 Task: Find connections with filter location Bhindār with filter topic #jobsearchwith filter profile language French with filter current company Pepper Content with filter school Vishwakarma University - VU with filter industry Reupholstery and Furniture Repair with filter service category DUI Law with filter keywords title Locksmith
Action: Mouse moved to (556, 74)
Screenshot: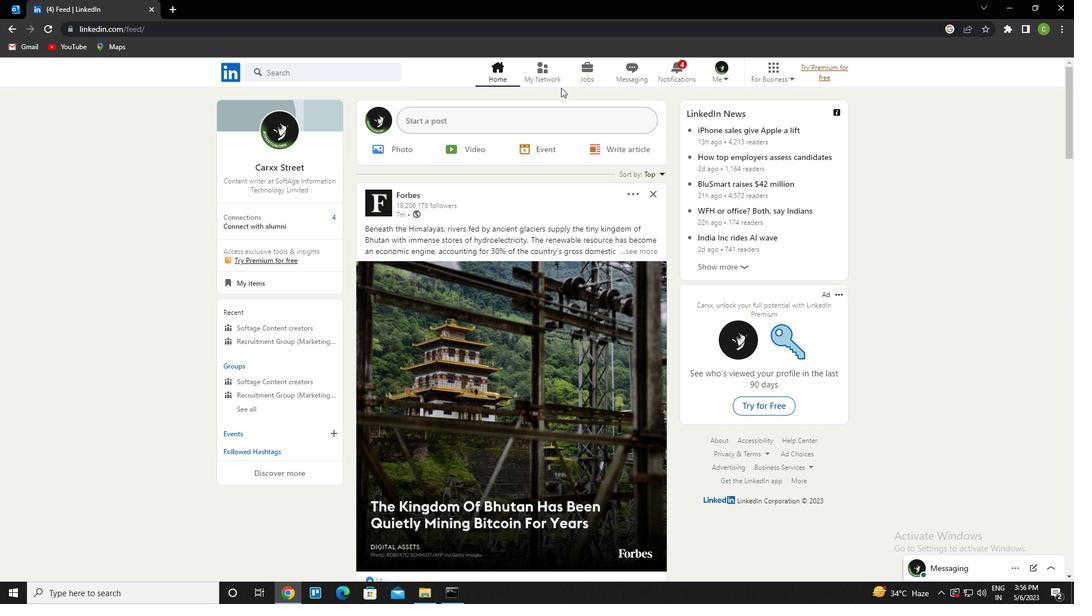 
Action: Mouse pressed left at (556, 74)
Screenshot: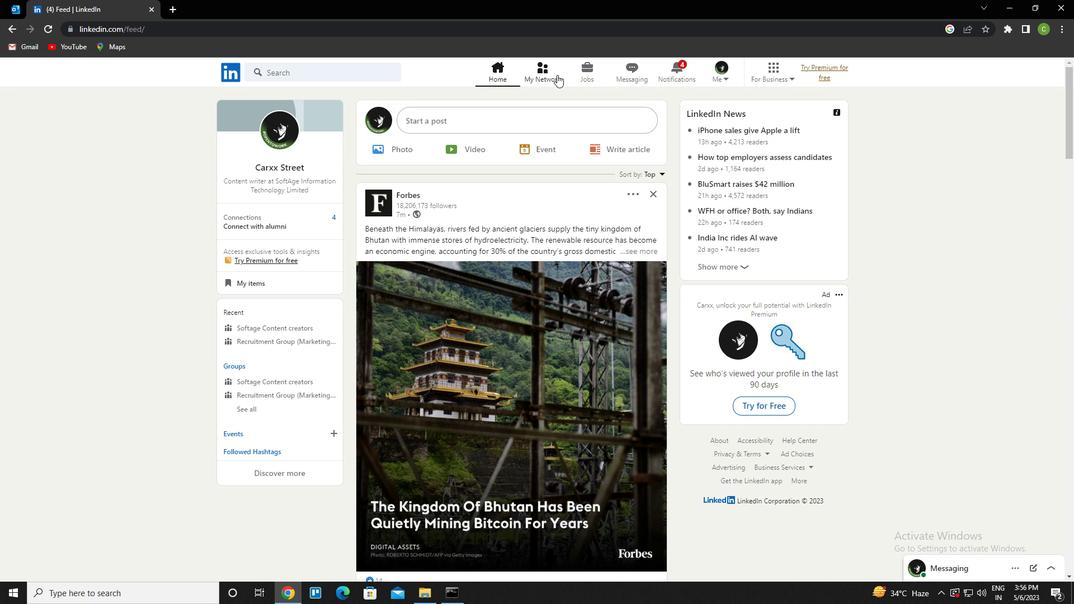 
Action: Mouse moved to (341, 128)
Screenshot: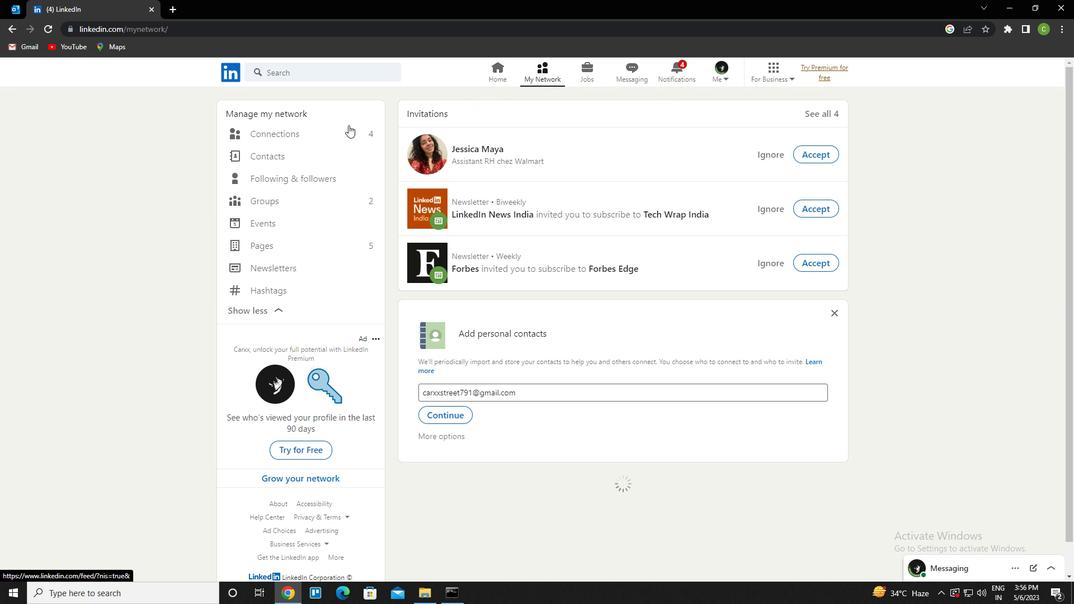 
Action: Mouse pressed left at (341, 128)
Screenshot: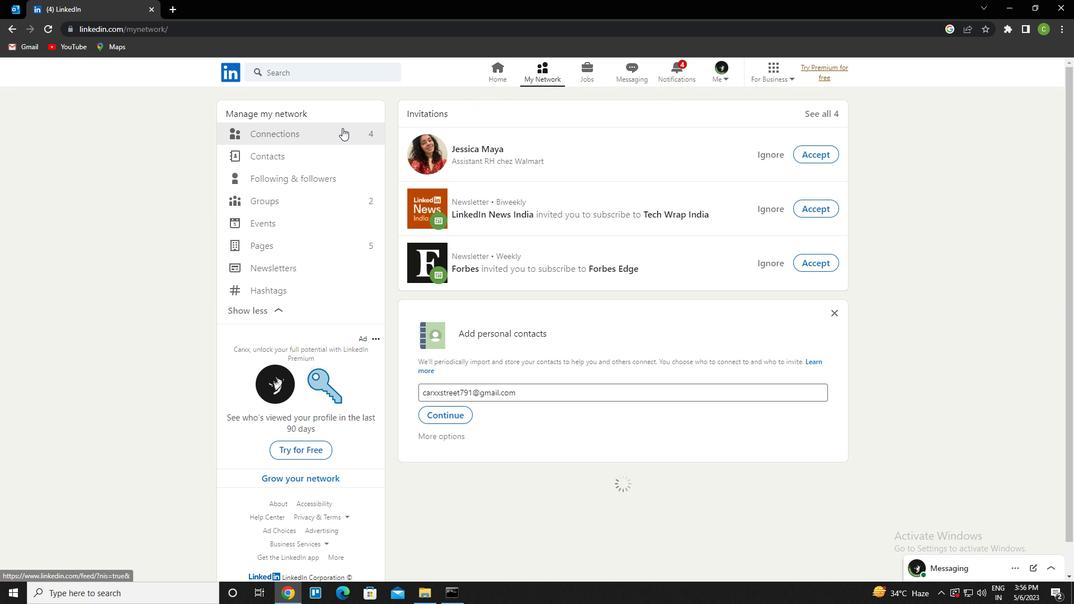 
Action: Mouse moved to (638, 134)
Screenshot: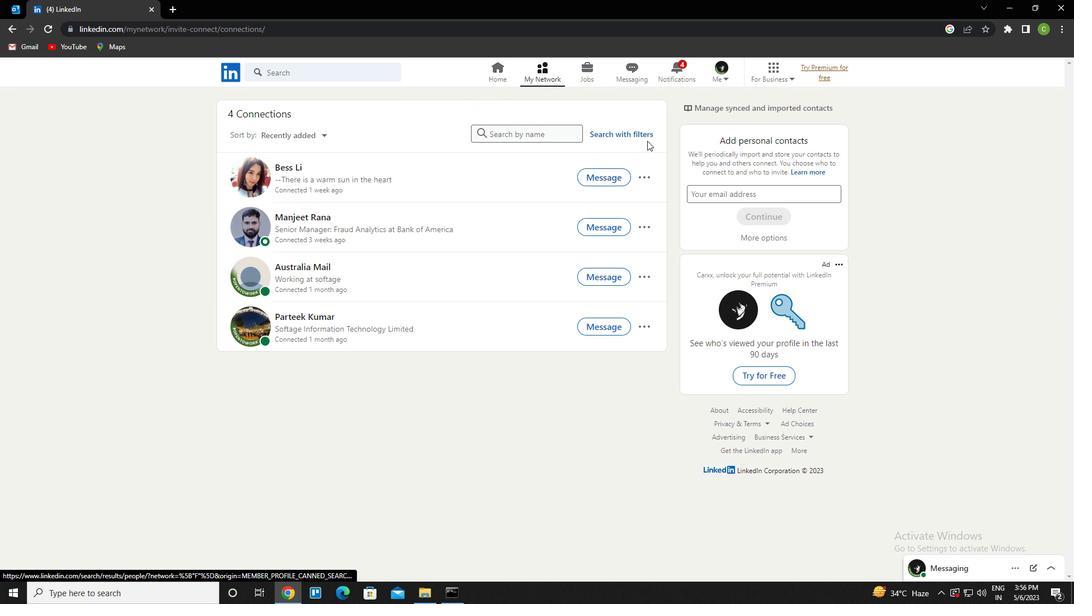 
Action: Mouse pressed left at (638, 134)
Screenshot: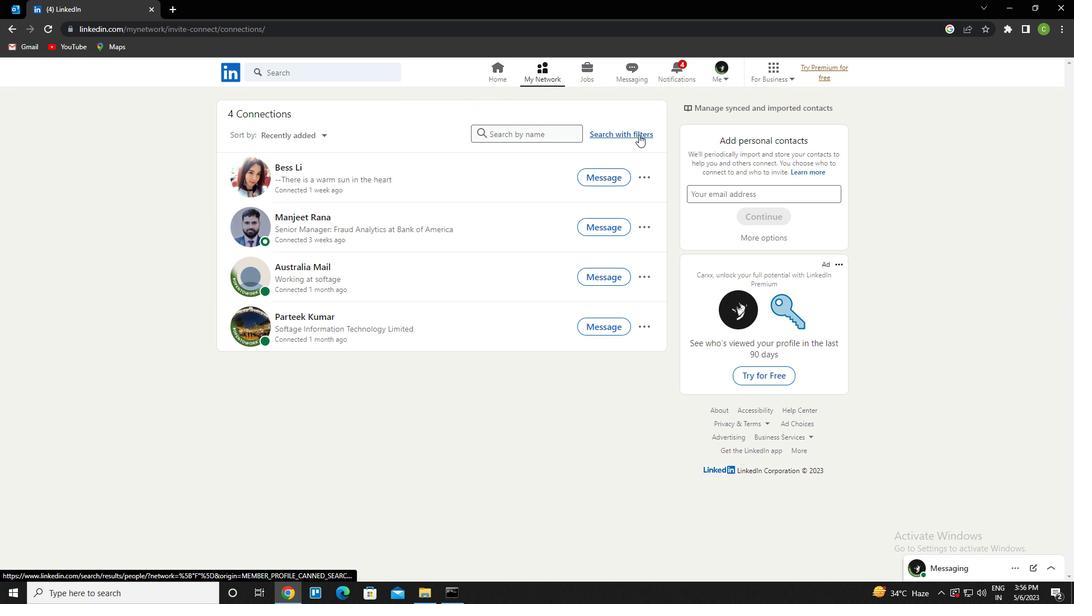 
Action: Mouse moved to (571, 102)
Screenshot: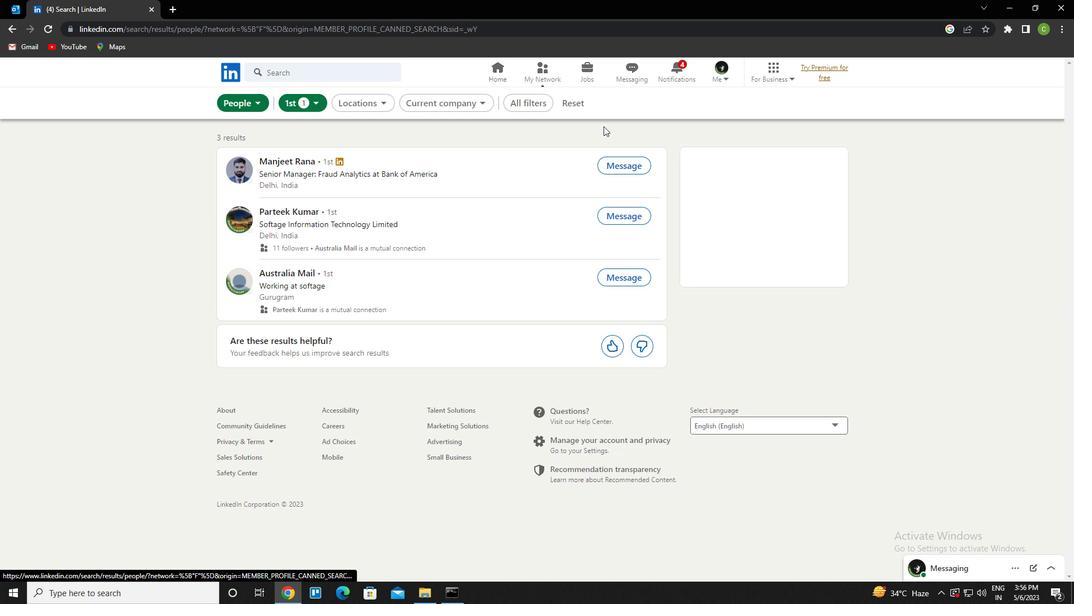 
Action: Mouse pressed left at (571, 102)
Screenshot: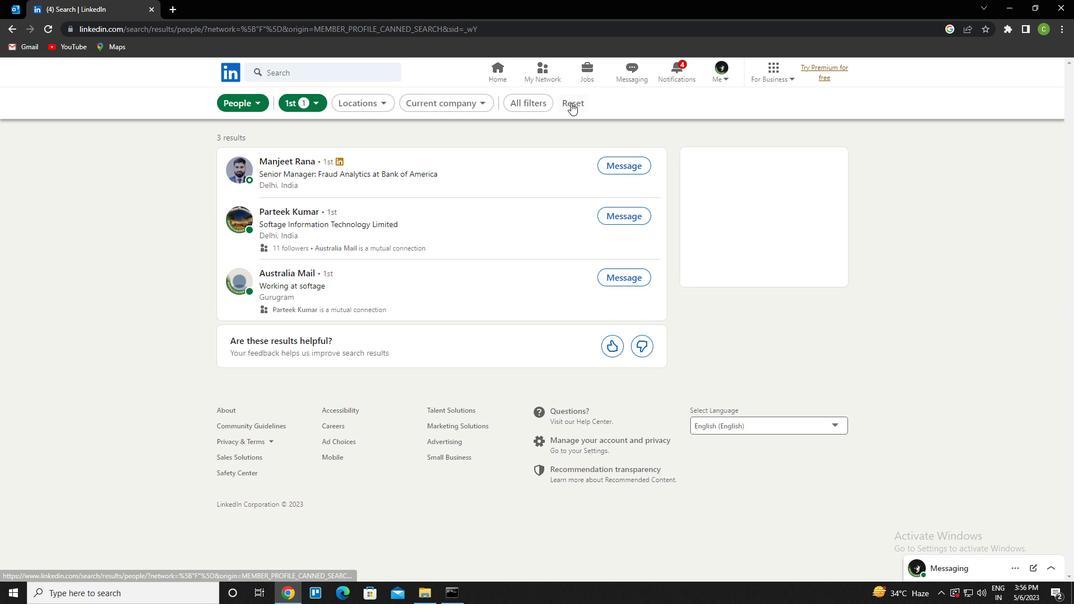 
Action: Mouse moved to (555, 105)
Screenshot: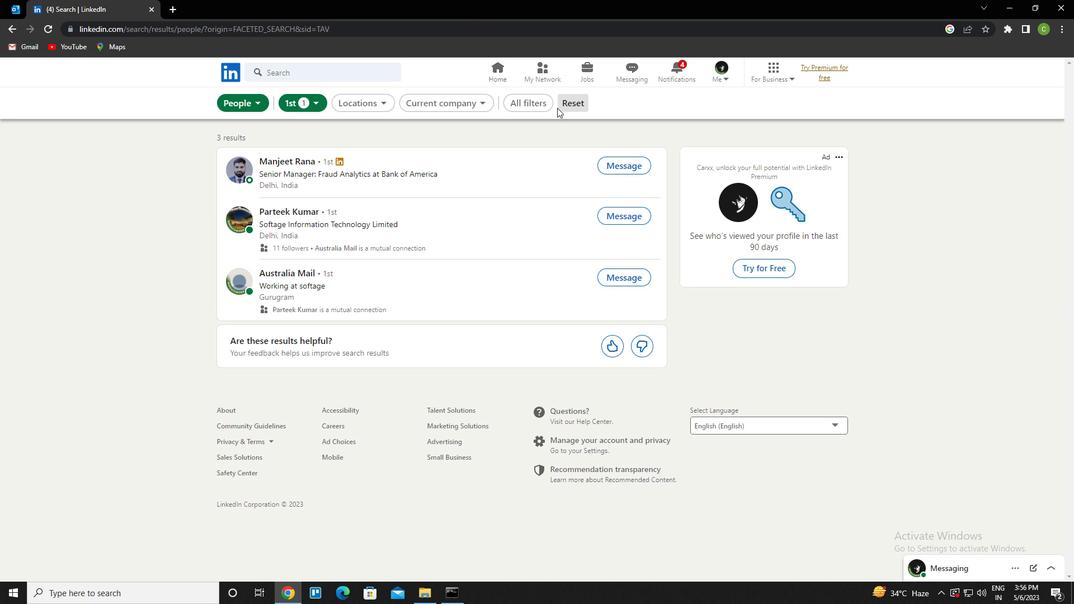 
Action: Mouse pressed left at (555, 105)
Screenshot: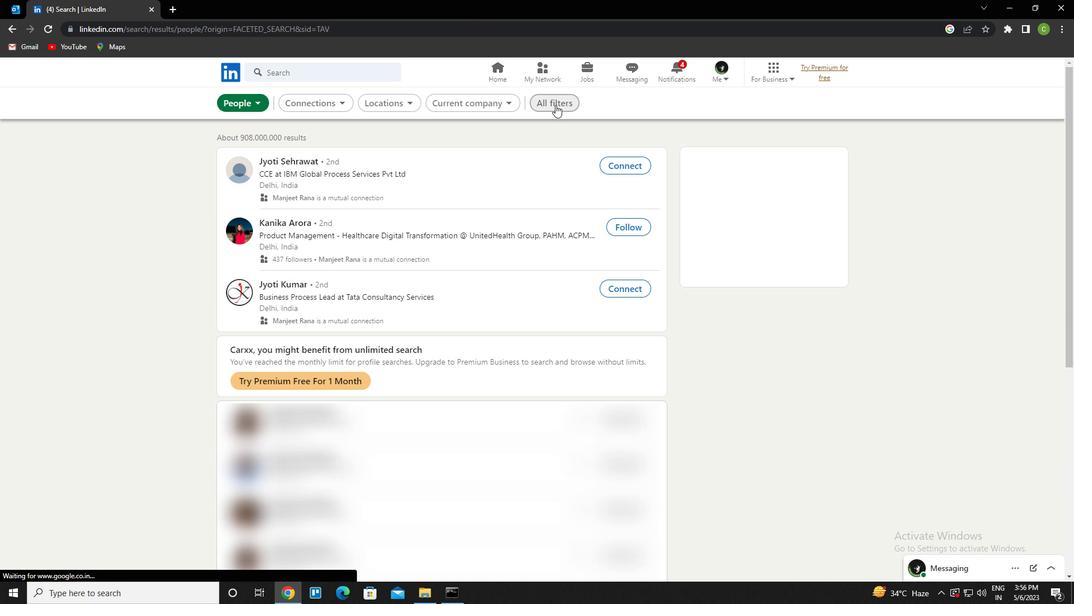 
Action: Mouse moved to (850, 290)
Screenshot: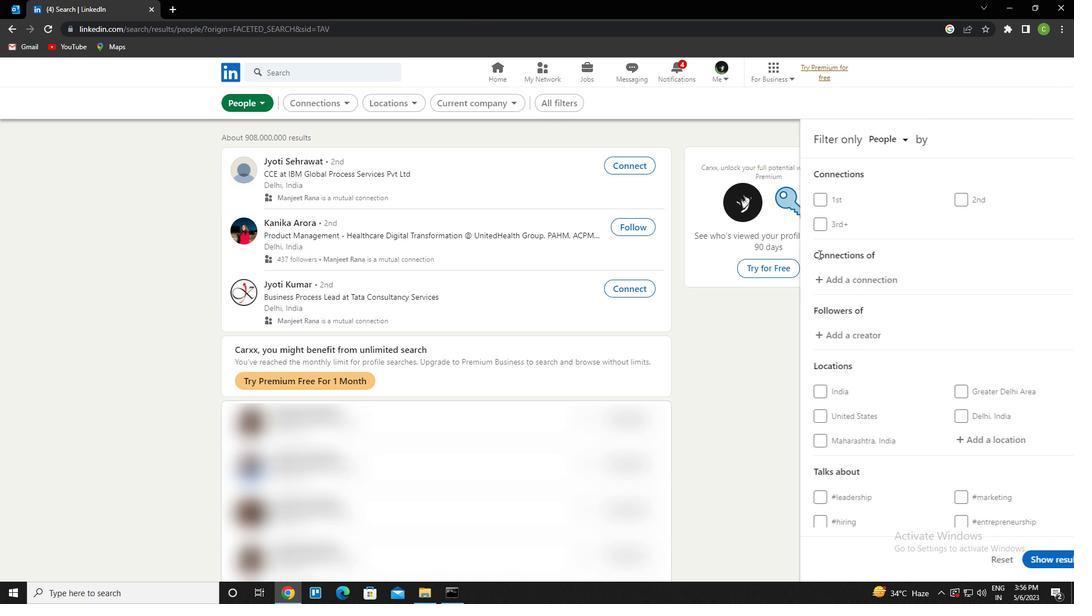 
Action: Mouse scrolled (850, 289) with delta (0, 0)
Screenshot: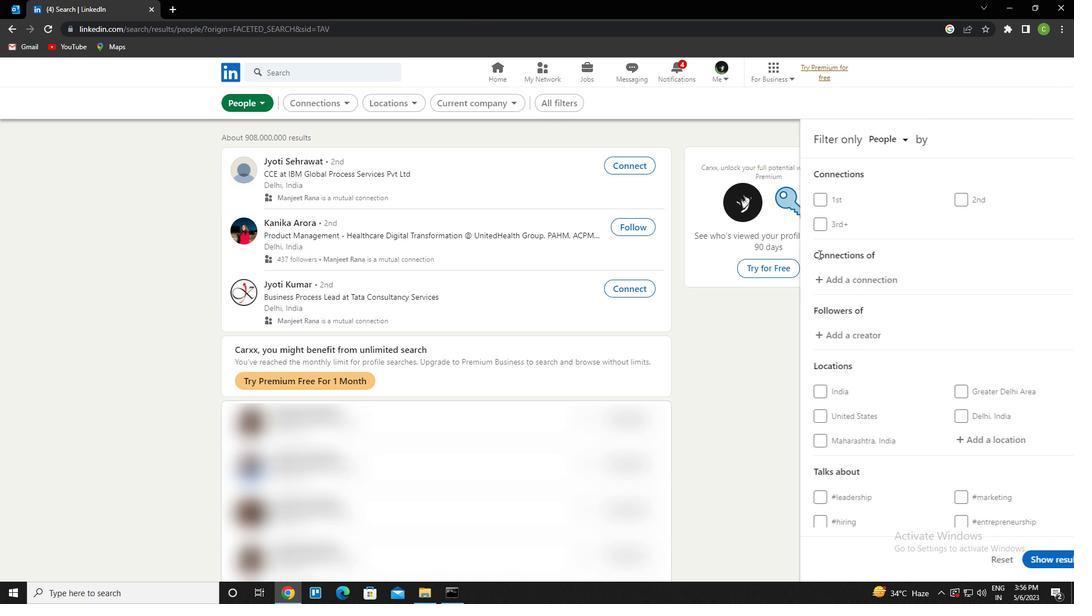 
Action: Mouse moved to (959, 387)
Screenshot: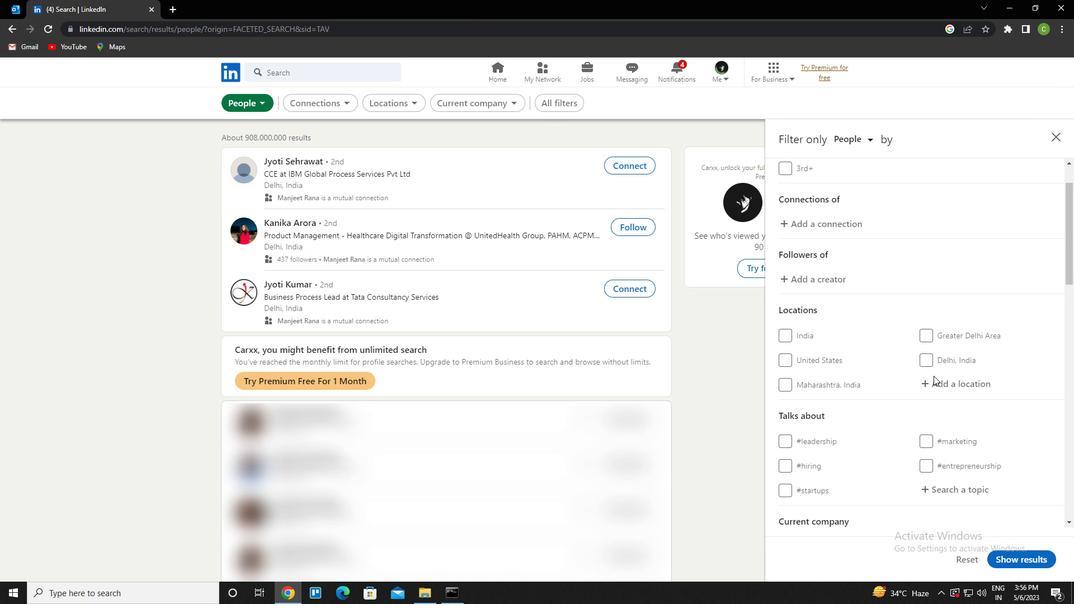 
Action: Mouse pressed left at (959, 387)
Screenshot: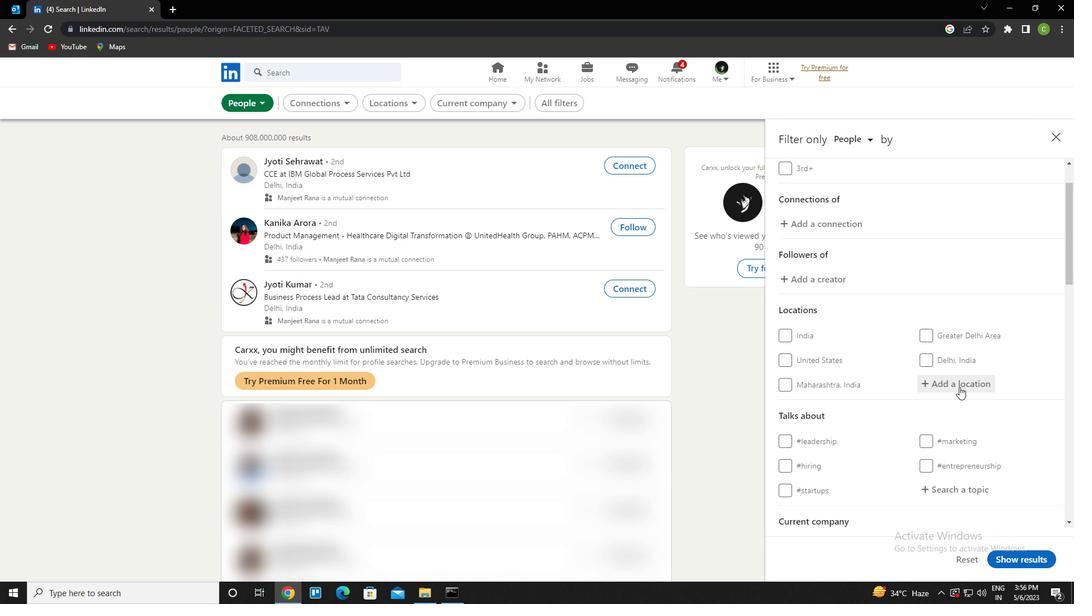 
Action: Key pressed <Key.caps_lock>b<Key.caps_lock>hindar<Key.enter>
Screenshot: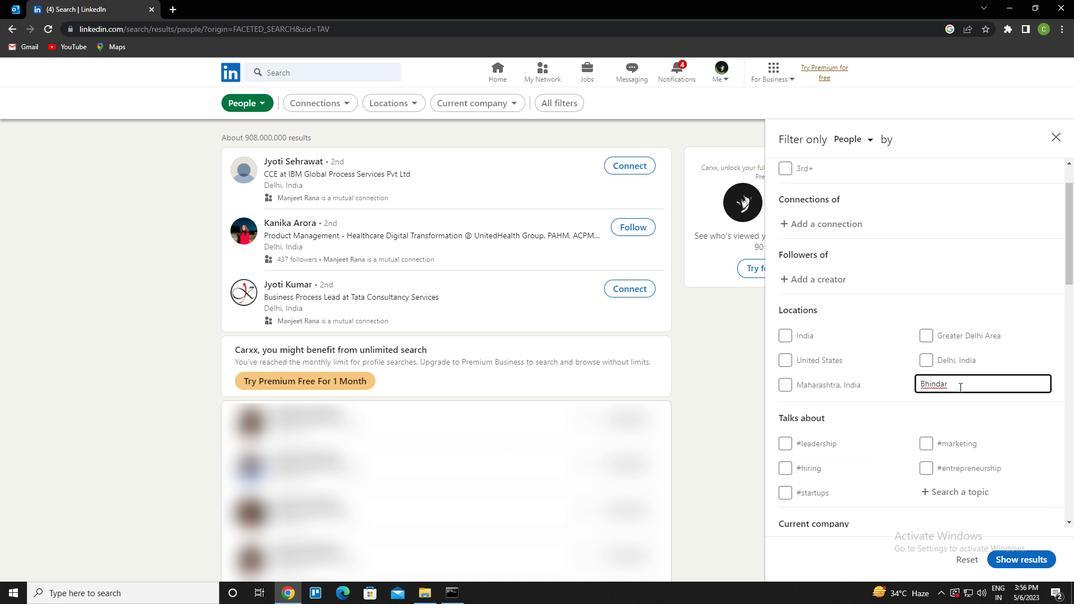 
Action: Mouse scrolled (959, 386) with delta (0, 0)
Screenshot: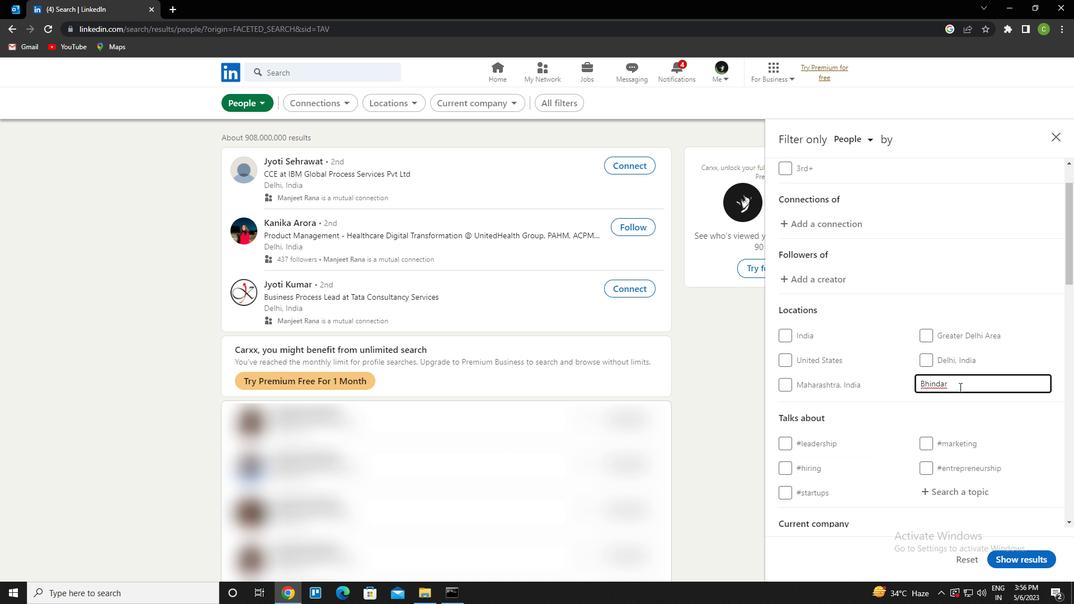 
Action: Mouse moved to (961, 392)
Screenshot: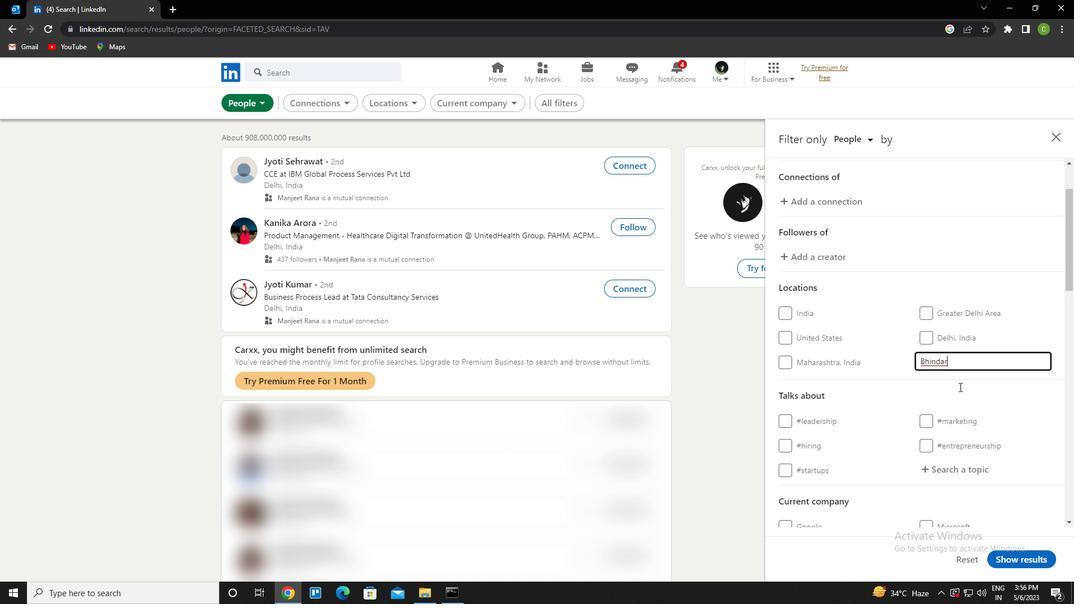 
Action: Mouse scrolled (961, 392) with delta (0, 0)
Screenshot: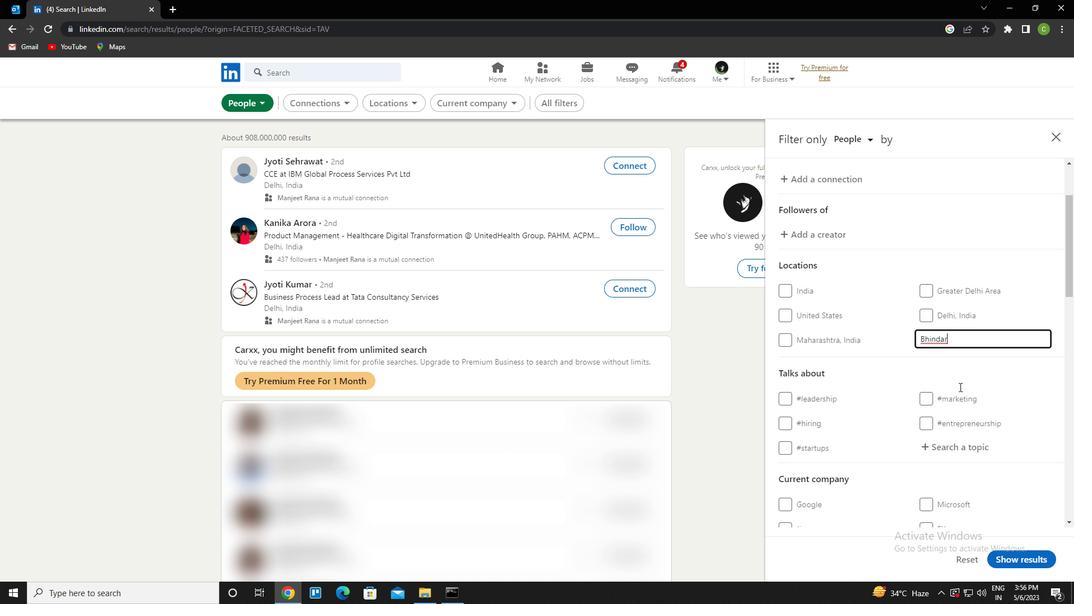 
Action: Mouse moved to (962, 385)
Screenshot: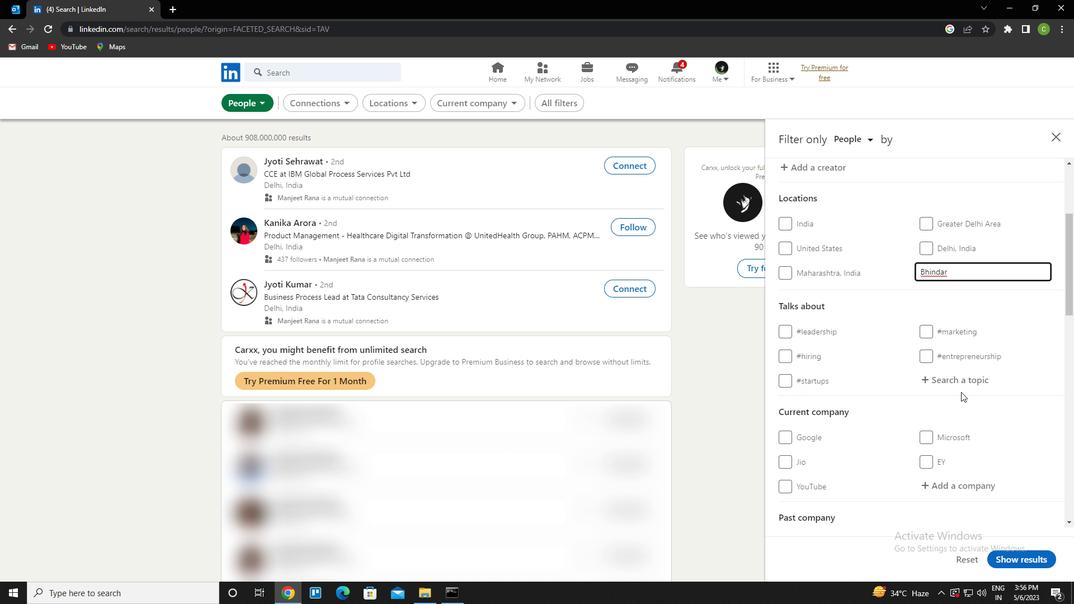 
Action: Mouse pressed left at (962, 385)
Screenshot: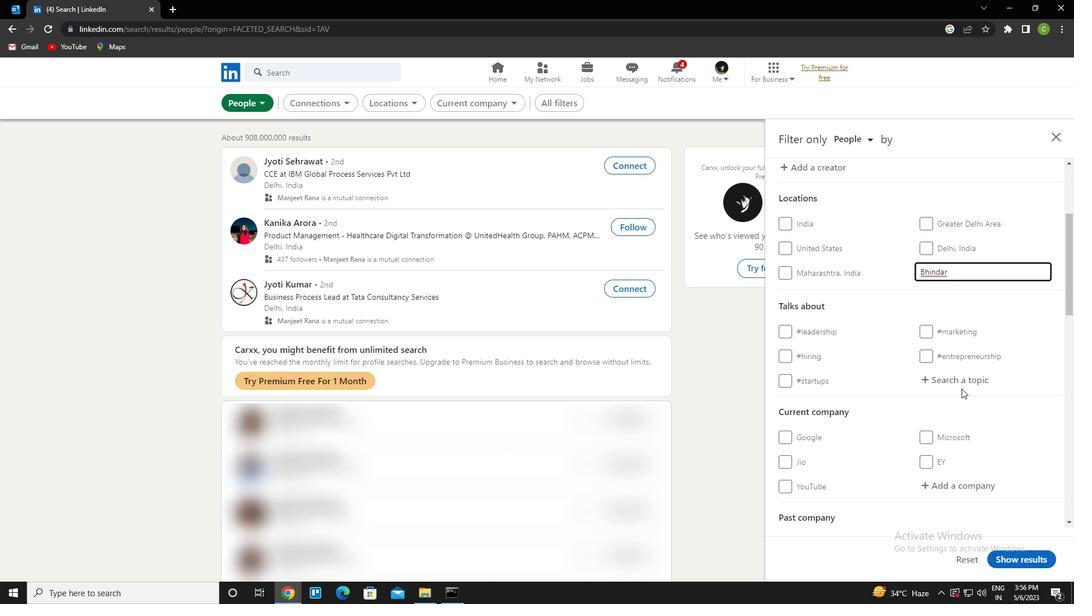
Action: Key pressed jobsearch<Key.down><Key.enter>
Screenshot: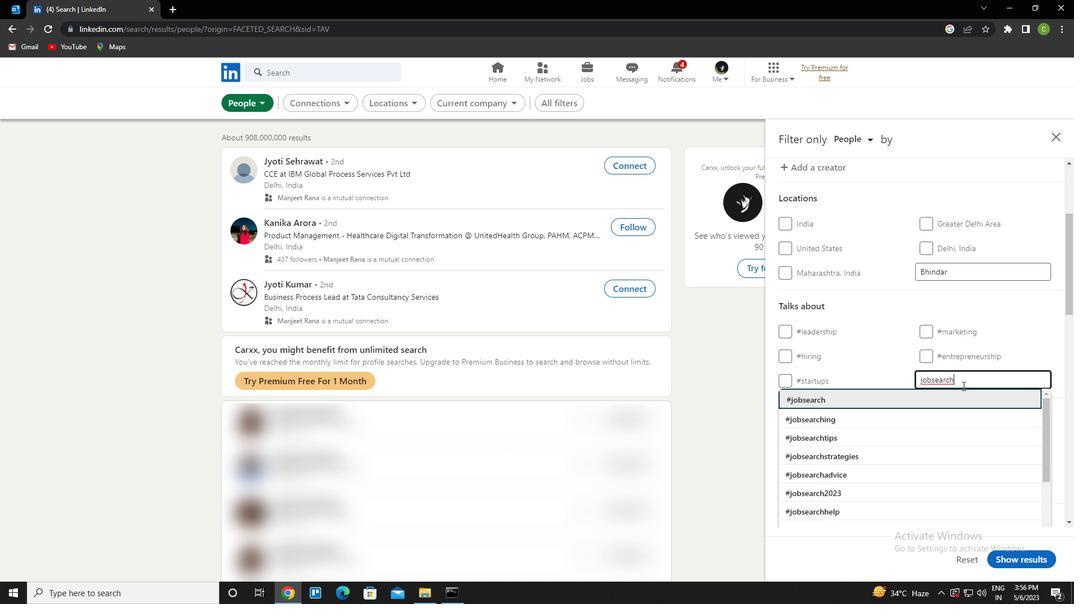 
Action: Mouse scrolled (962, 385) with delta (0, 0)
Screenshot: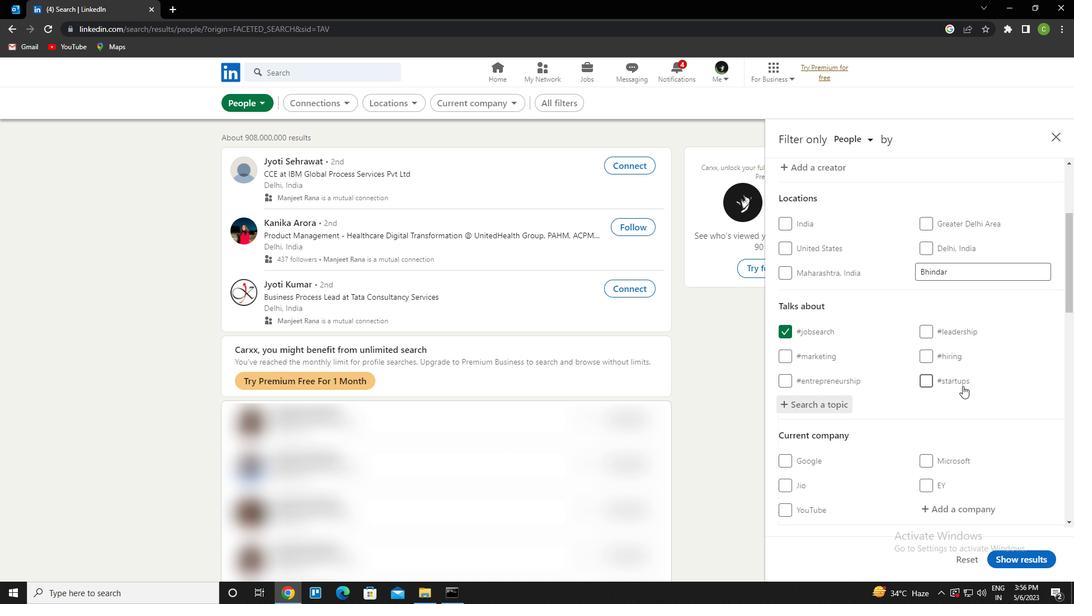 
Action: Mouse scrolled (962, 385) with delta (0, 0)
Screenshot: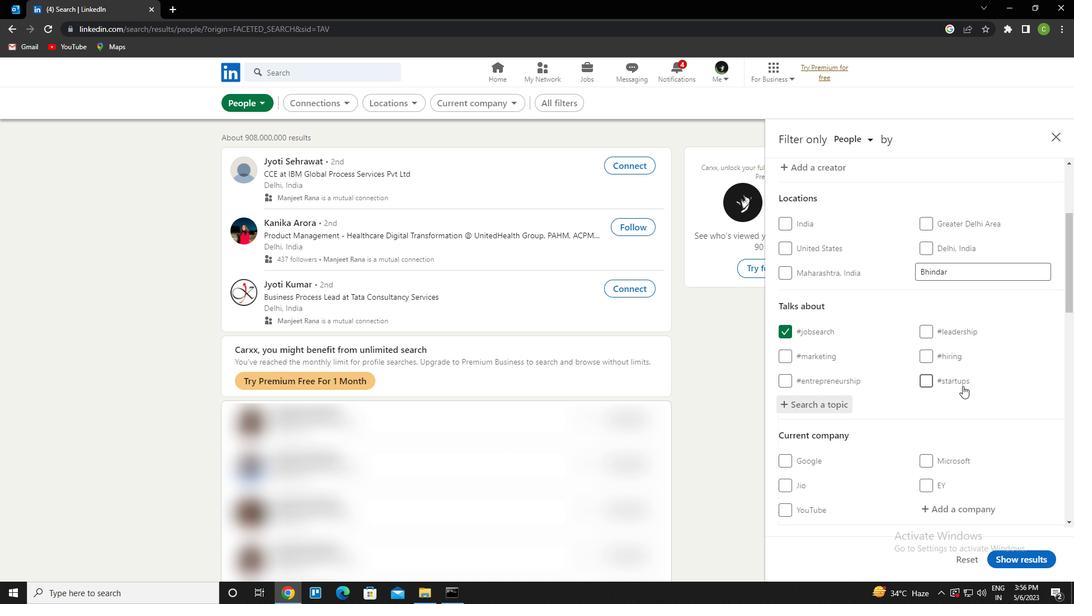 
Action: Mouse scrolled (962, 385) with delta (0, 0)
Screenshot: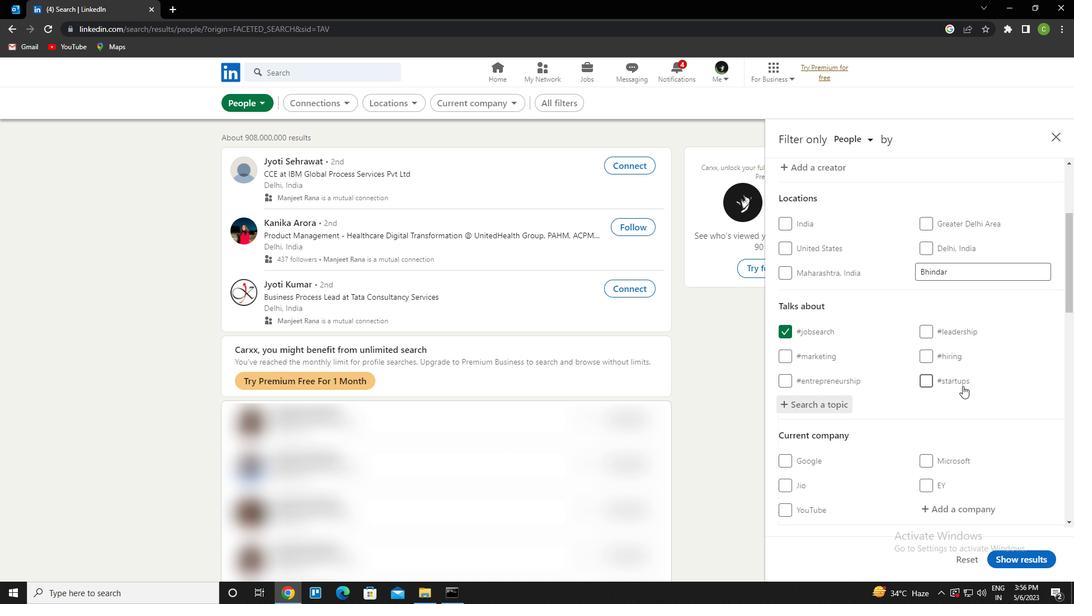 
Action: Mouse scrolled (962, 385) with delta (0, 0)
Screenshot: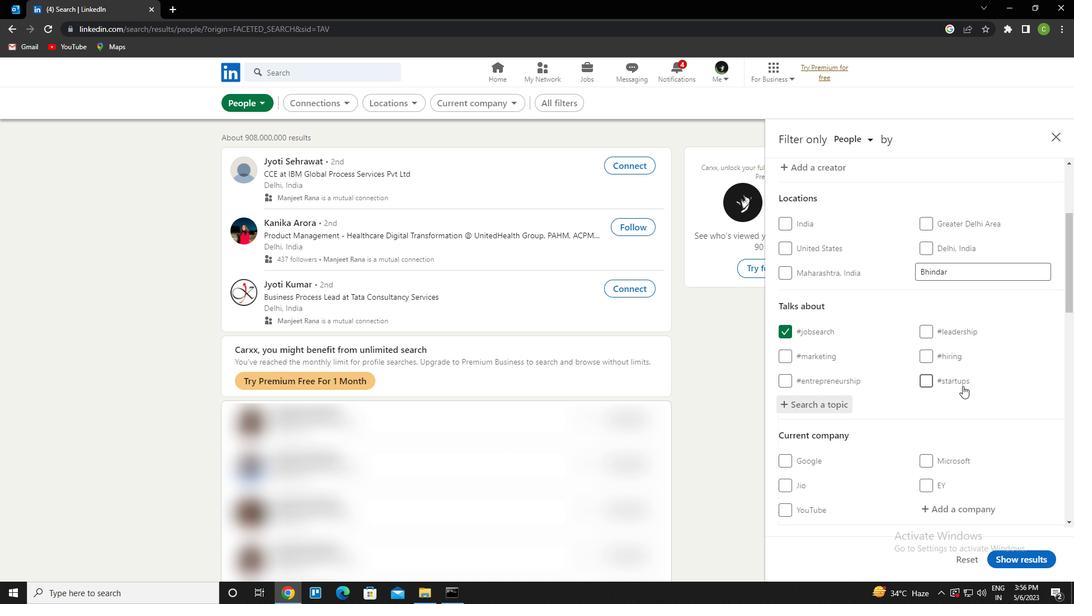 
Action: Mouse scrolled (962, 385) with delta (0, 0)
Screenshot: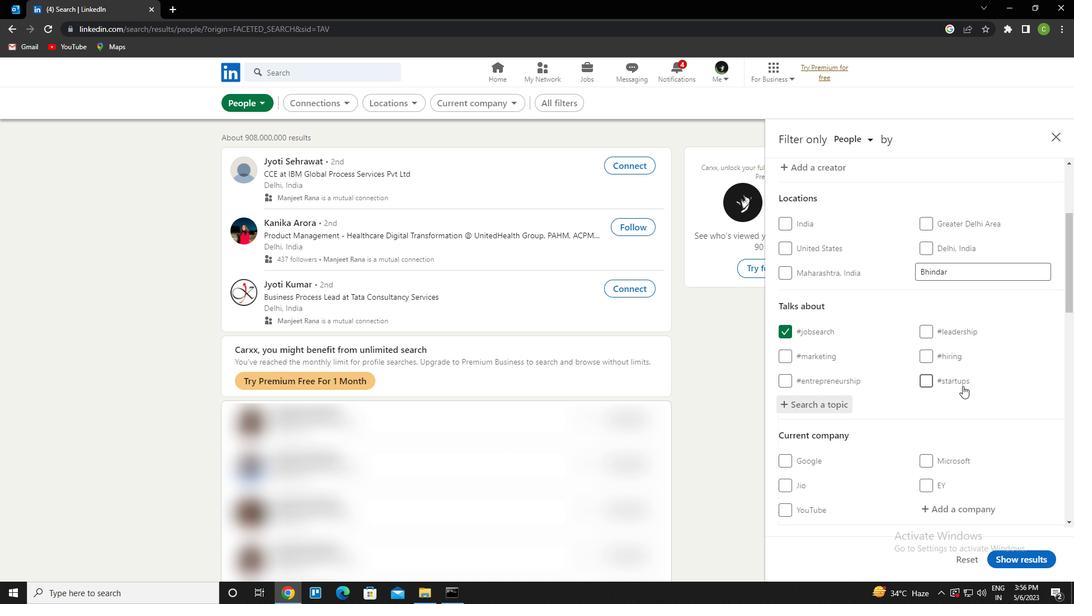 
Action: Mouse scrolled (962, 385) with delta (0, 0)
Screenshot: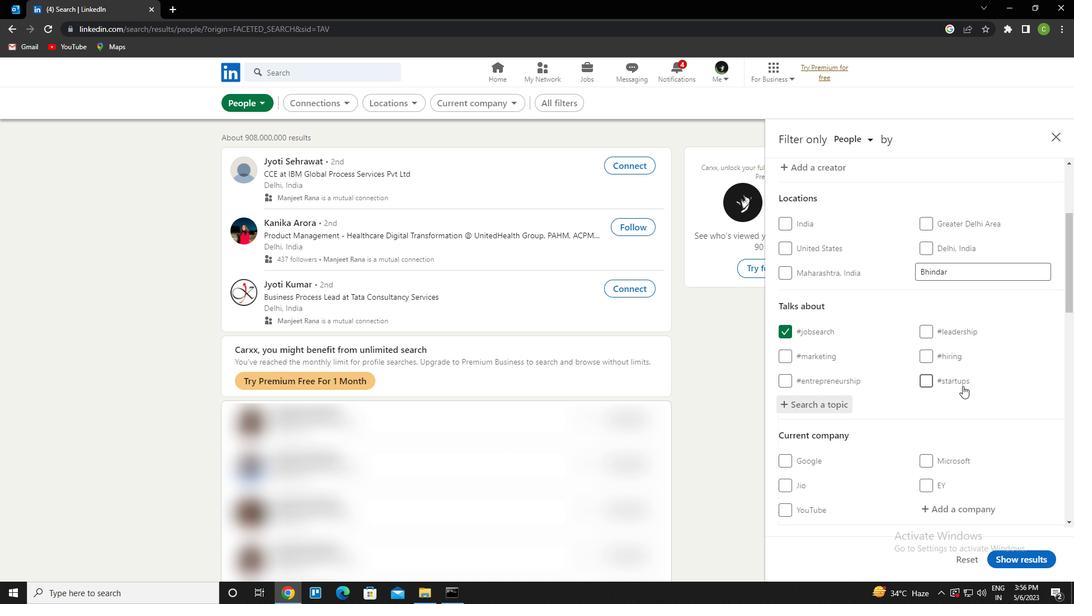 
Action: Mouse scrolled (962, 385) with delta (0, 0)
Screenshot: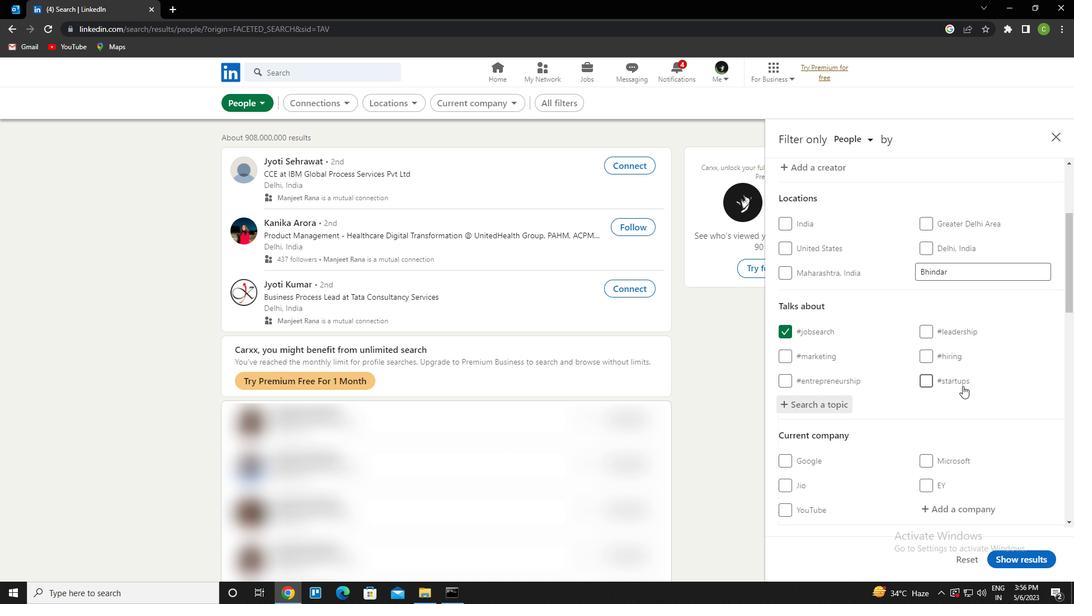 
Action: Mouse moved to (947, 376)
Screenshot: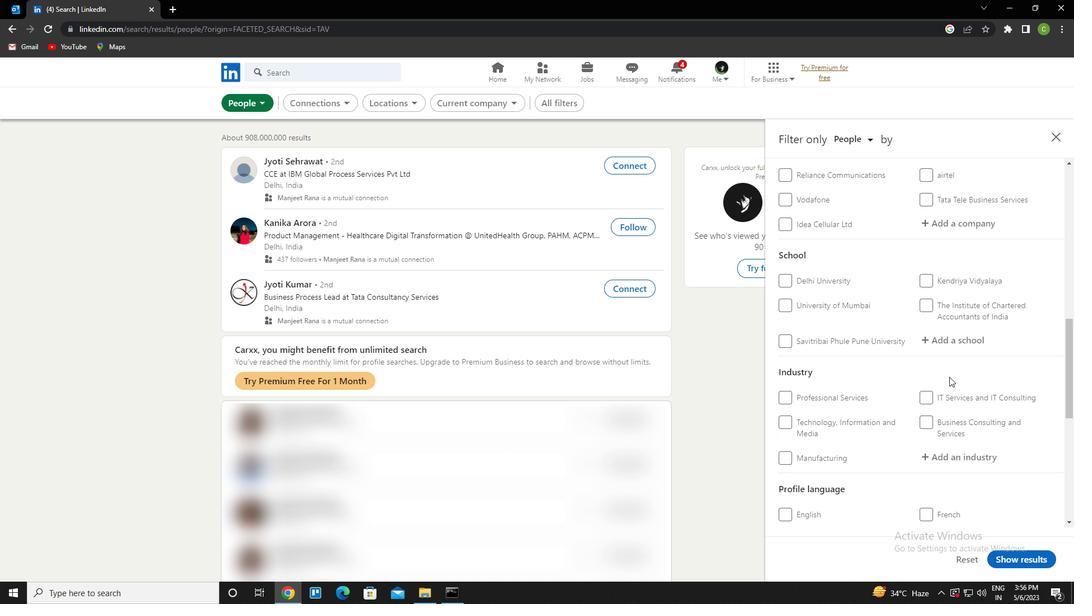 
Action: Mouse scrolled (947, 375) with delta (0, 0)
Screenshot: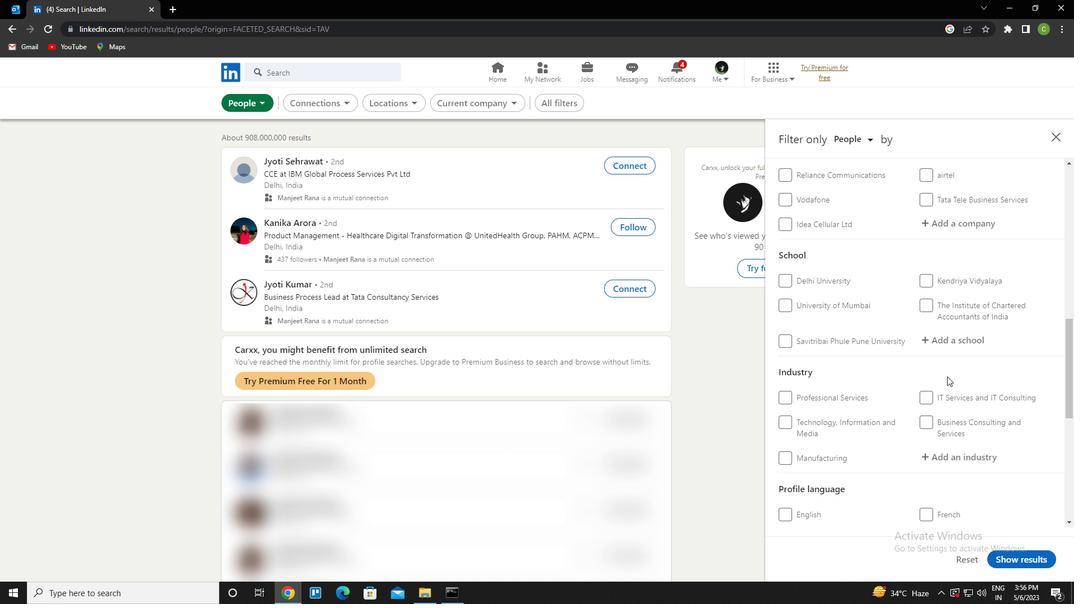 
Action: Mouse scrolled (947, 375) with delta (0, 0)
Screenshot: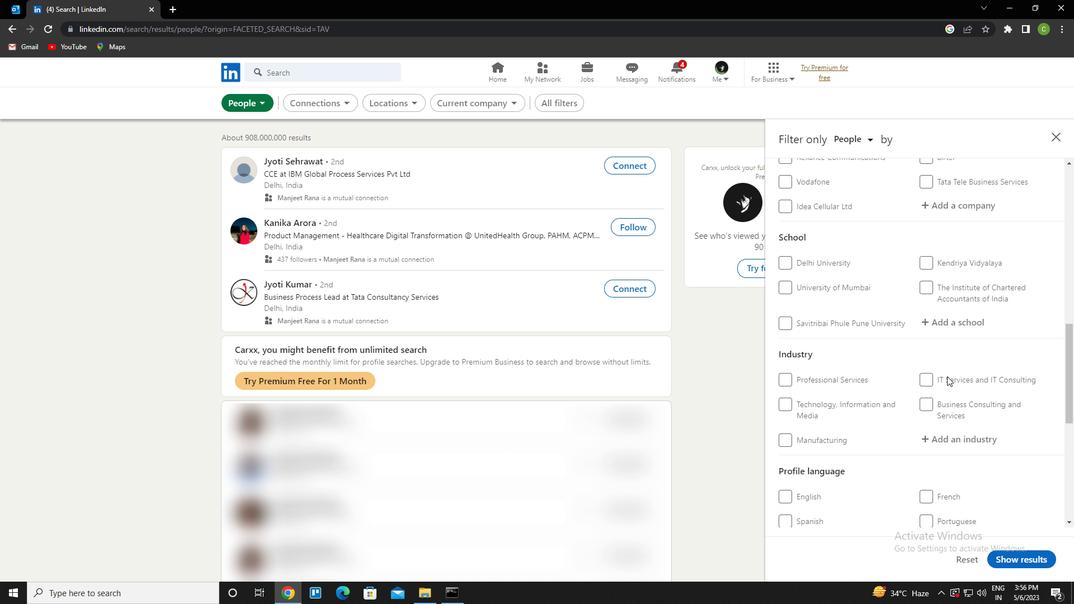 
Action: Mouse moved to (946, 376)
Screenshot: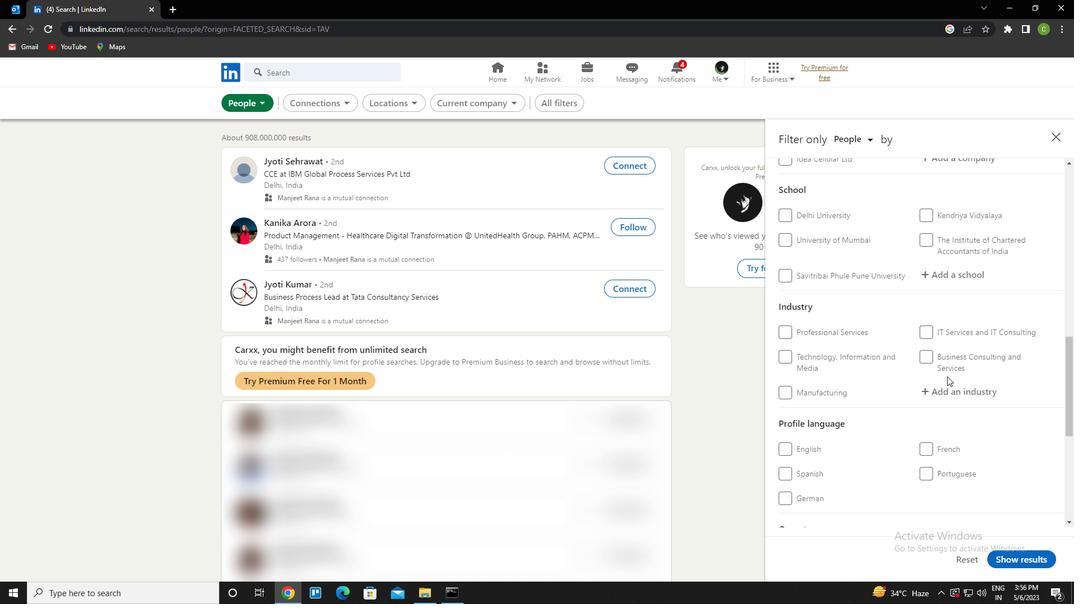 
Action: Mouse scrolled (946, 375) with delta (0, 0)
Screenshot: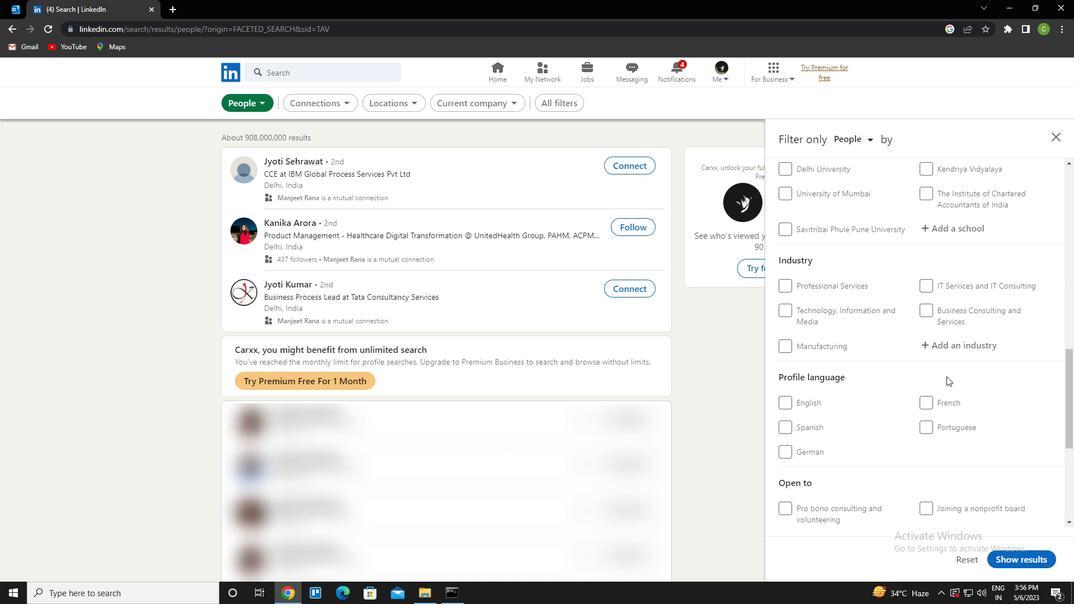 
Action: Mouse scrolled (946, 375) with delta (0, 0)
Screenshot: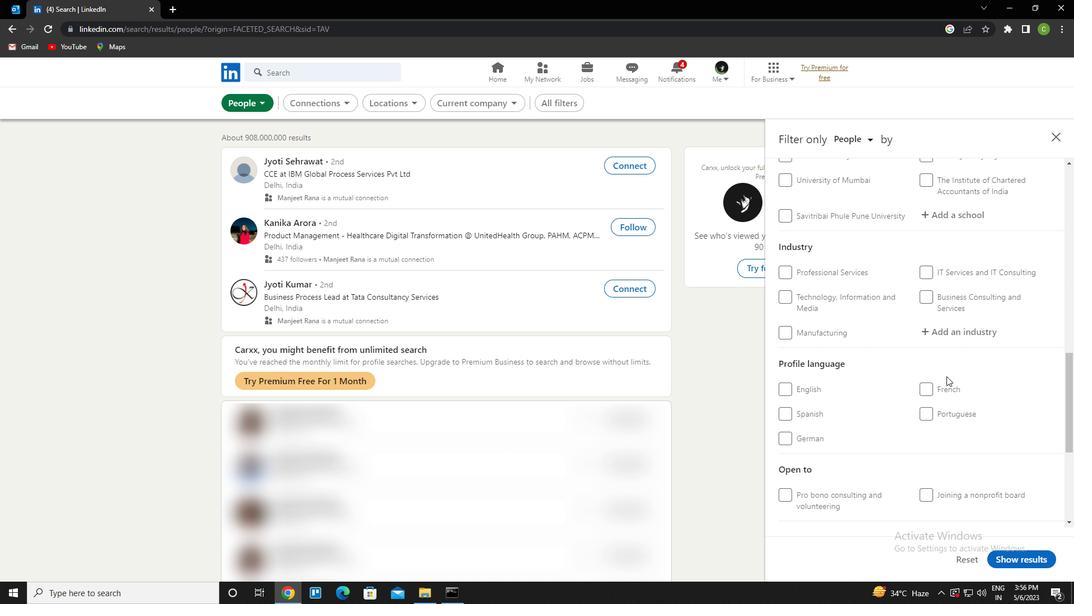 
Action: Mouse moved to (931, 293)
Screenshot: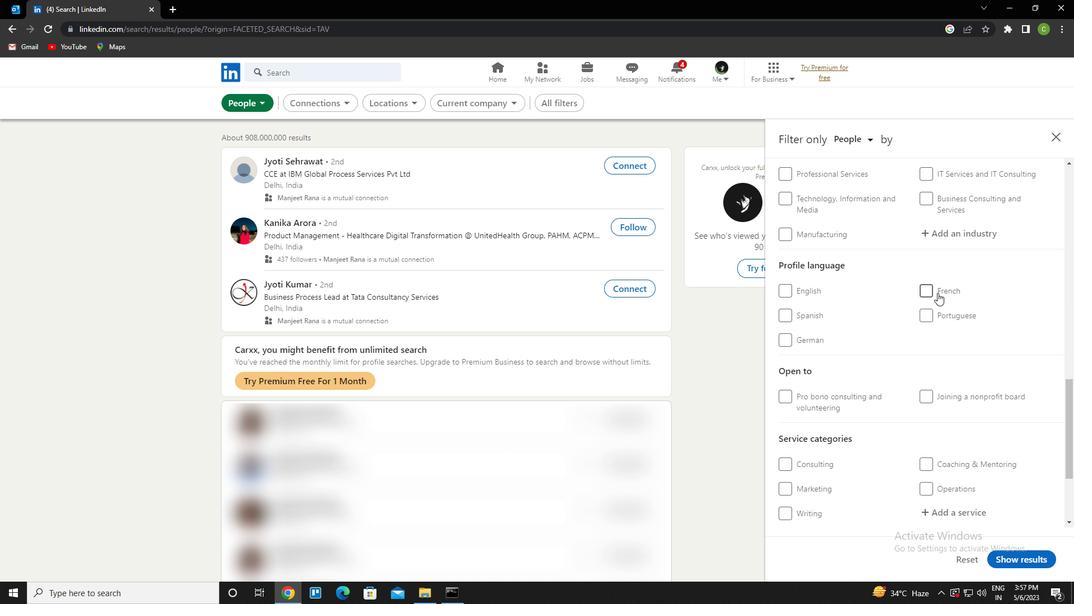 
Action: Mouse pressed left at (931, 293)
Screenshot: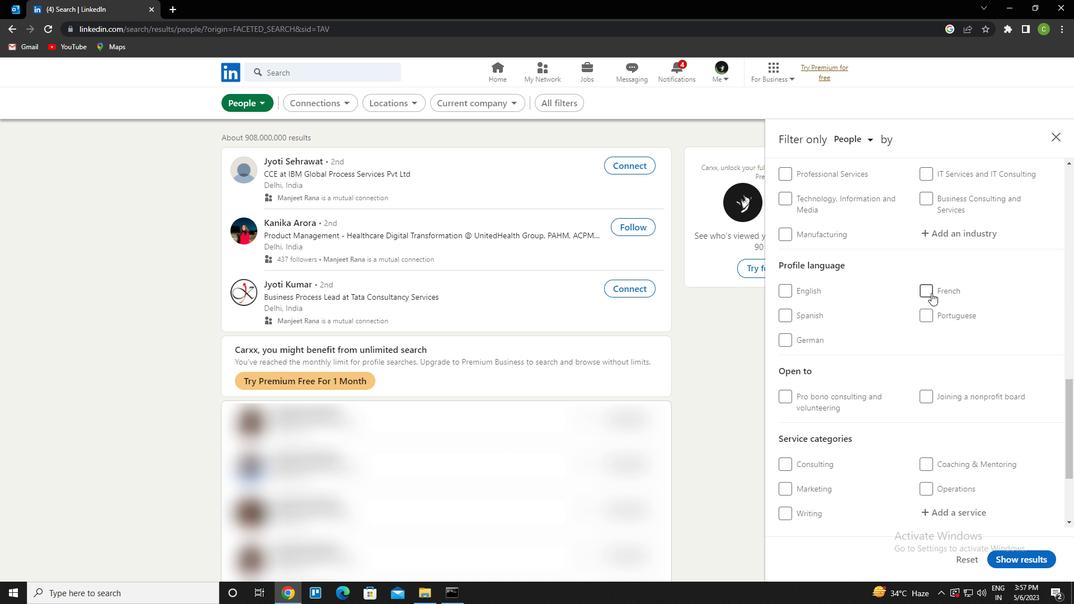 
Action: Mouse moved to (910, 327)
Screenshot: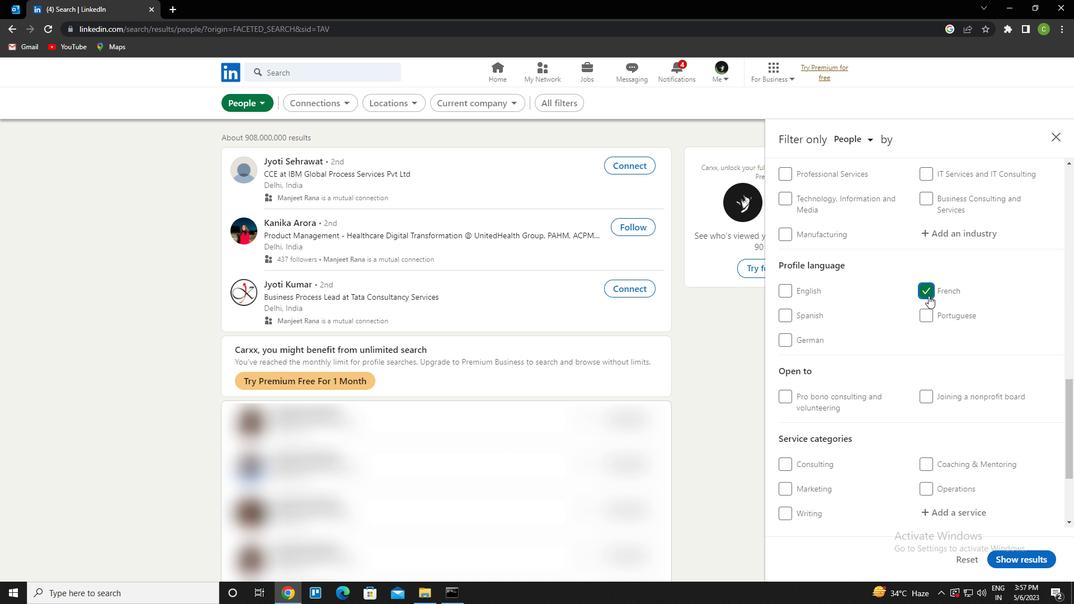 
Action: Mouse scrolled (910, 327) with delta (0, 0)
Screenshot: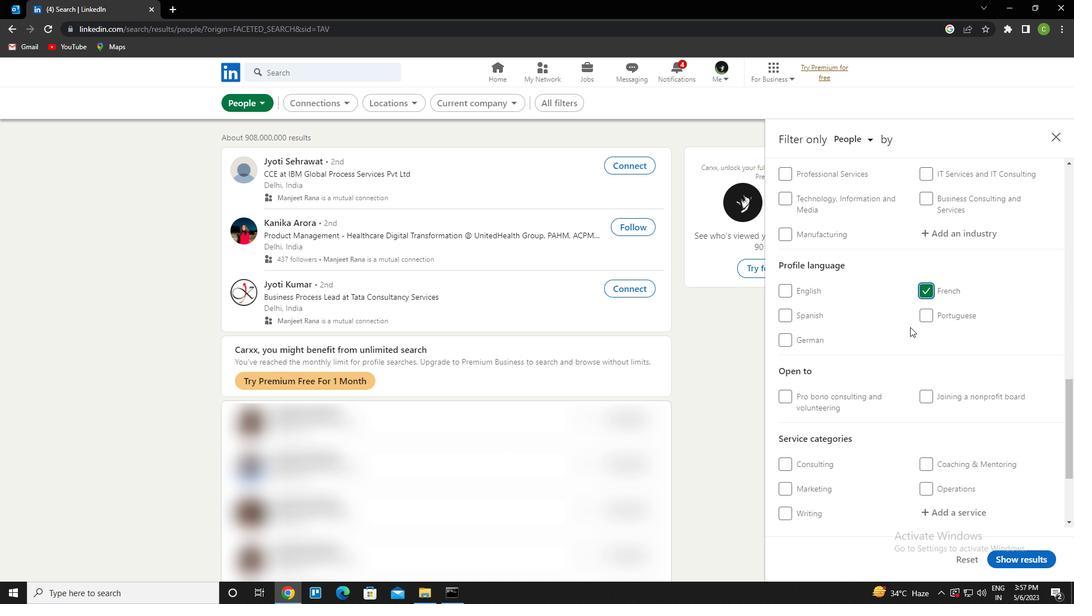 
Action: Mouse scrolled (910, 327) with delta (0, 0)
Screenshot: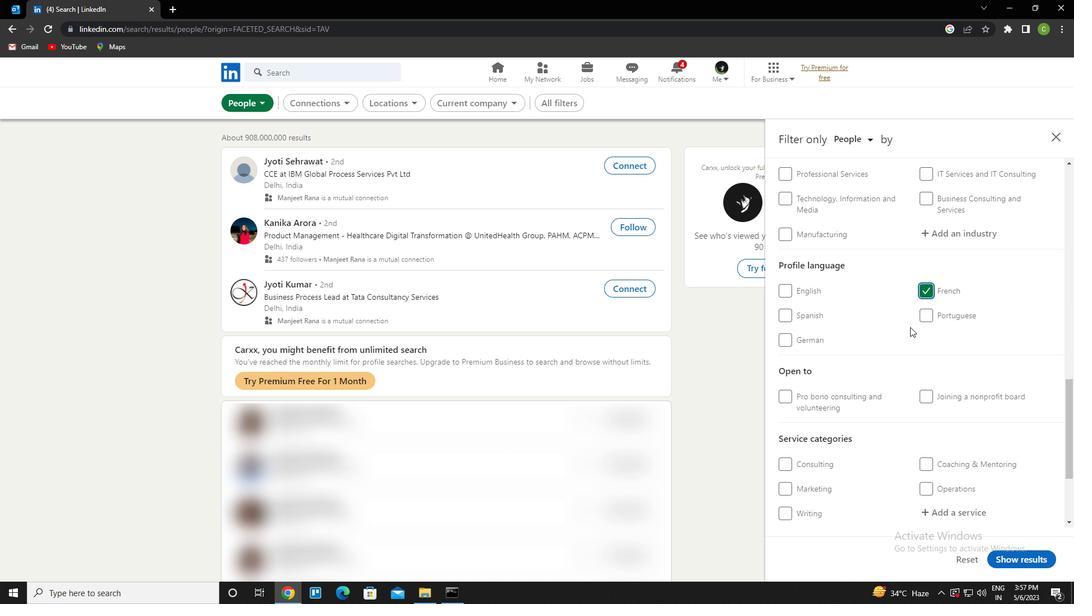 
Action: Mouse scrolled (910, 327) with delta (0, 0)
Screenshot: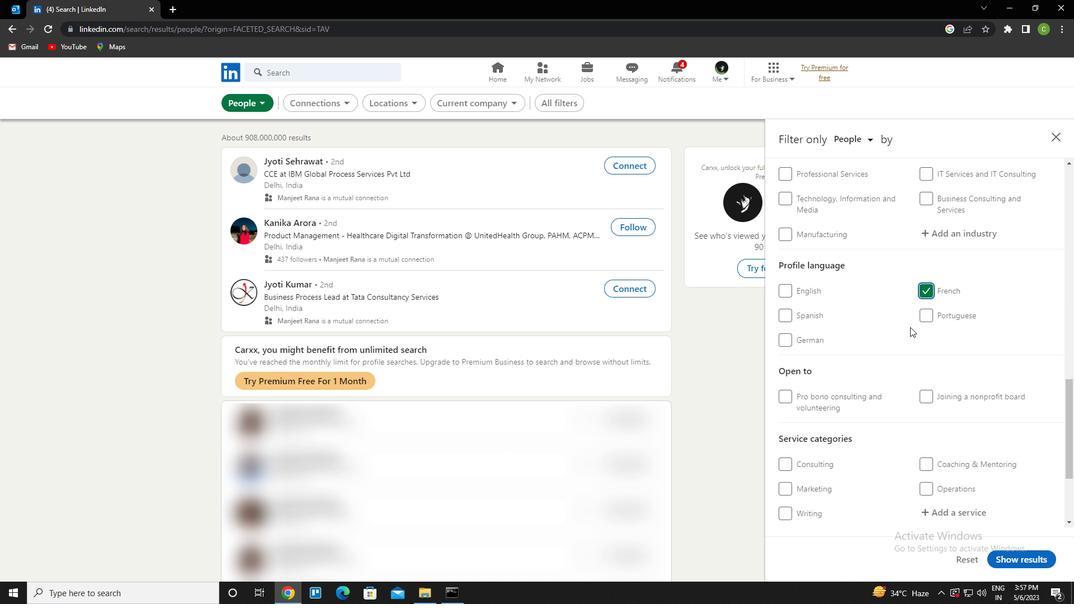 
Action: Mouse scrolled (910, 327) with delta (0, 0)
Screenshot: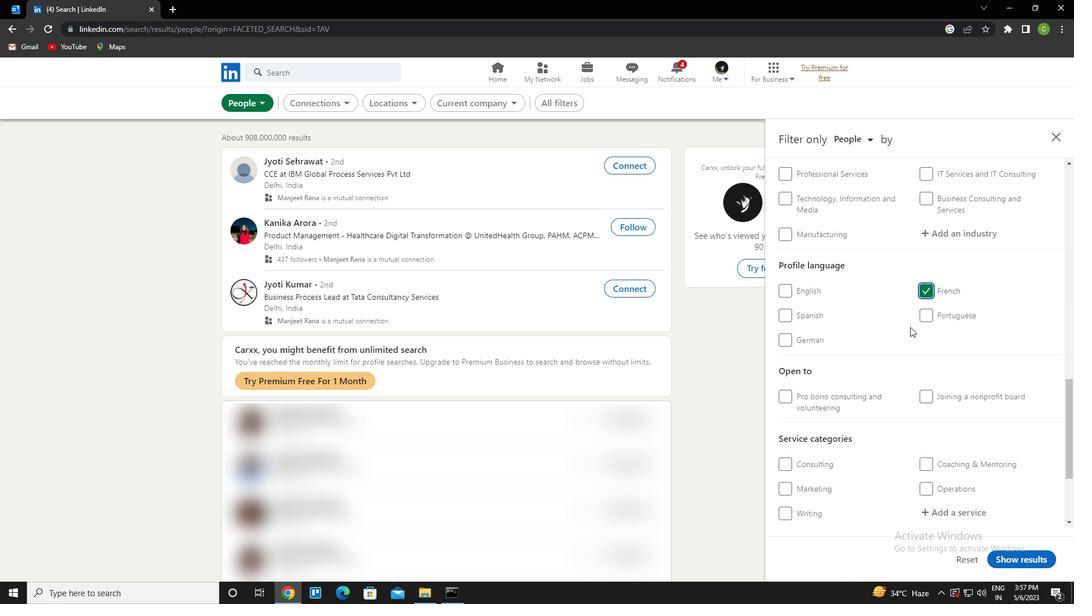 
Action: Mouse scrolled (910, 327) with delta (0, 0)
Screenshot: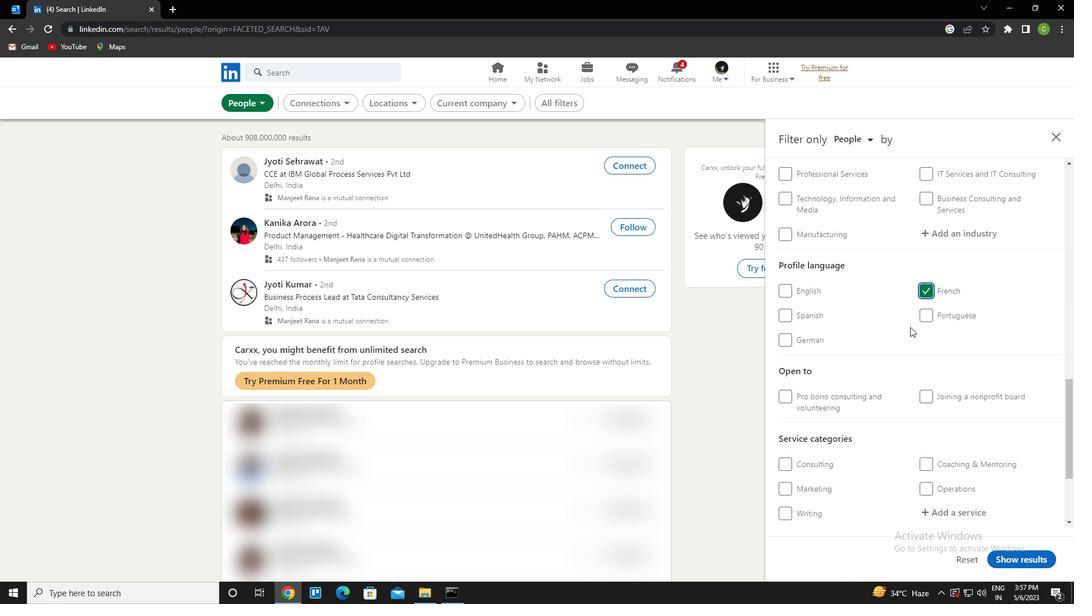 
Action: Mouse scrolled (910, 327) with delta (0, 0)
Screenshot: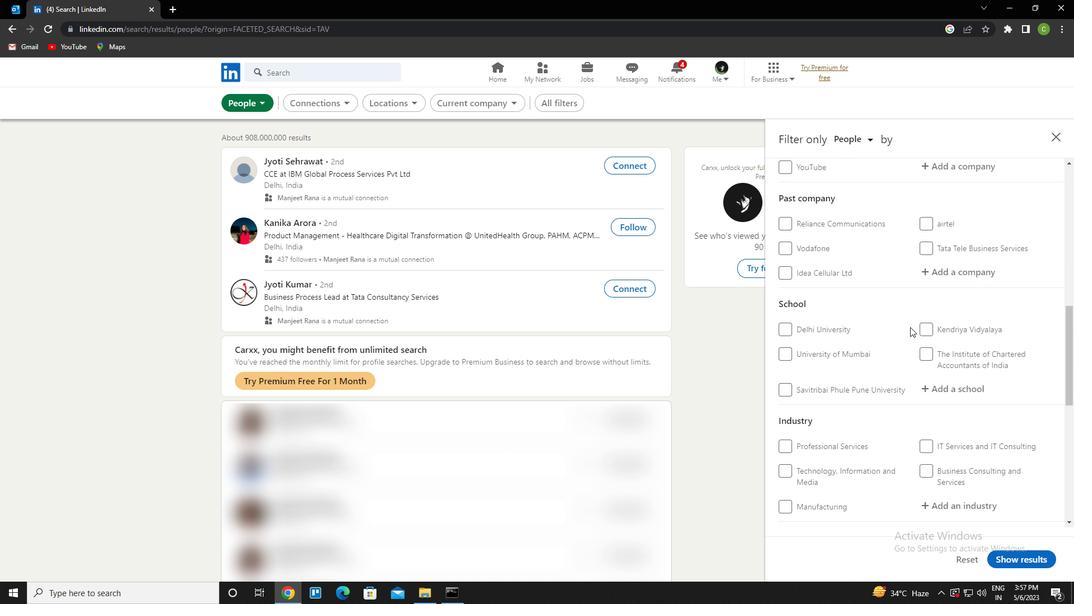 
Action: Mouse scrolled (910, 327) with delta (0, 0)
Screenshot: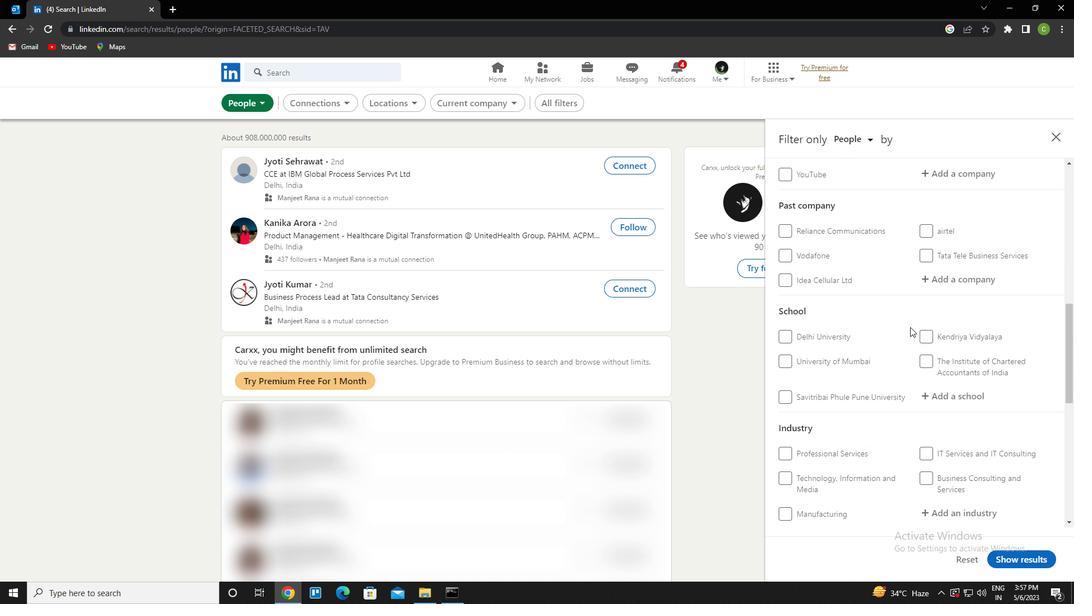 
Action: Mouse scrolled (910, 327) with delta (0, 0)
Screenshot: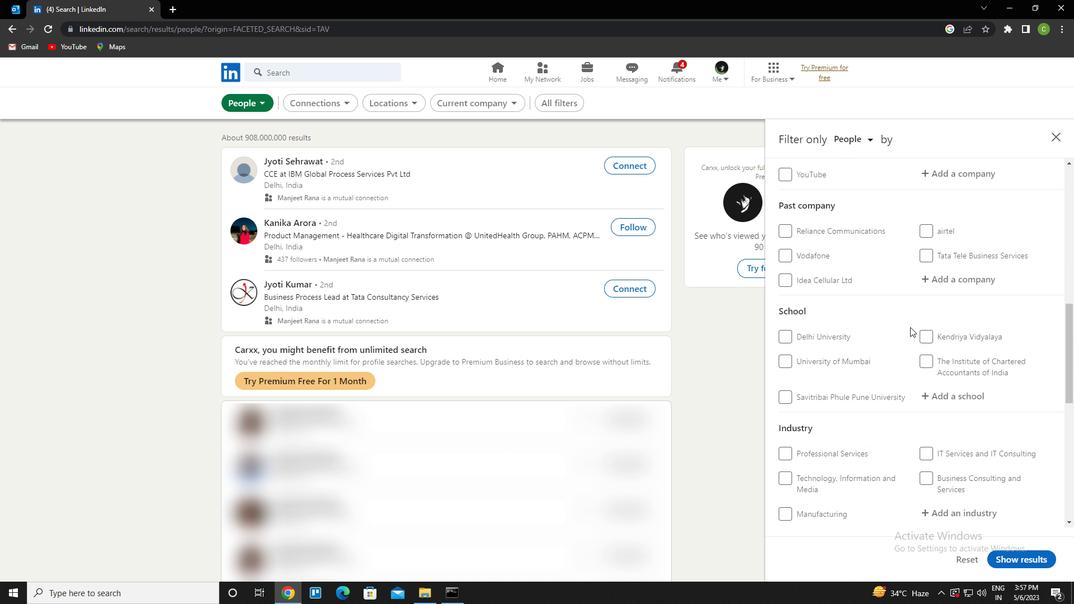 
Action: Mouse scrolled (910, 327) with delta (0, 0)
Screenshot: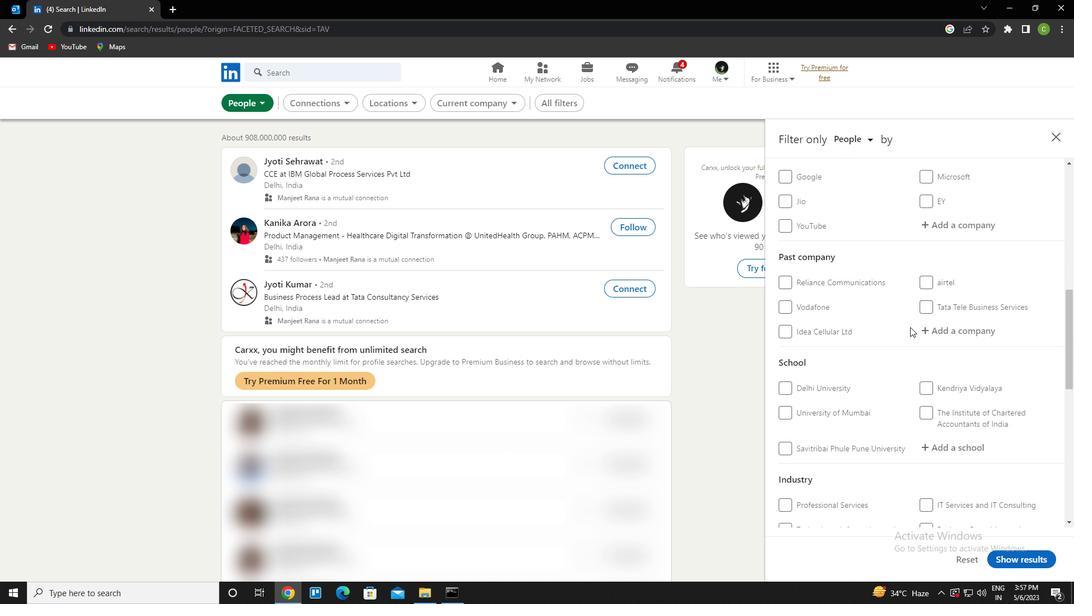 
Action: Mouse scrolled (910, 327) with delta (0, 0)
Screenshot: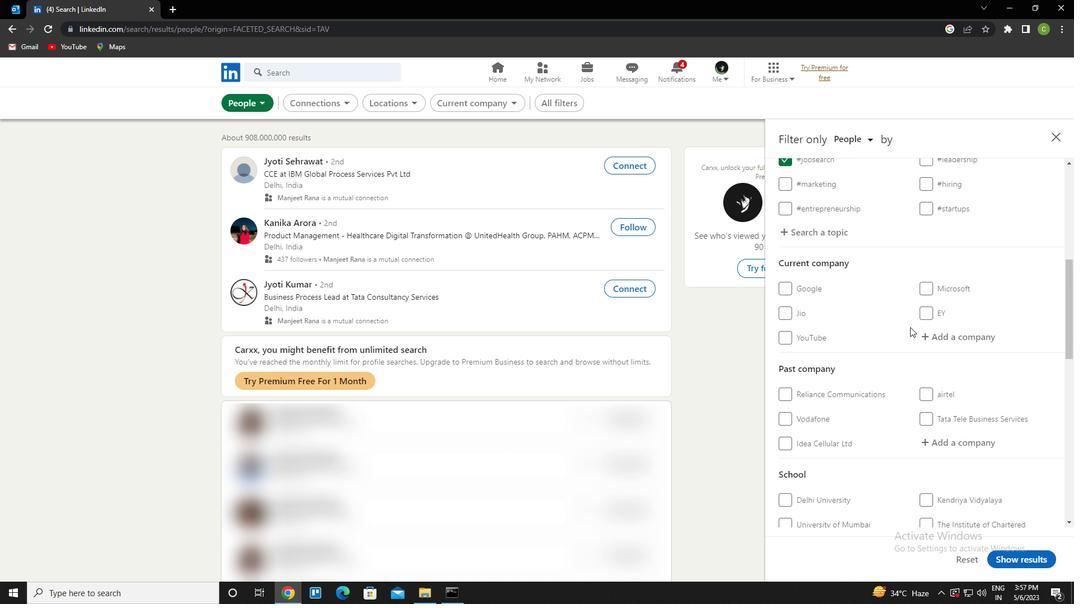 
Action: Mouse scrolled (910, 326) with delta (0, 0)
Screenshot: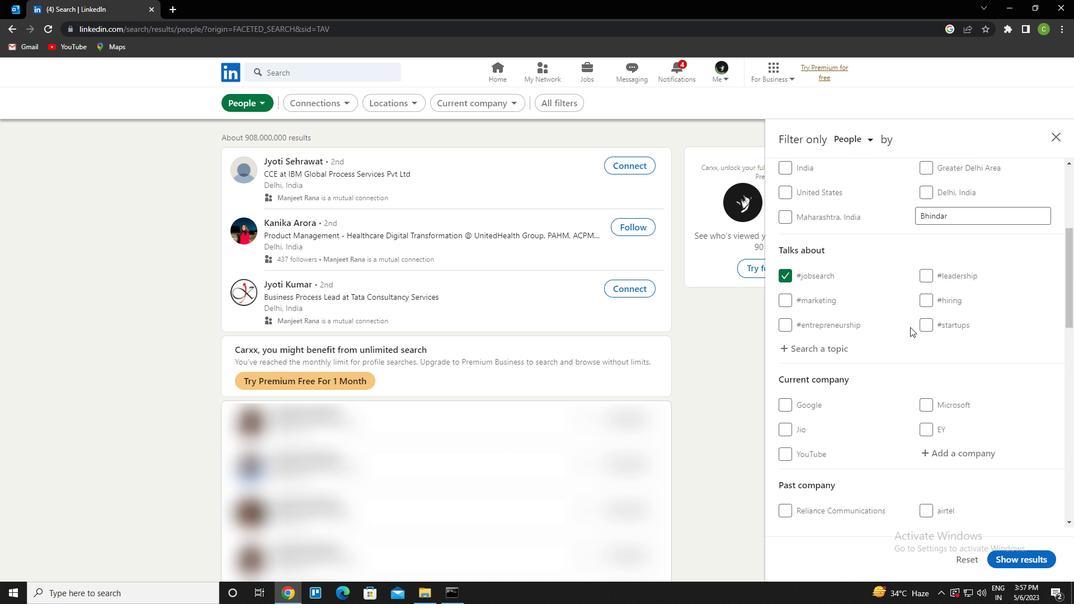 
Action: Mouse scrolled (910, 326) with delta (0, 0)
Screenshot: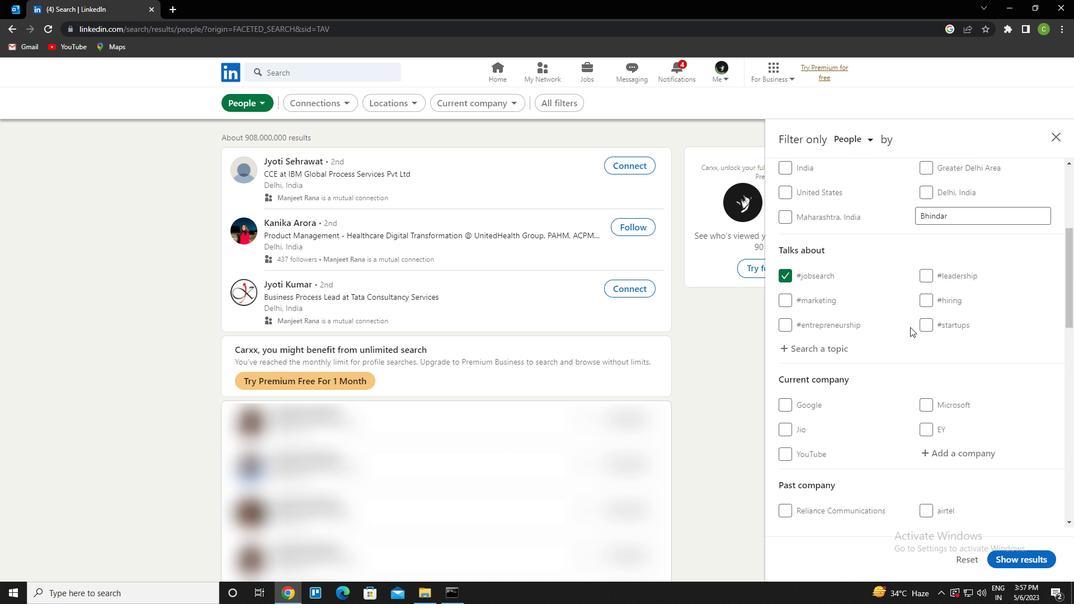 
Action: Mouse moved to (935, 341)
Screenshot: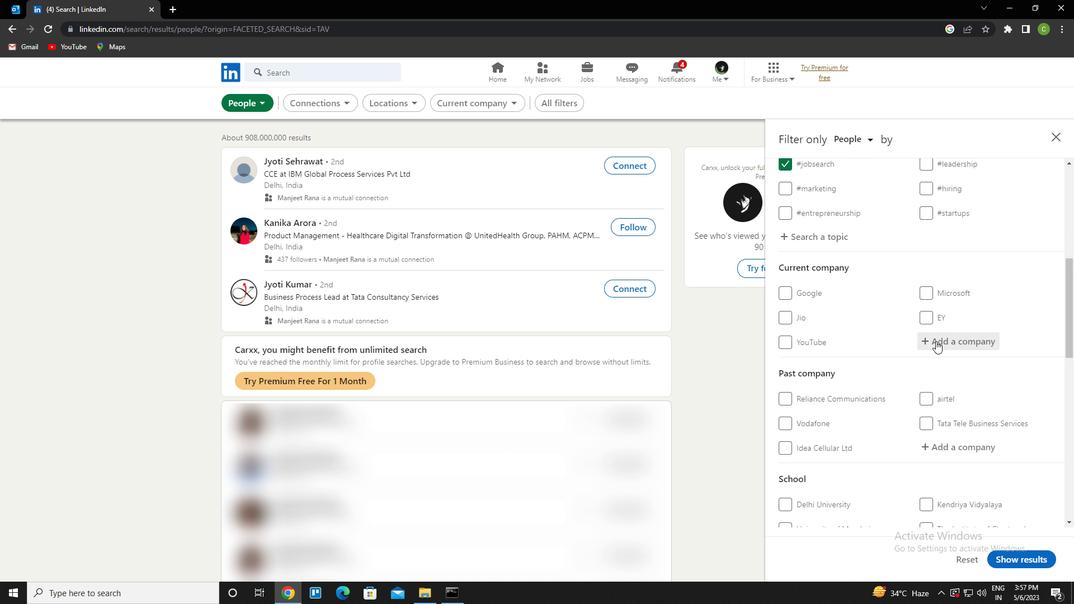 
Action: Mouse pressed left at (935, 341)
Screenshot: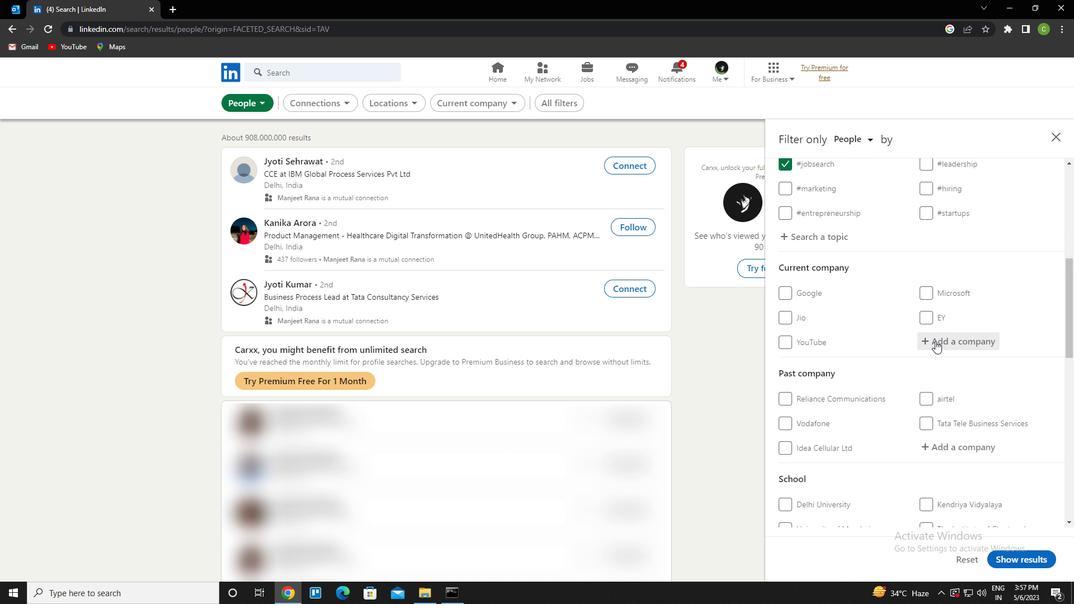 
Action: Key pressed <Key.caps_lock>p<Key.caps_lock>epper<Key.space>content<Key.down><Key.enter><Key.down>
Screenshot: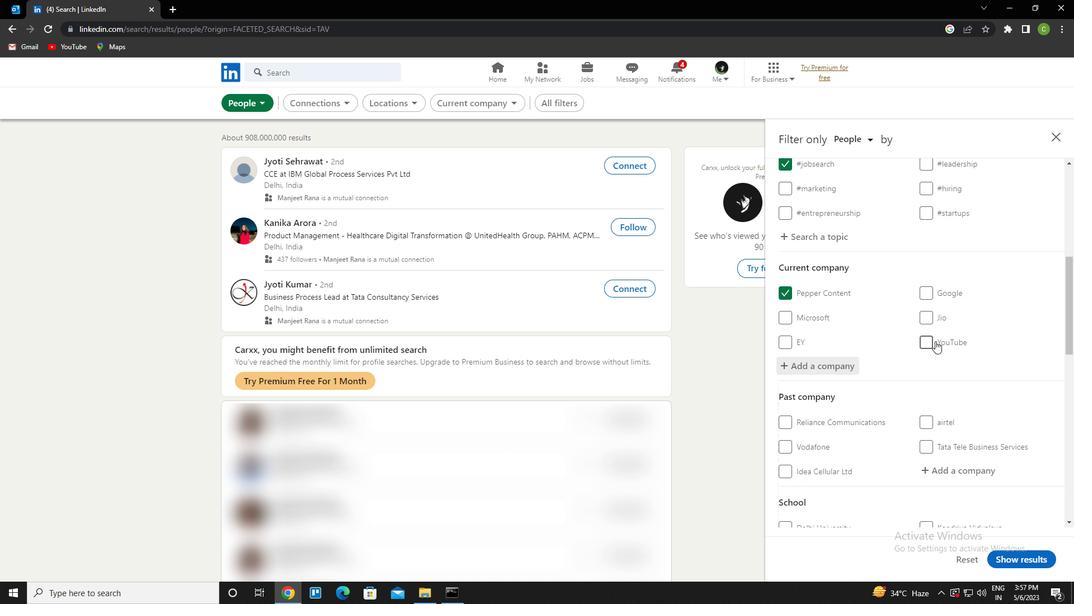 
Action: Mouse moved to (917, 339)
Screenshot: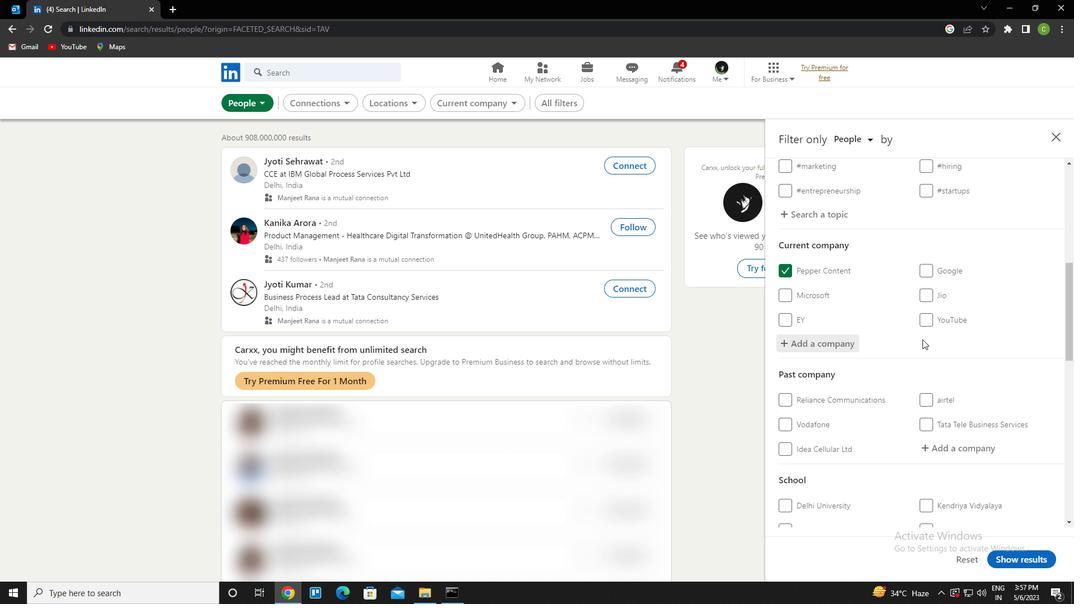 
Action: Mouse scrolled (917, 338) with delta (0, 0)
Screenshot: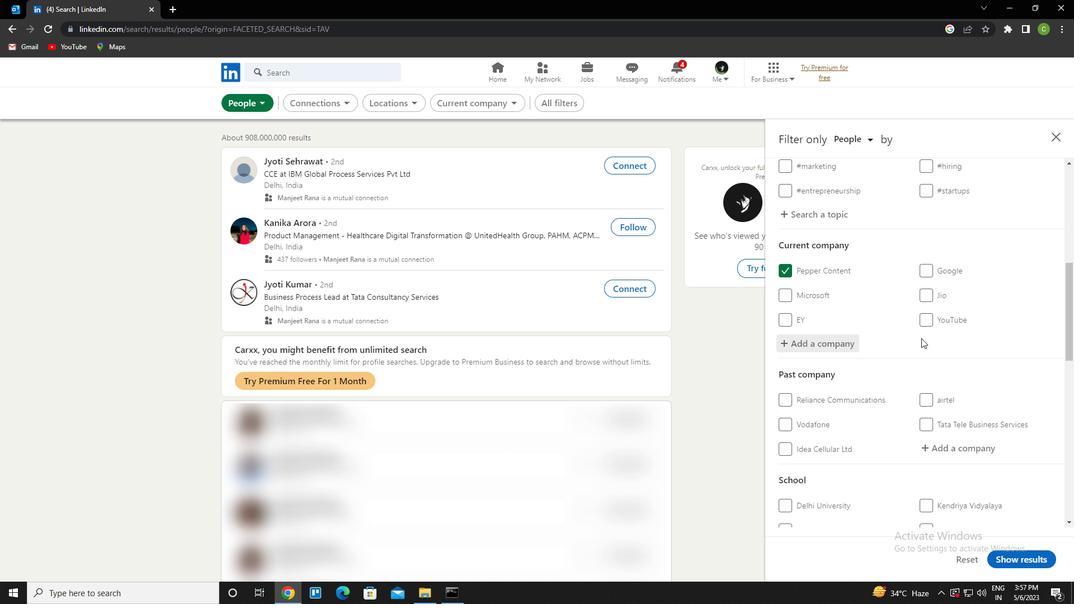 
Action: Mouse moved to (902, 340)
Screenshot: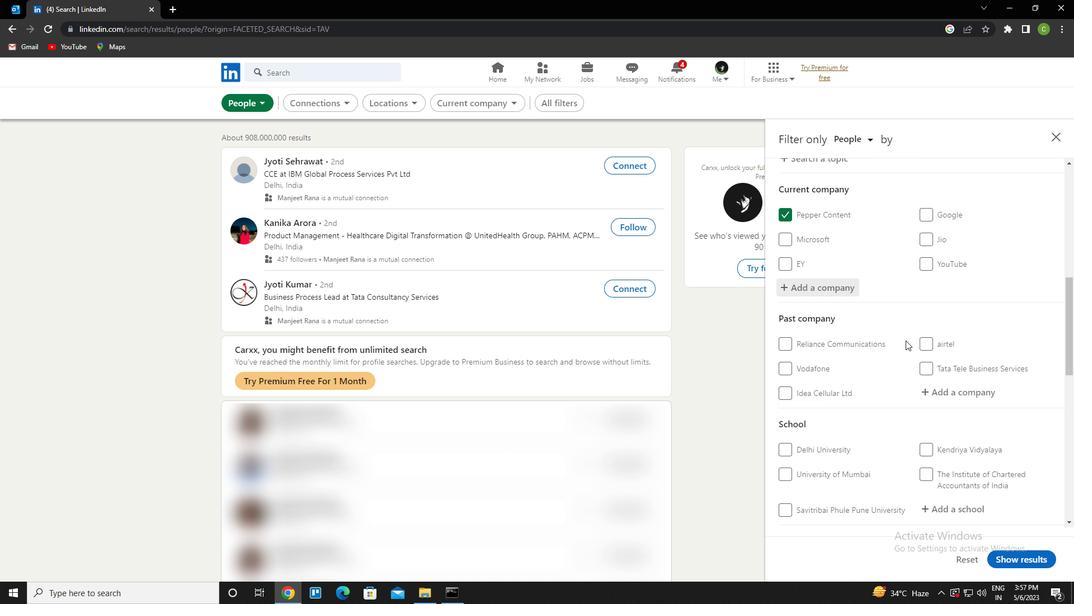 
Action: Mouse scrolled (902, 340) with delta (0, 0)
Screenshot: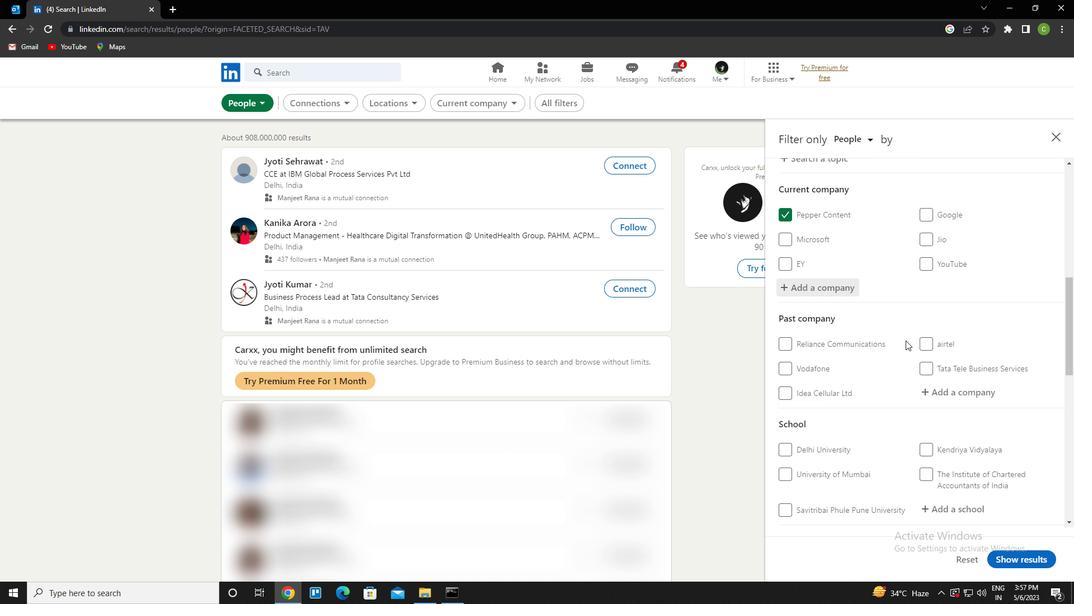 
Action: Mouse moved to (901, 340)
Screenshot: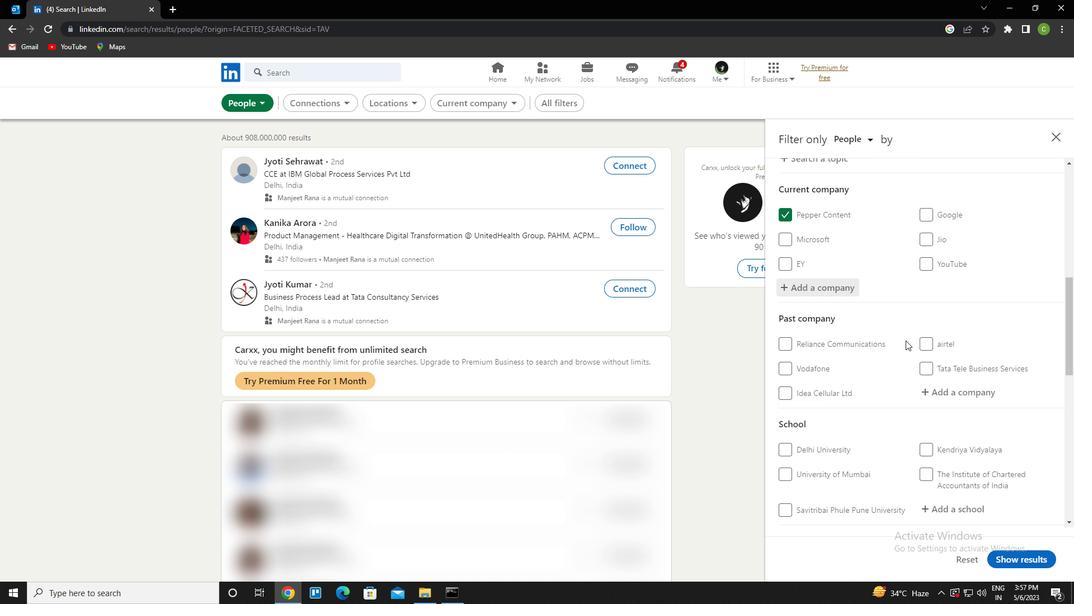 
Action: Mouse scrolled (901, 339) with delta (0, 0)
Screenshot: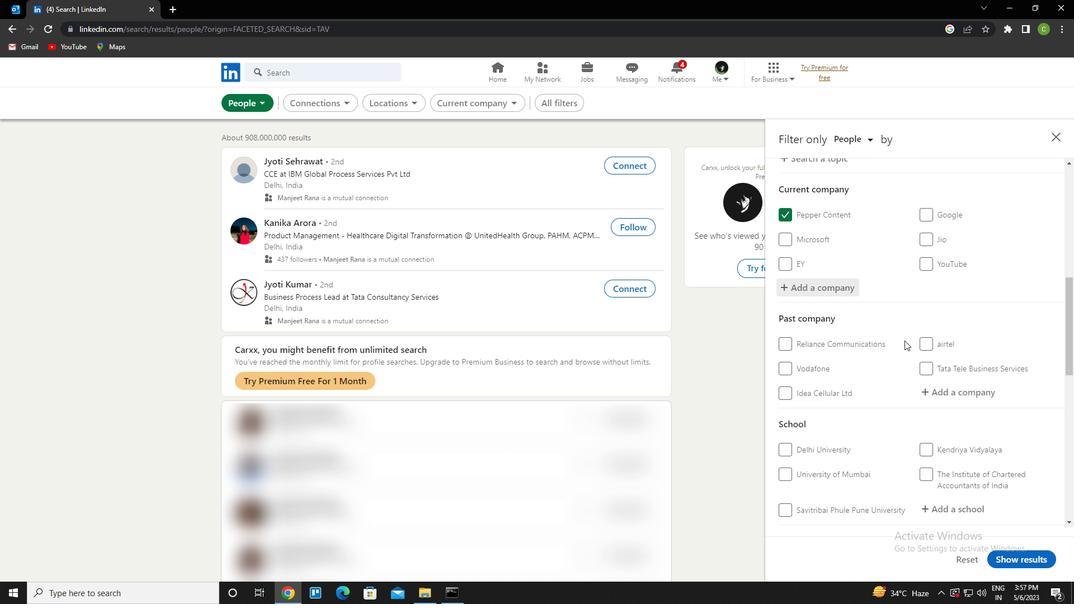 
Action: Mouse scrolled (901, 339) with delta (0, 0)
Screenshot: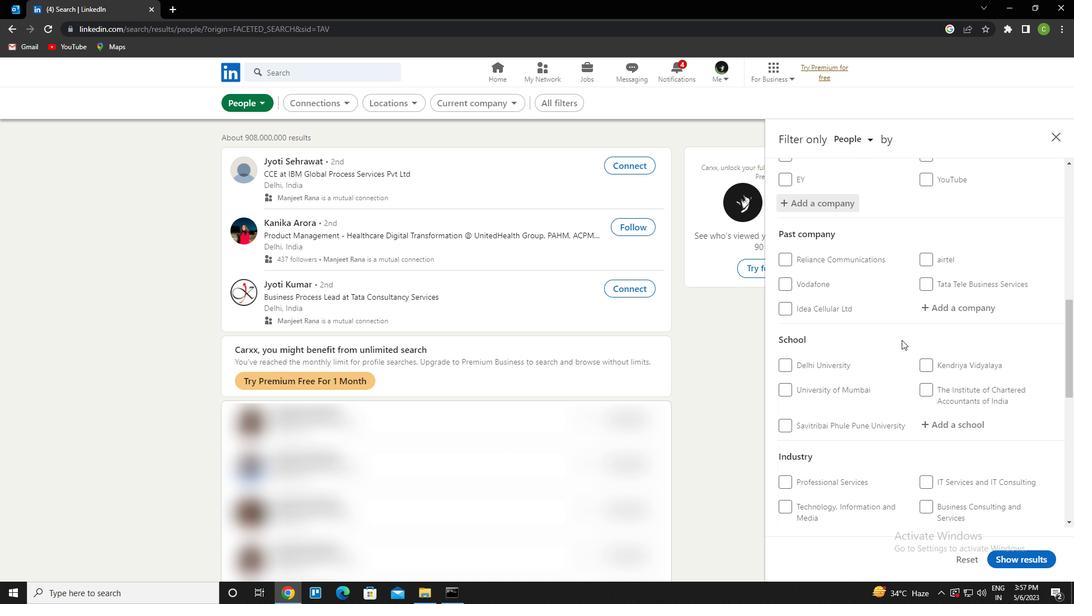 
Action: Mouse moved to (952, 335)
Screenshot: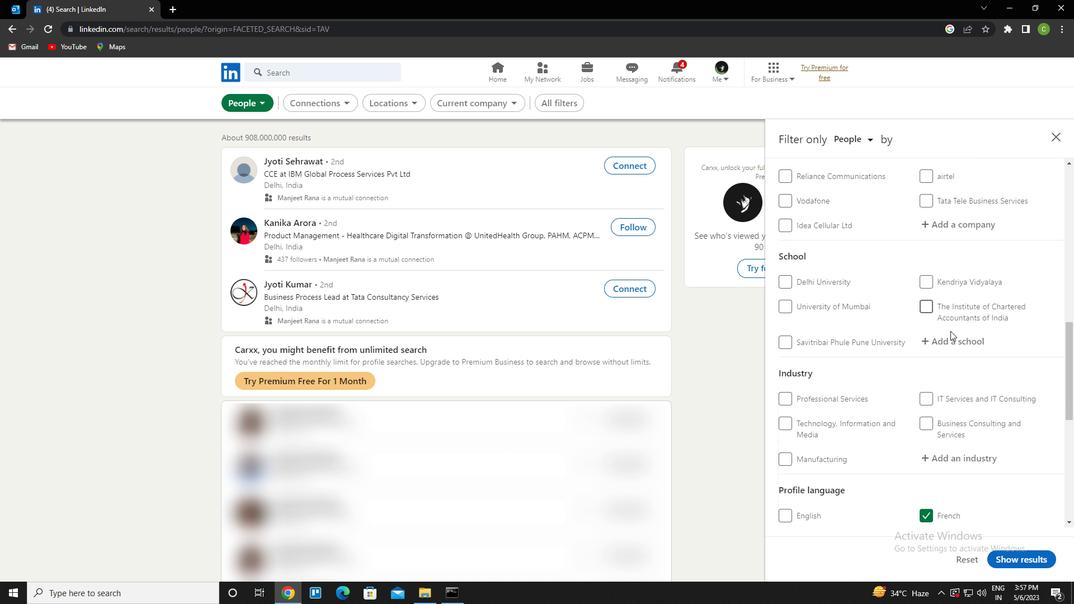 
Action: Mouse pressed left at (952, 335)
Screenshot: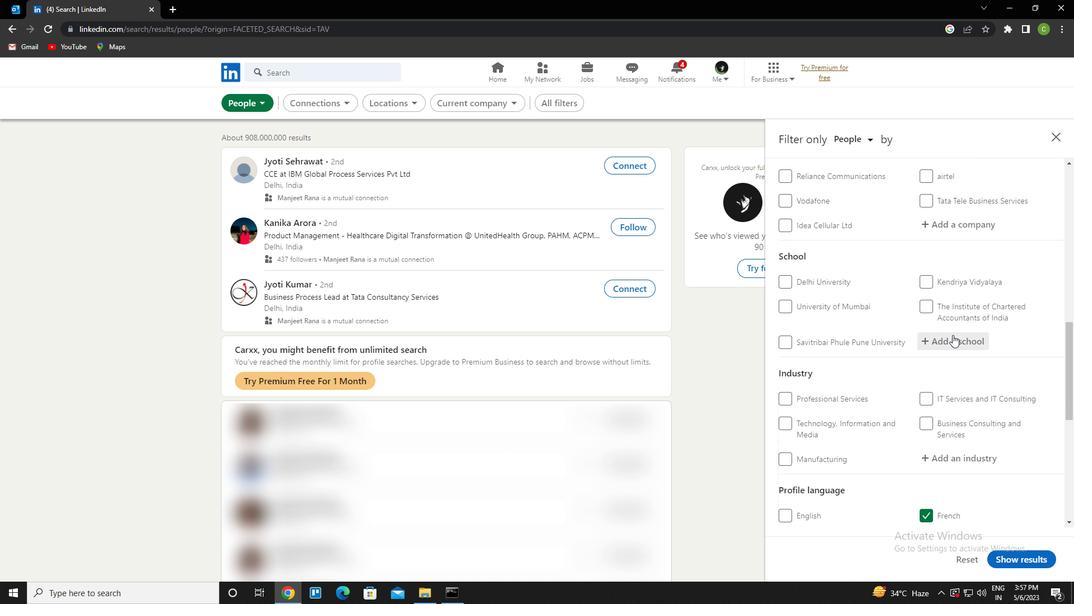 
Action: Key pressed <Key.caps_lock>v<Key.caps_lock>ishwa<Key.down><Key.enter>
Screenshot: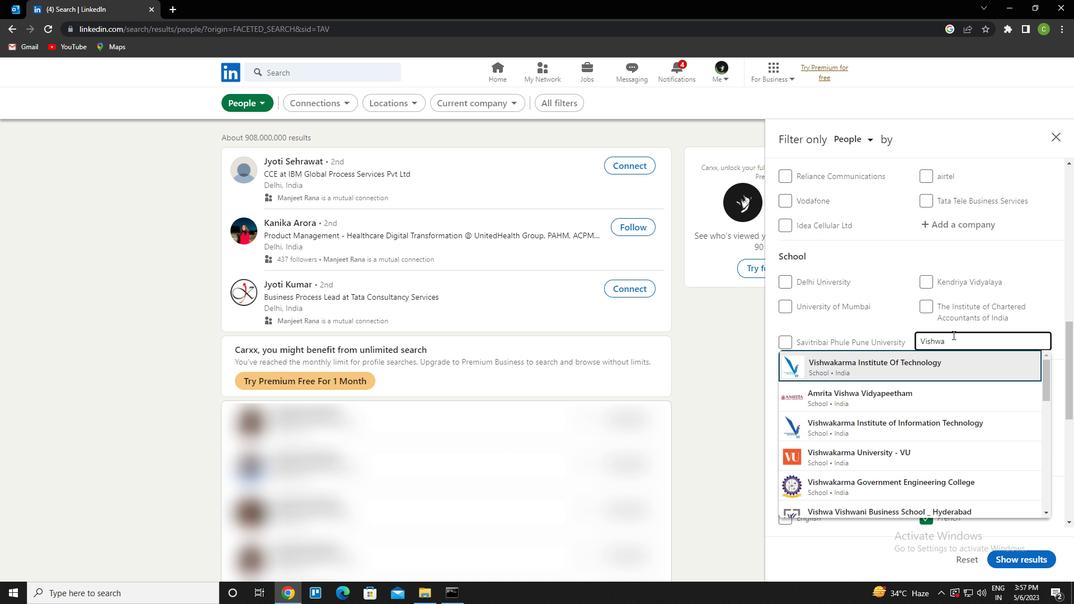 
Action: Mouse scrolled (952, 334) with delta (0, 0)
Screenshot: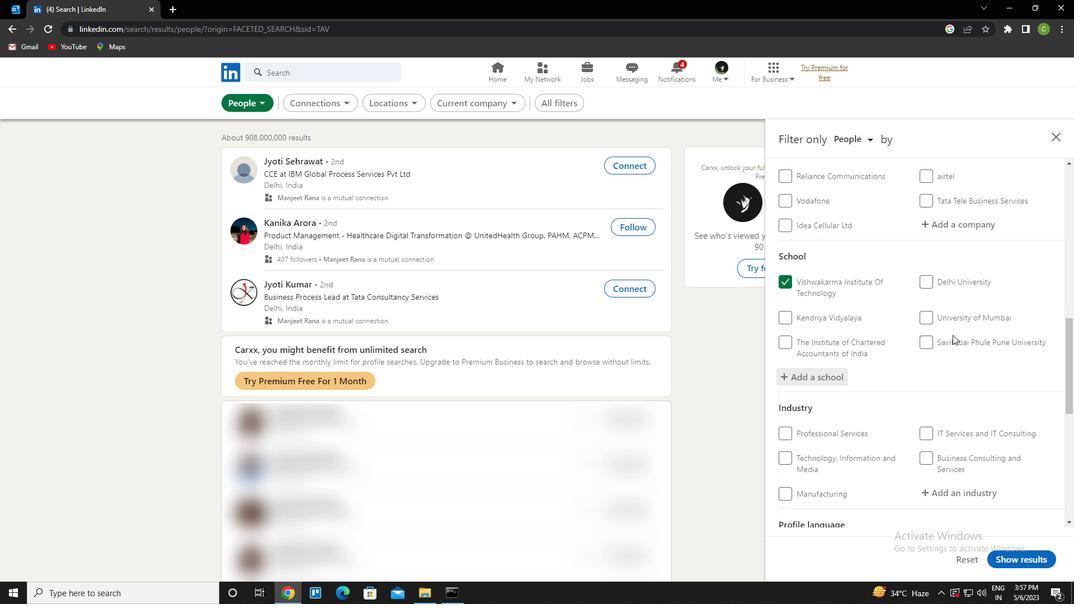 
Action: Mouse scrolled (952, 334) with delta (0, 0)
Screenshot: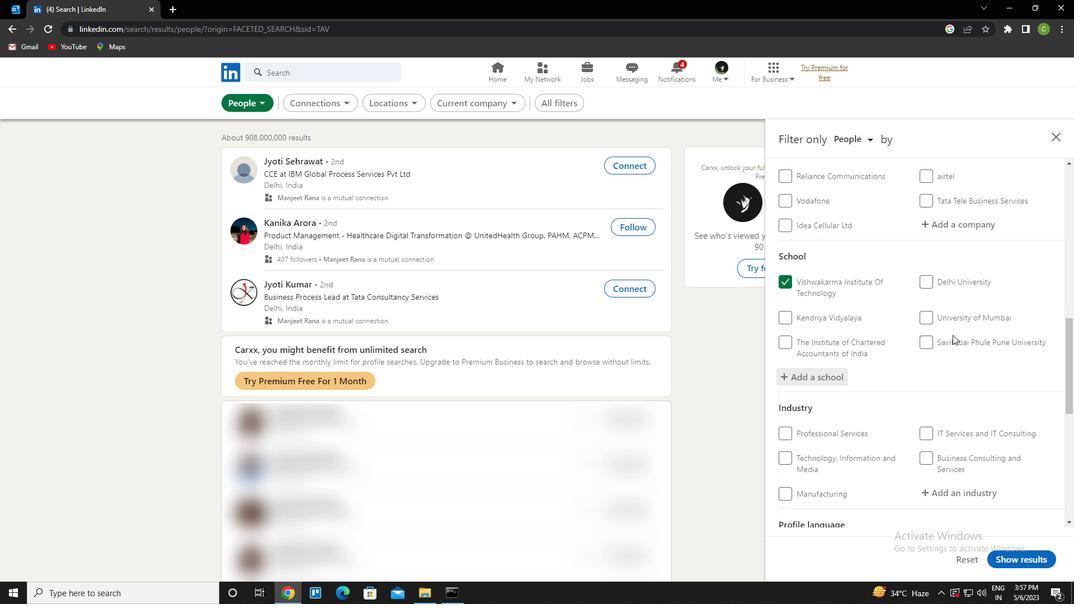 
Action: Mouse moved to (950, 379)
Screenshot: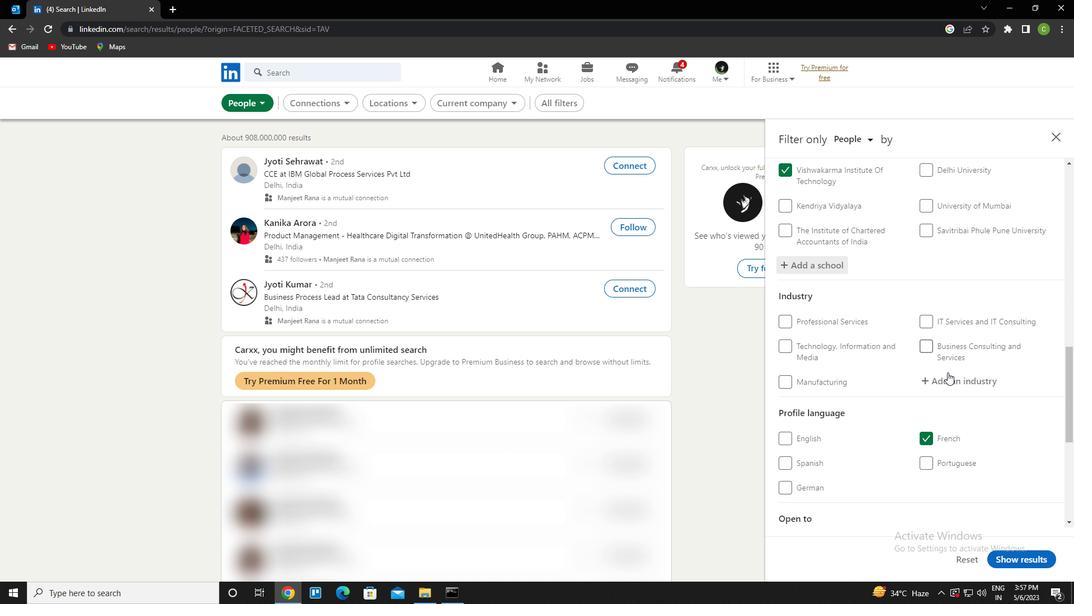 
Action: Mouse pressed left at (950, 379)
Screenshot: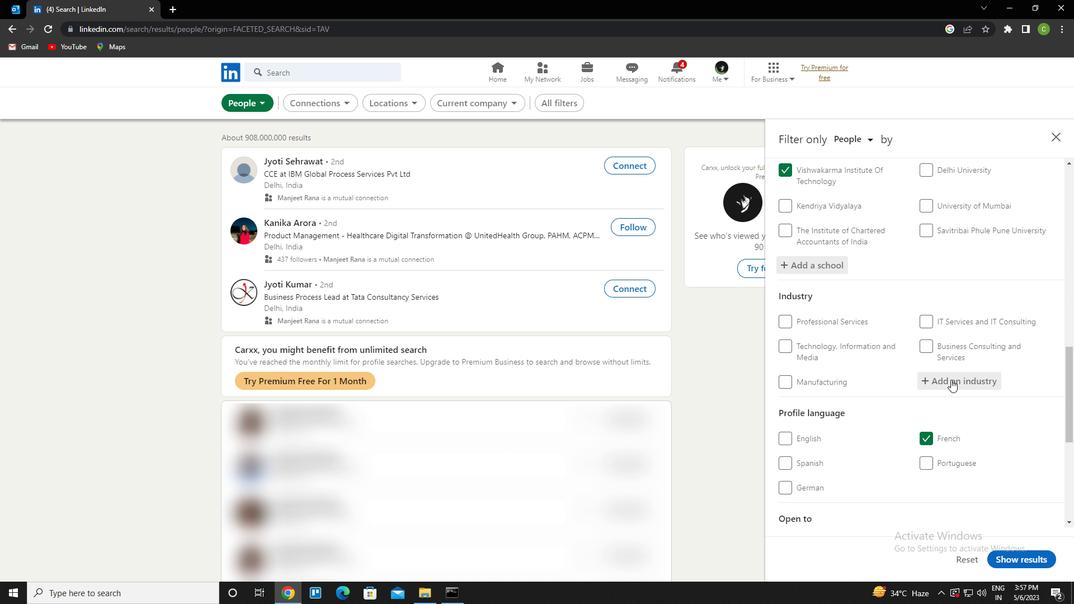 
Action: Mouse scrolled (950, 379) with delta (0, 0)
Screenshot: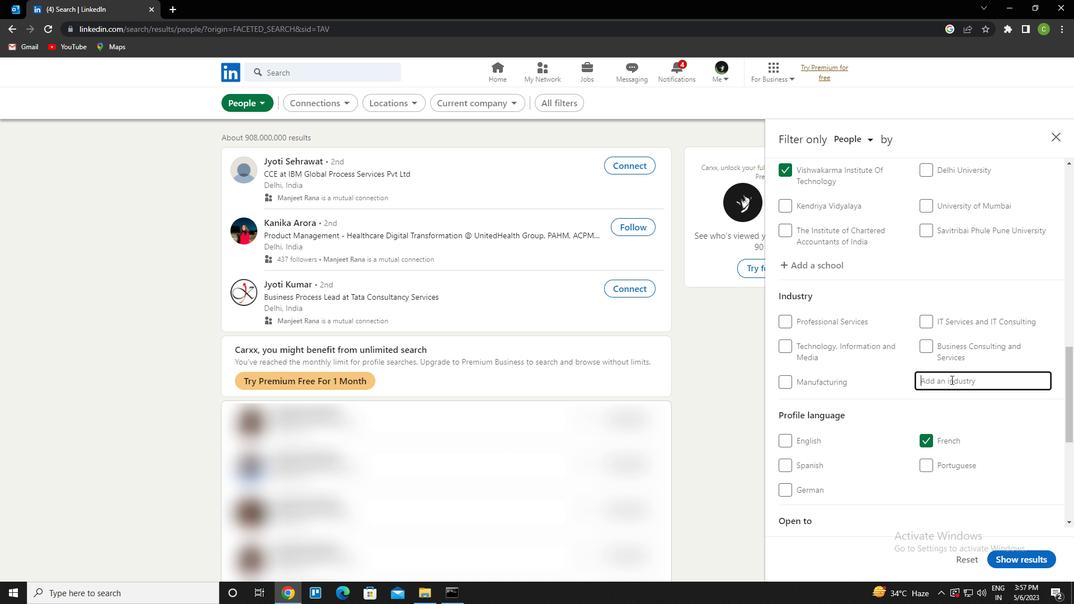 
Action: Mouse scrolled (950, 379) with delta (0, 0)
Screenshot: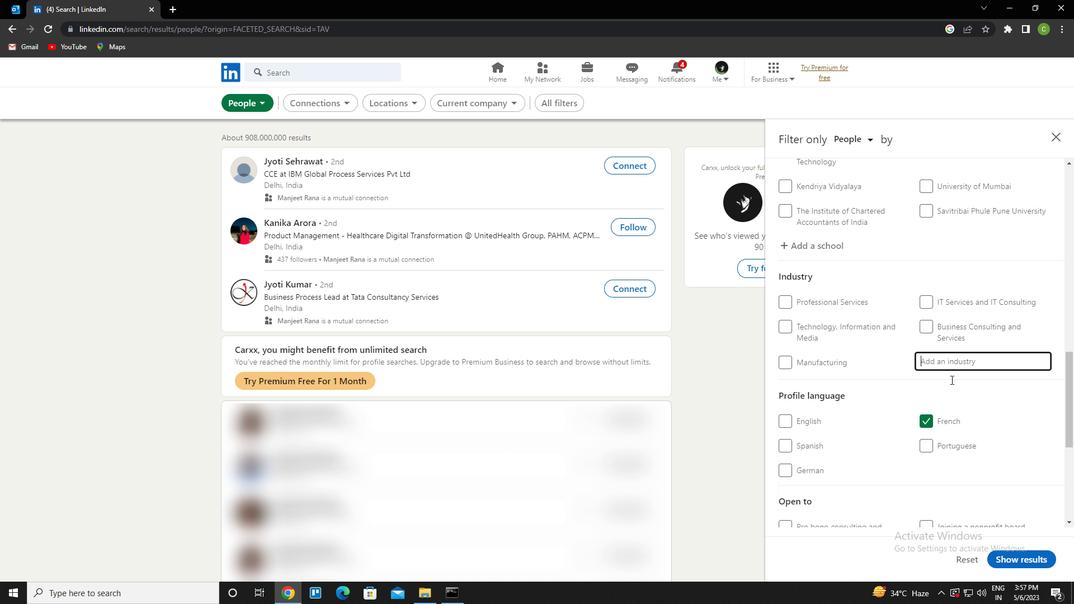 
Action: Mouse moved to (982, 332)
Screenshot: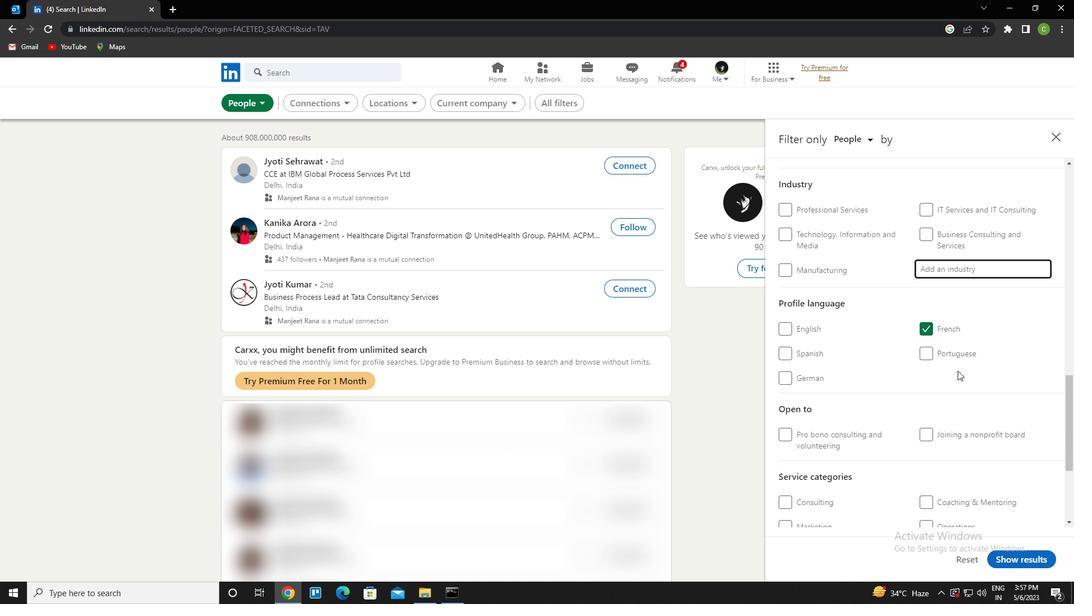
Action: Key pressed <Key.caps_lock>r<Key.caps_lock>eupho<Key.down><Key.enter>
Screenshot: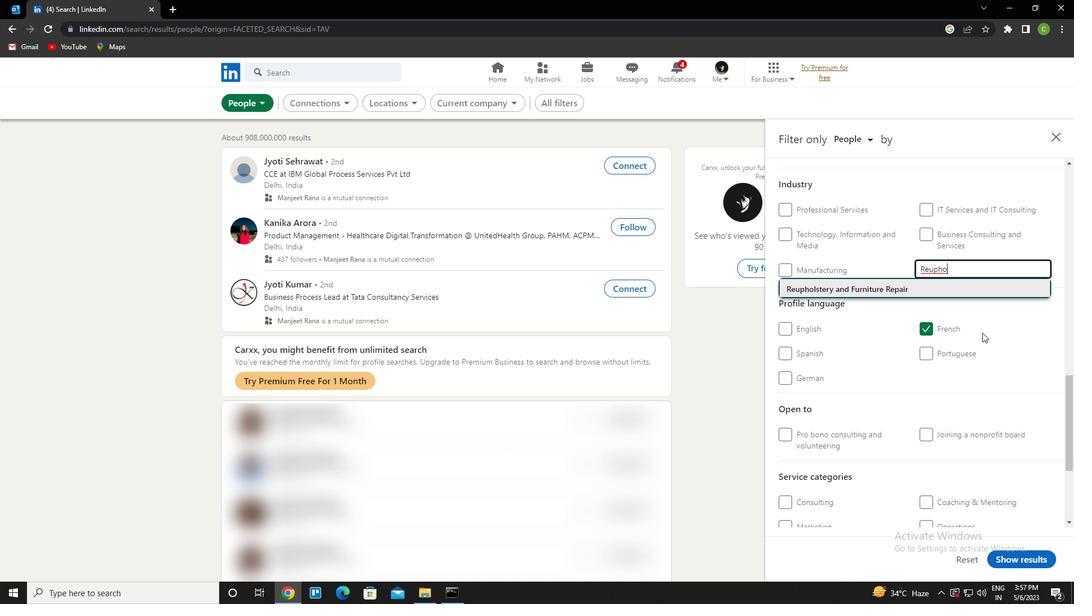 
Action: Mouse moved to (979, 334)
Screenshot: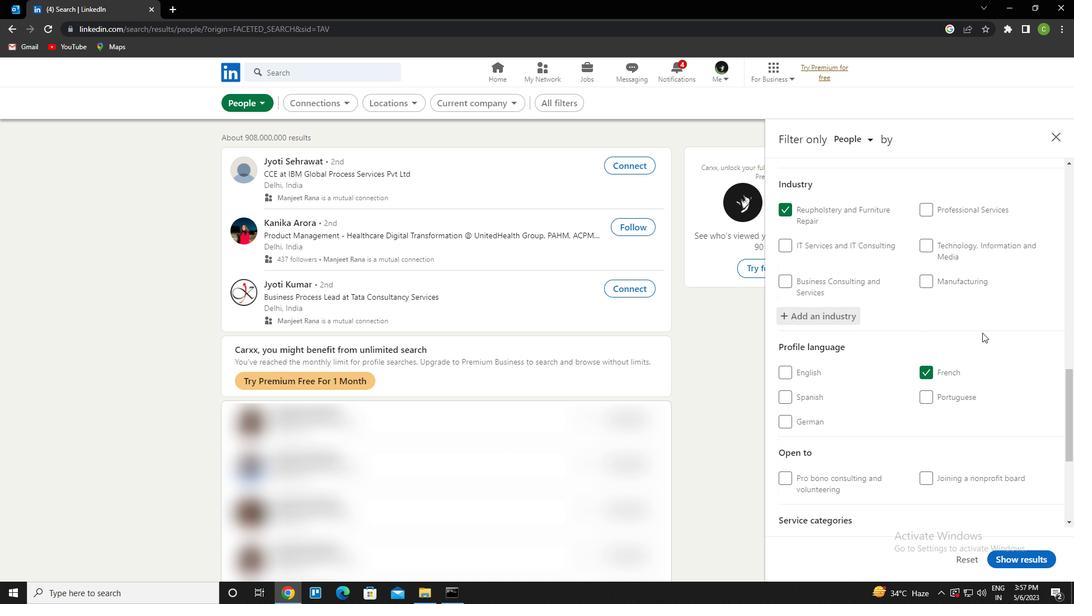 
Action: Mouse scrolled (979, 333) with delta (0, 0)
Screenshot: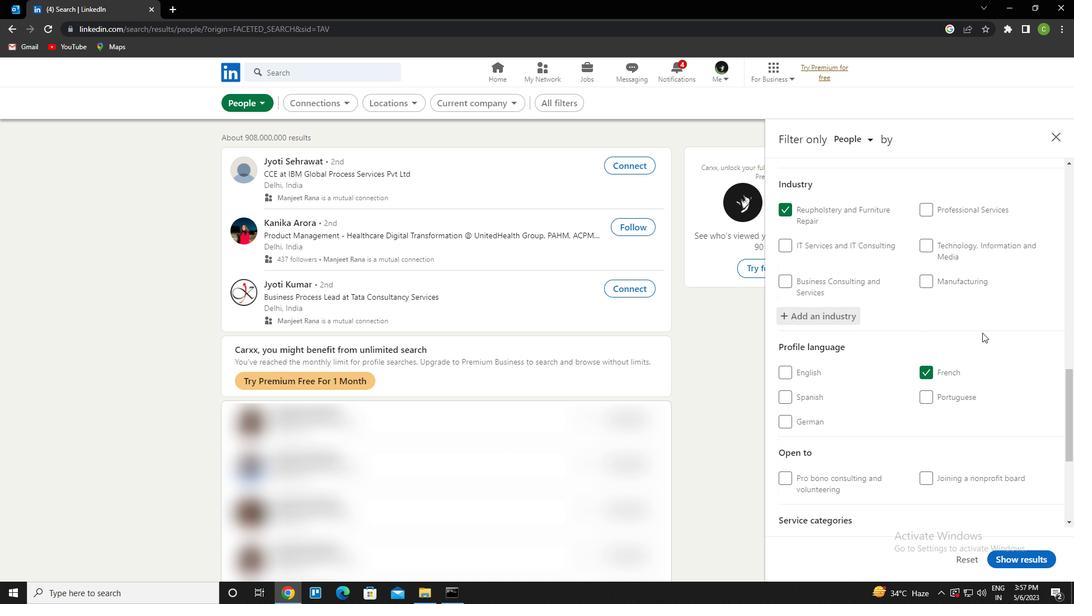 
Action: Mouse moved to (975, 337)
Screenshot: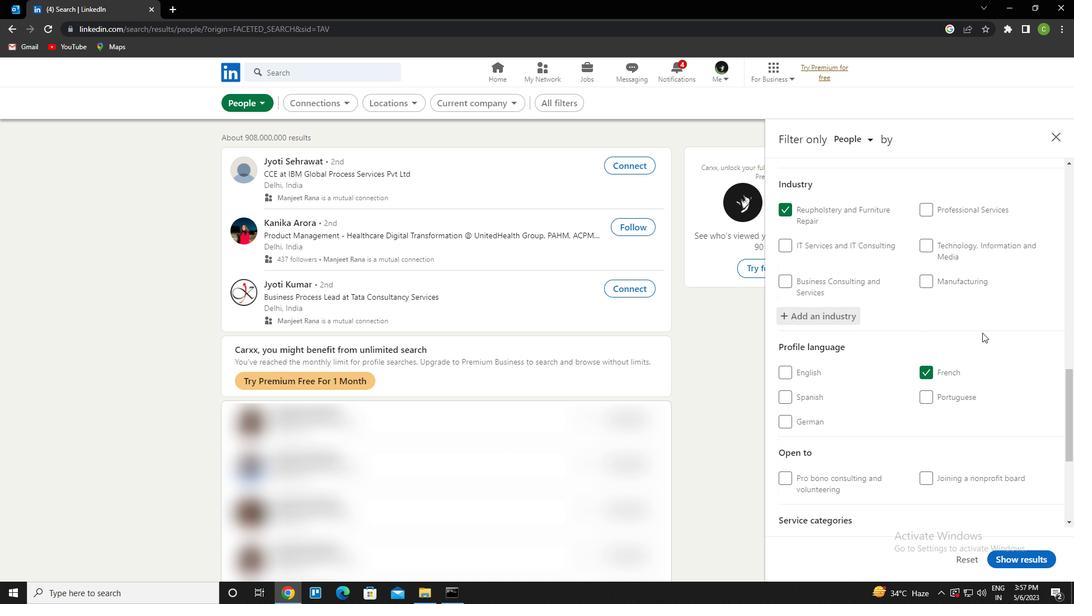 
Action: Mouse scrolled (975, 336) with delta (0, 0)
Screenshot: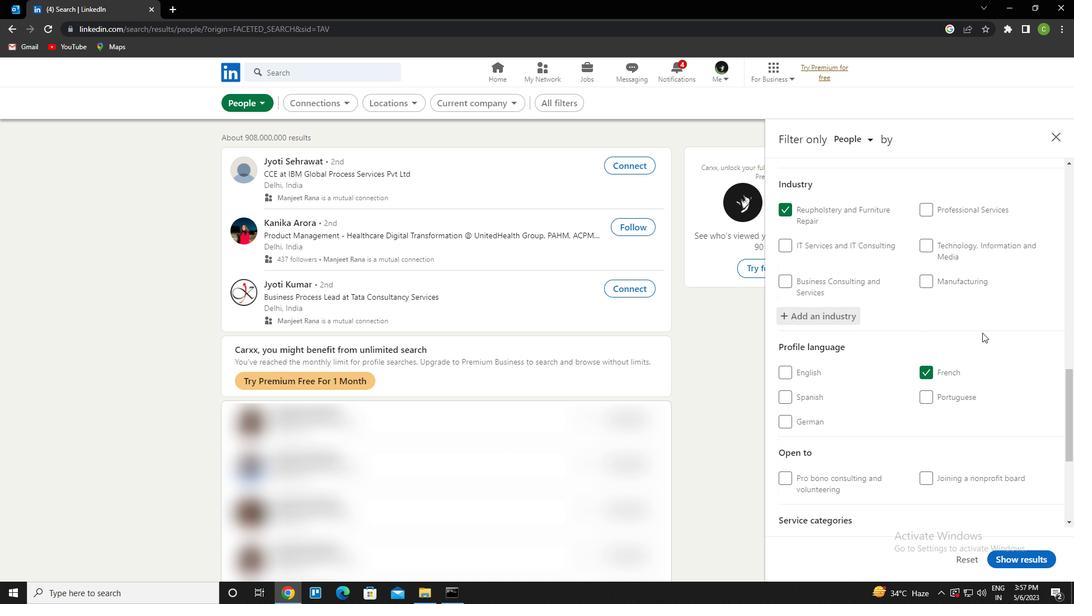 
Action: Mouse moved to (970, 340)
Screenshot: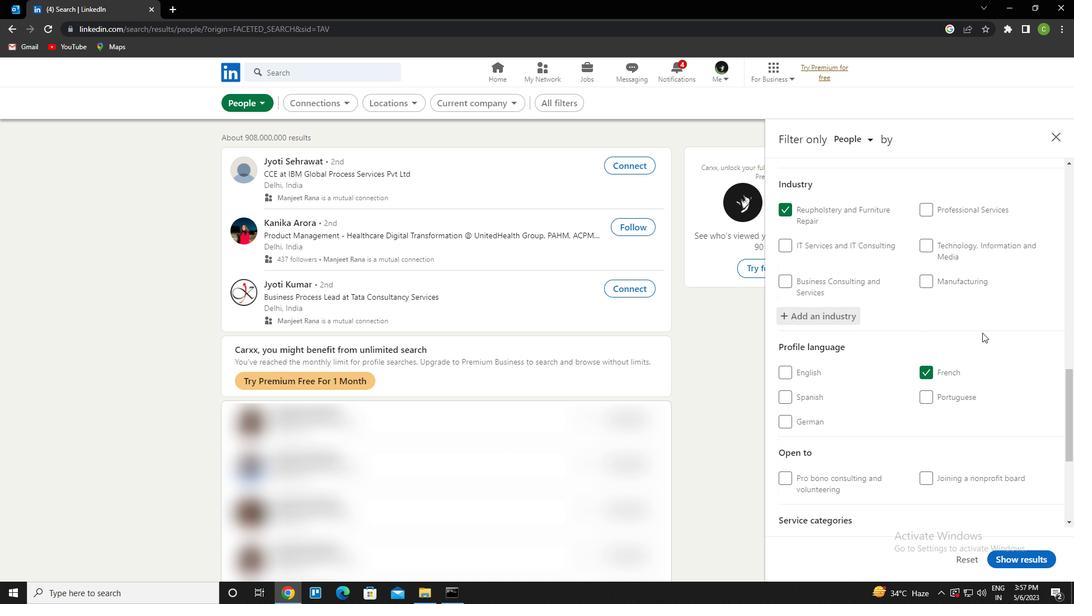 
Action: Mouse scrolled (970, 340) with delta (0, 0)
Screenshot: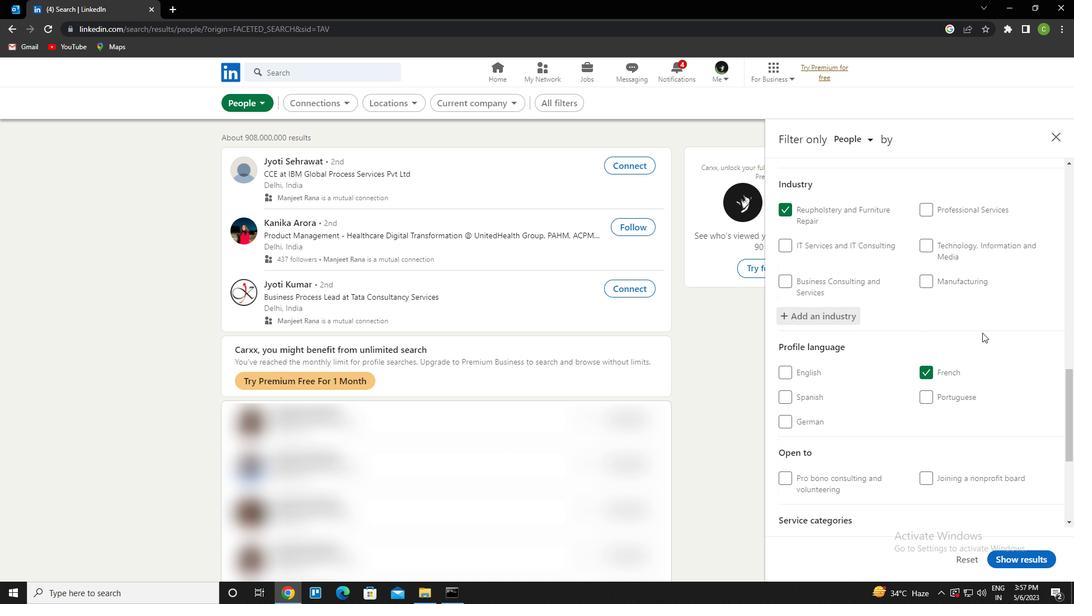 
Action: Mouse moved to (967, 343)
Screenshot: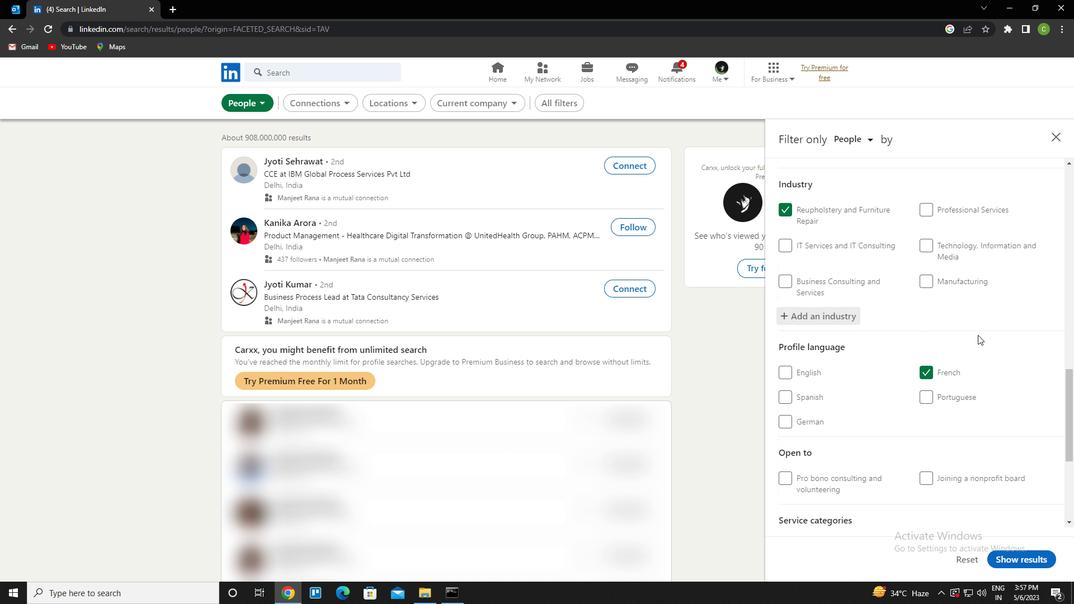 
Action: Mouse scrolled (967, 342) with delta (0, 0)
Screenshot: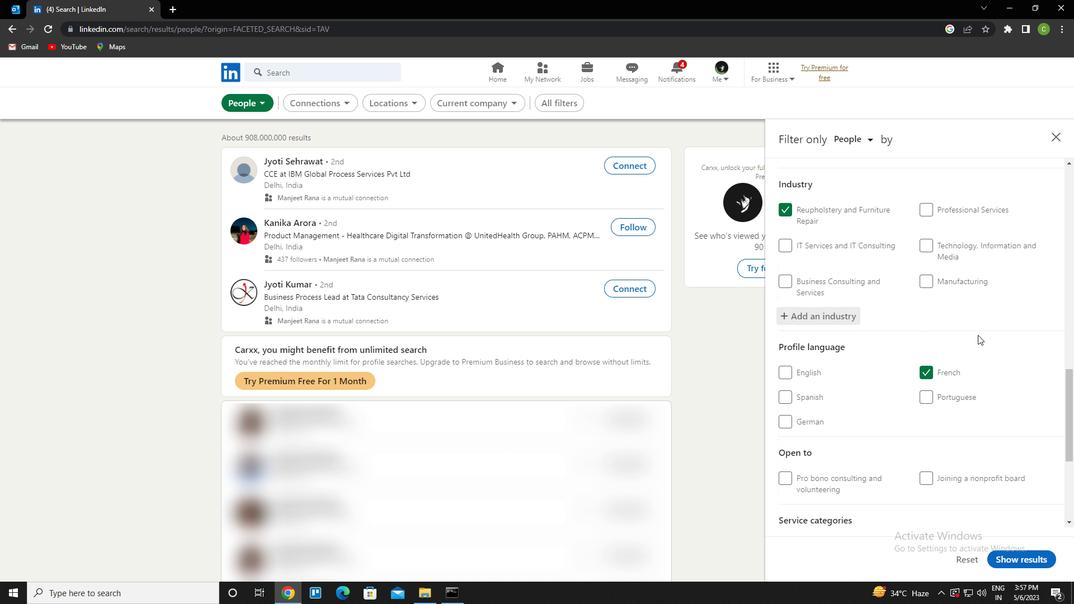 
Action: Mouse moved to (966, 344)
Screenshot: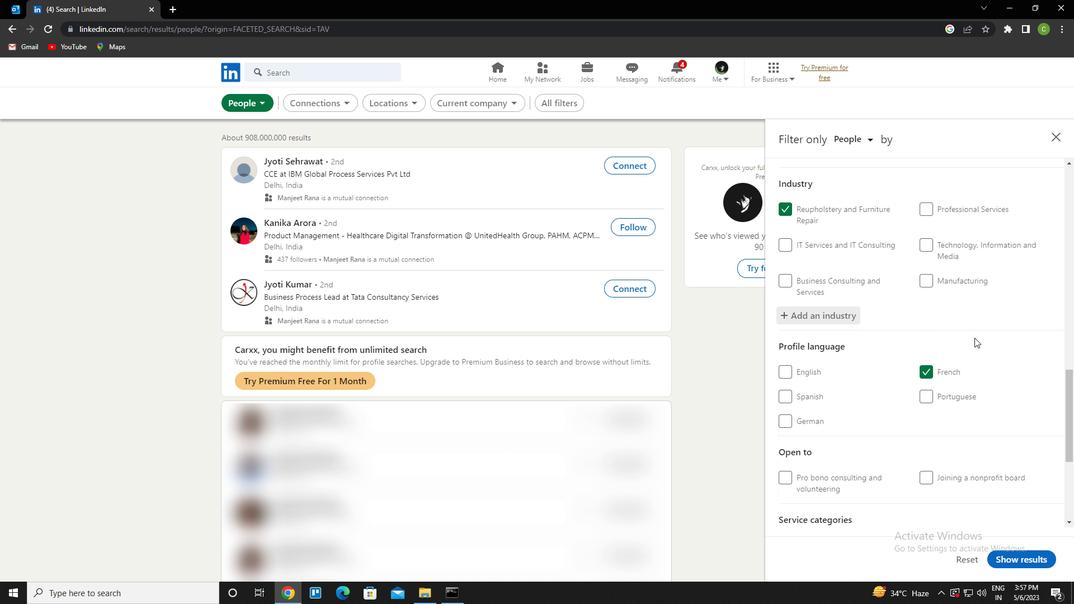 
Action: Mouse scrolled (966, 343) with delta (0, 0)
Screenshot: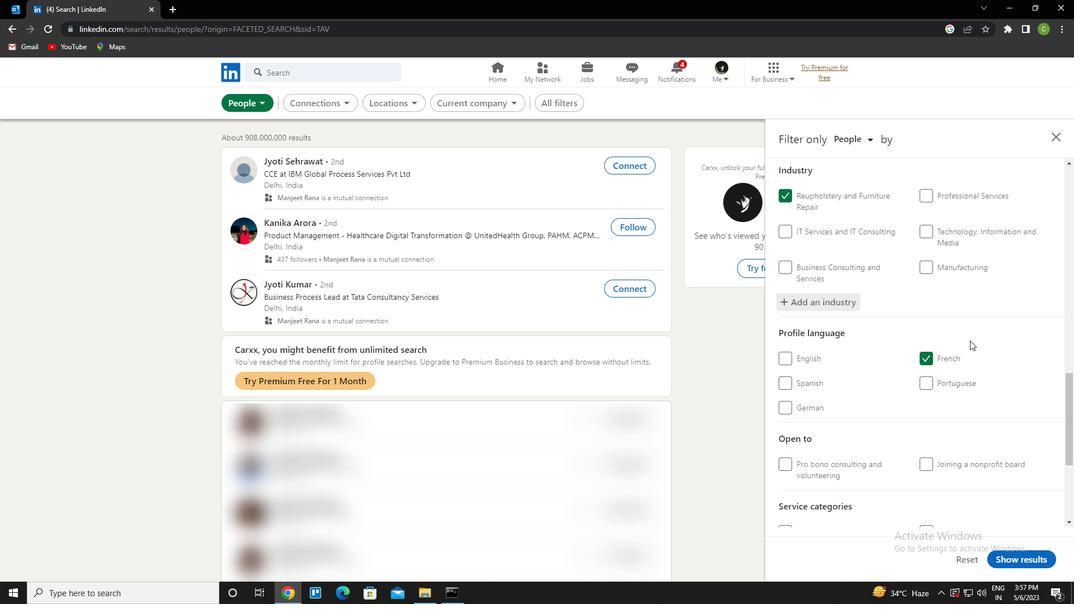
Action: Mouse moved to (966, 344)
Screenshot: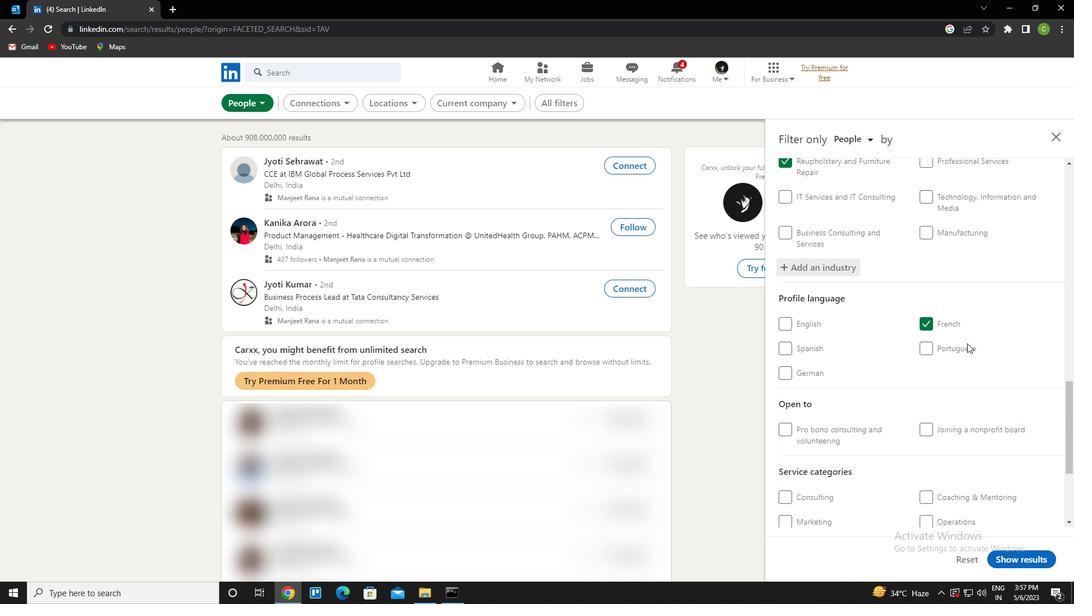 
Action: Mouse scrolled (966, 343) with delta (0, 0)
Screenshot: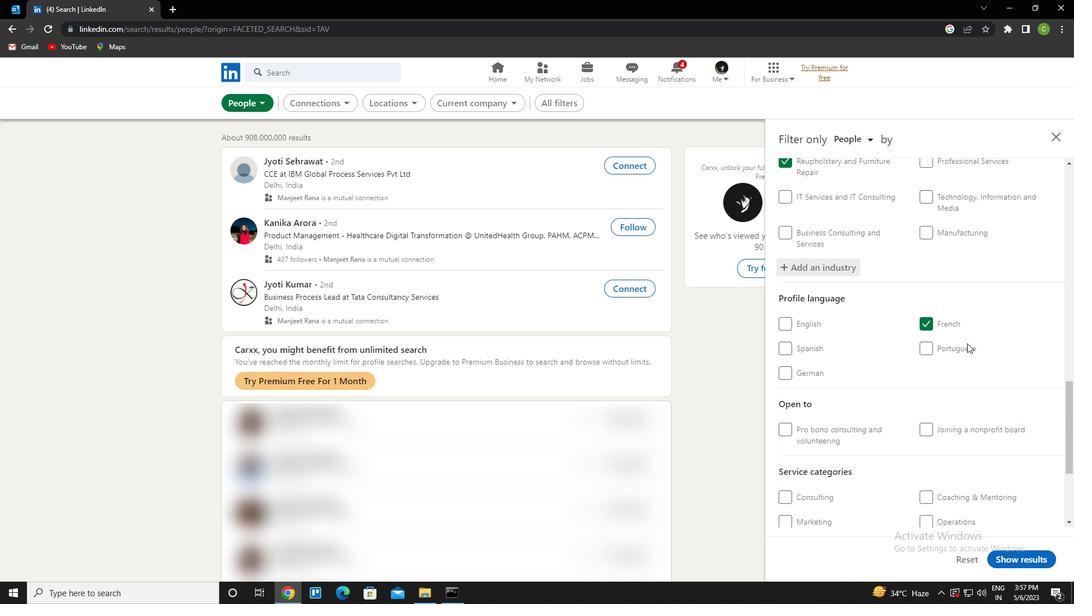 
Action: Mouse moved to (945, 372)
Screenshot: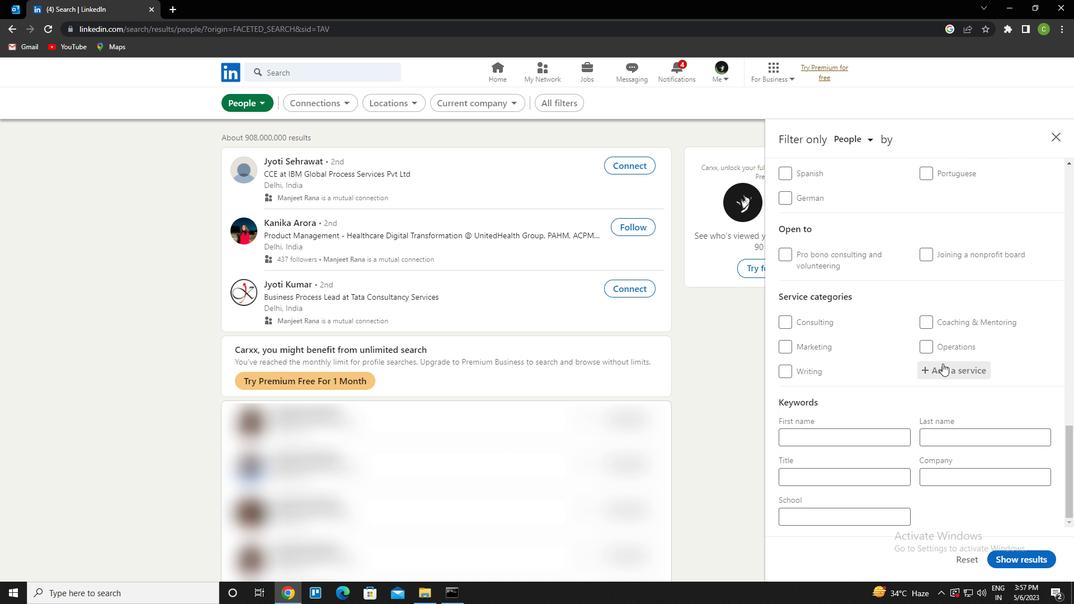 
Action: Mouse pressed left at (945, 372)
Screenshot: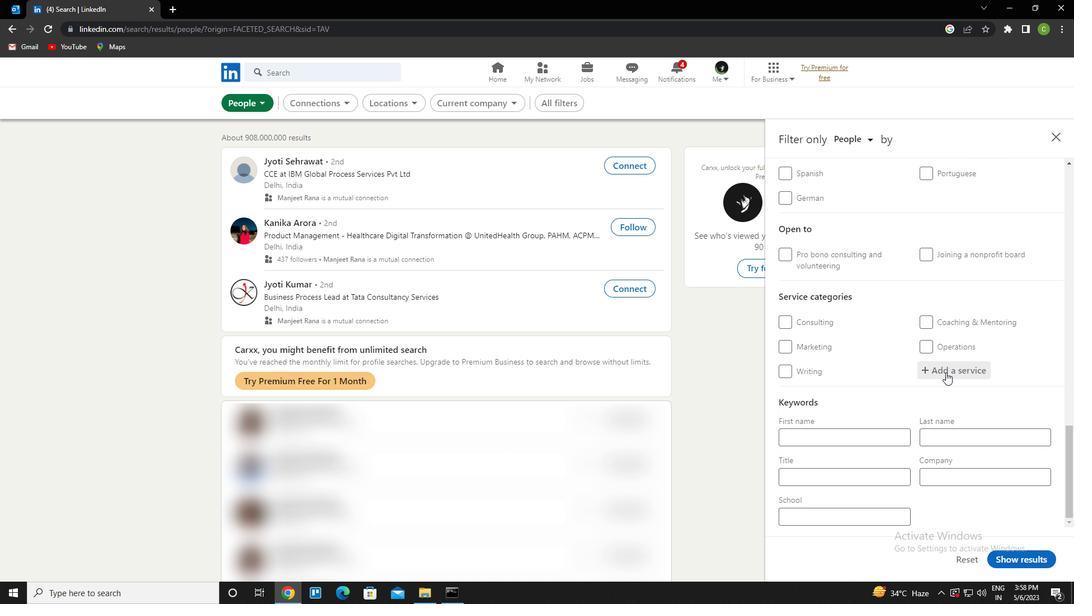 
Action: Key pressed <Key.caps_lock>dui<Key.space>l<Key.caps_lock>aw<Key.down><Key.enter>
Screenshot: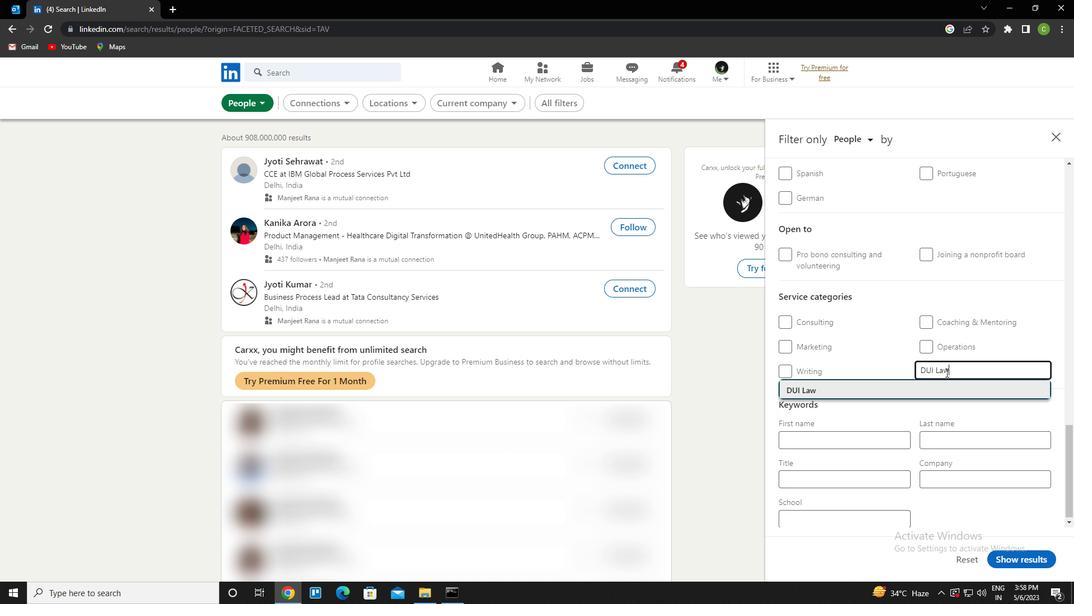 
Action: Mouse moved to (938, 386)
Screenshot: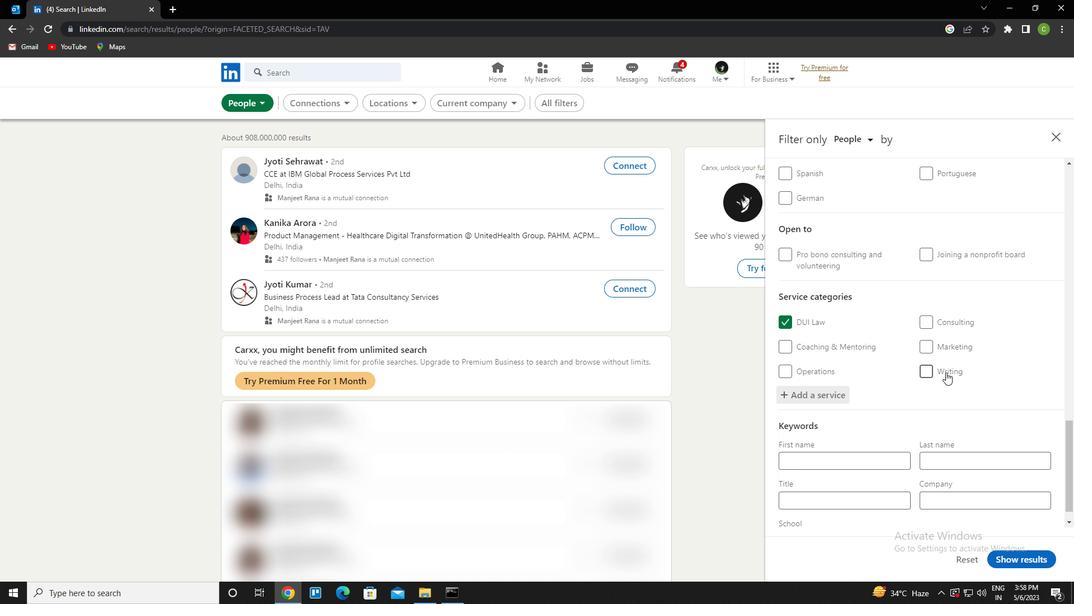 
Action: Mouse scrolled (938, 385) with delta (0, 0)
Screenshot: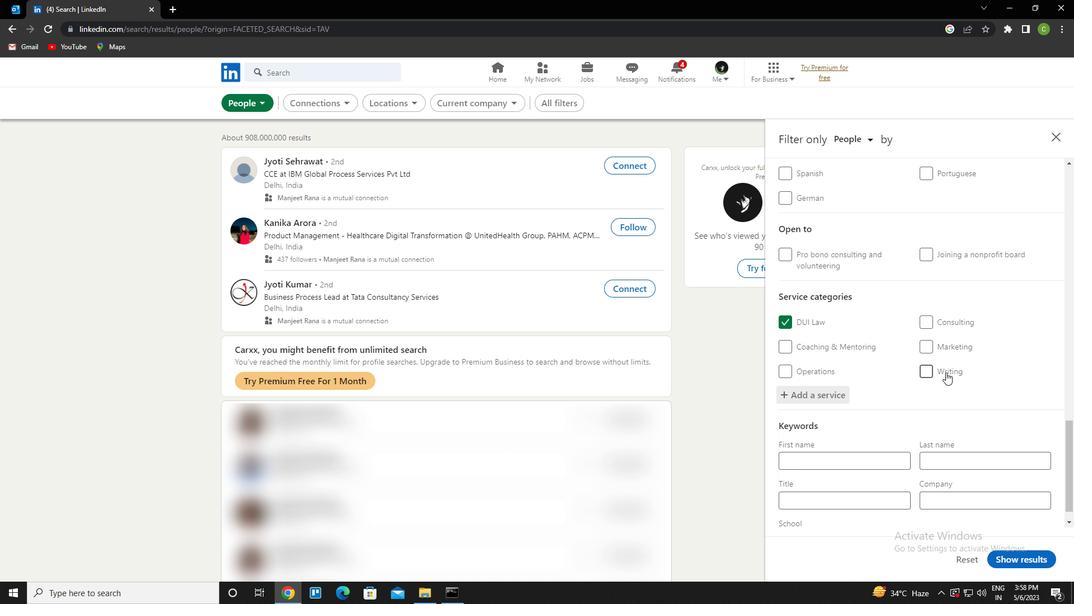 
Action: Mouse moved to (931, 397)
Screenshot: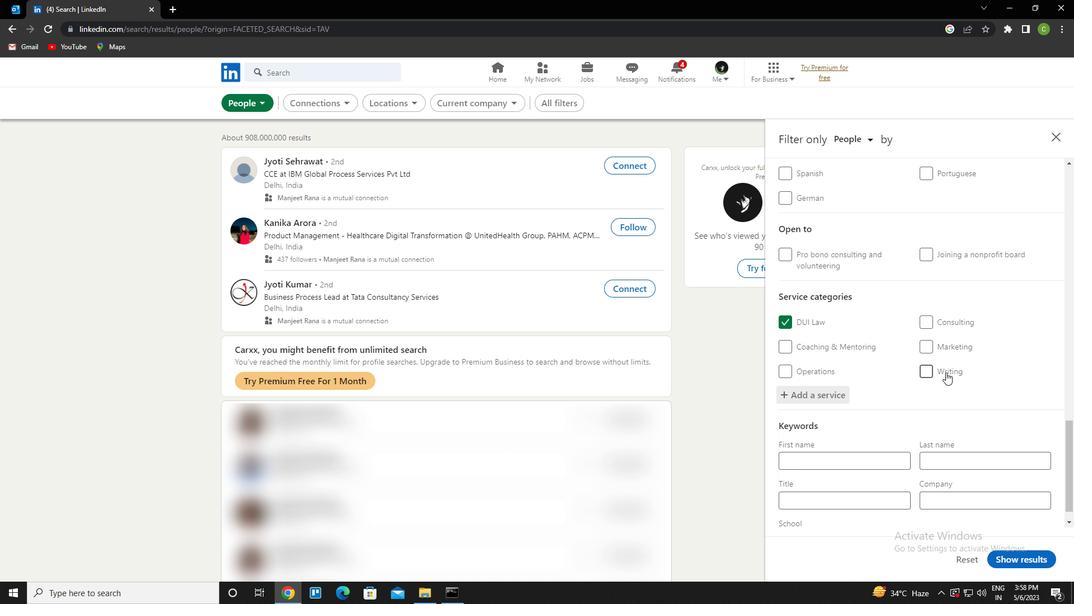 
Action: Mouse scrolled (931, 397) with delta (0, 0)
Screenshot: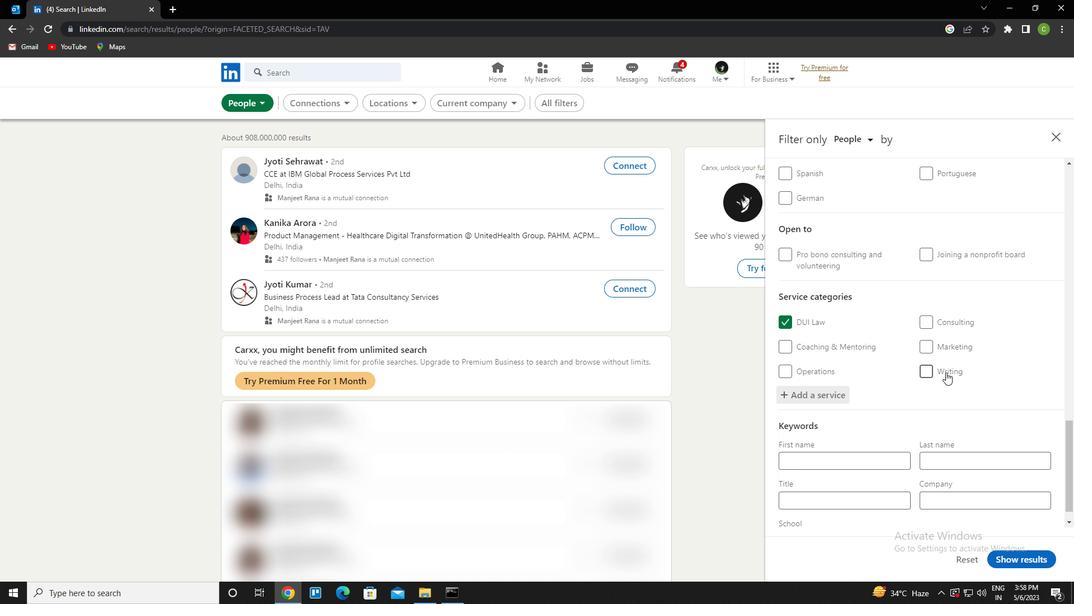 
Action: Mouse moved to (928, 401)
Screenshot: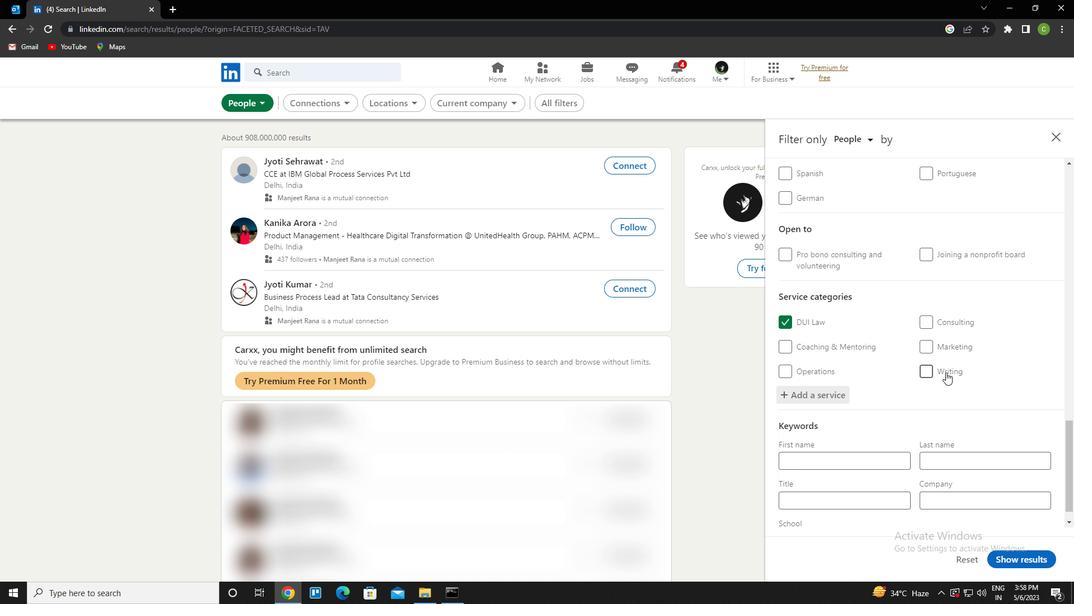 
Action: Mouse scrolled (928, 401) with delta (0, 0)
Screenshot: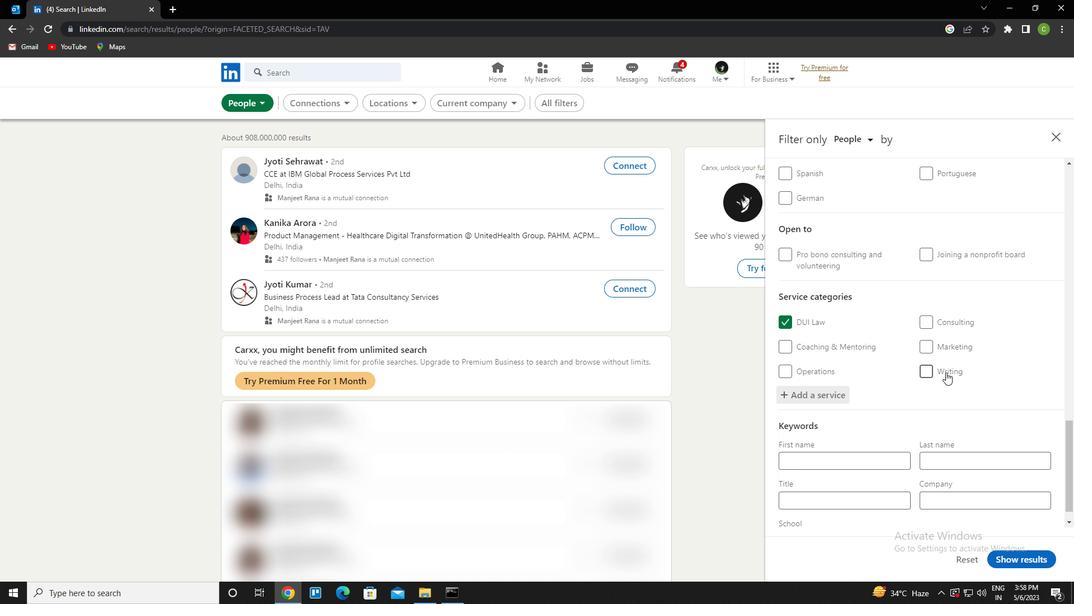 
Action: Mouse moved to (927, 403)
Screenshot: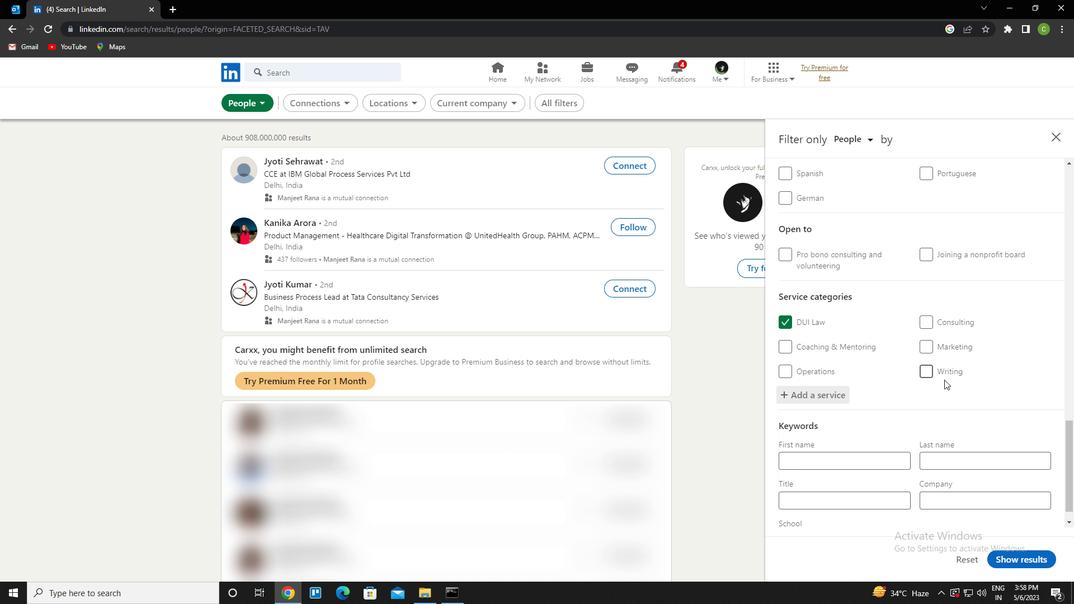 
Action: Mouse scrolled (927, 402) with delta (0, 0)
Screenshot: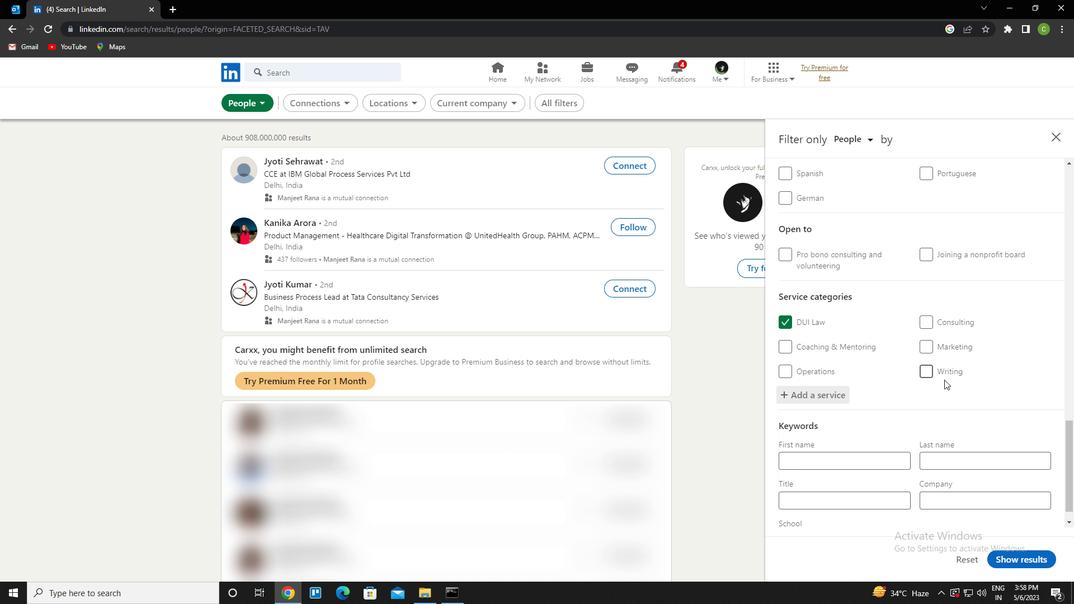 
Action: Mouse moved to (917, 408)
Screenshot: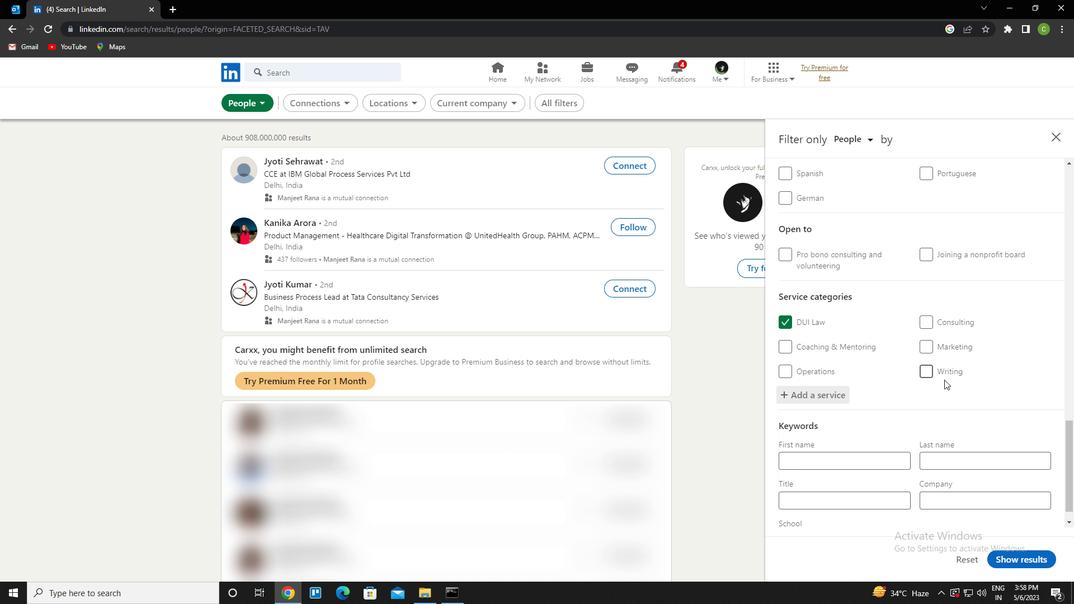
Action: Mouse scrolled (917, 408) with delta (0, 0)
Screenshot: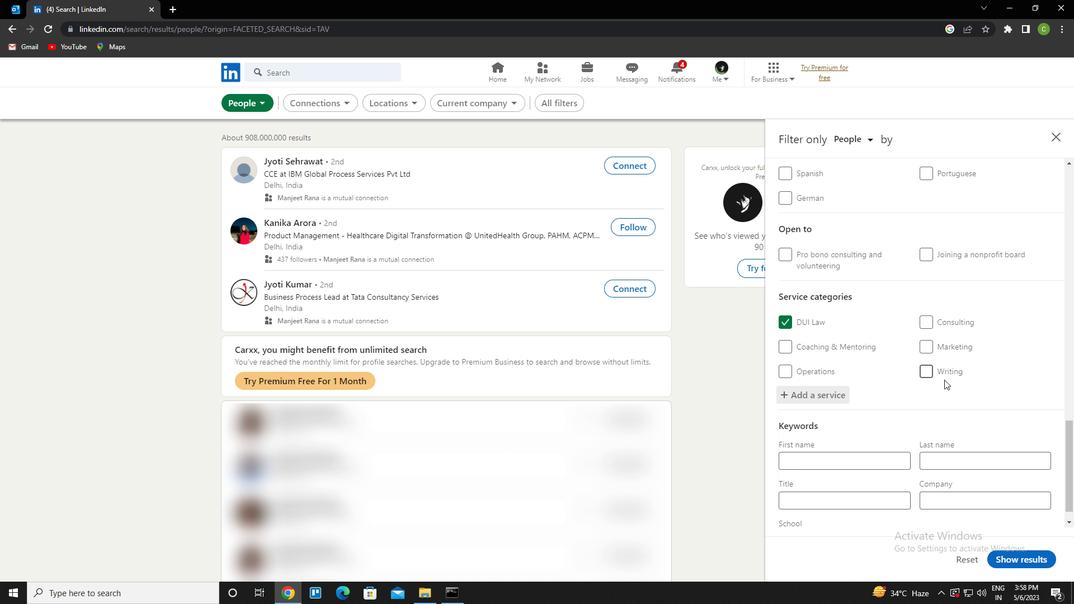 
Action: Mouse moved to (900, 415)
Screenshot: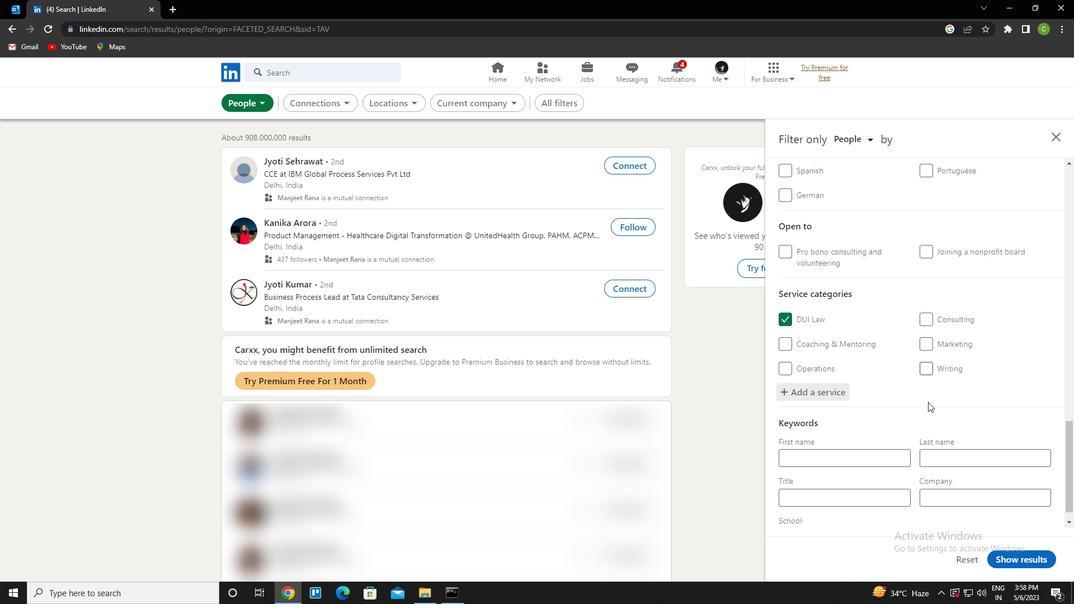 
Action: Mouse scrolled (900, 414) with delta (0, 0)
Screenshot: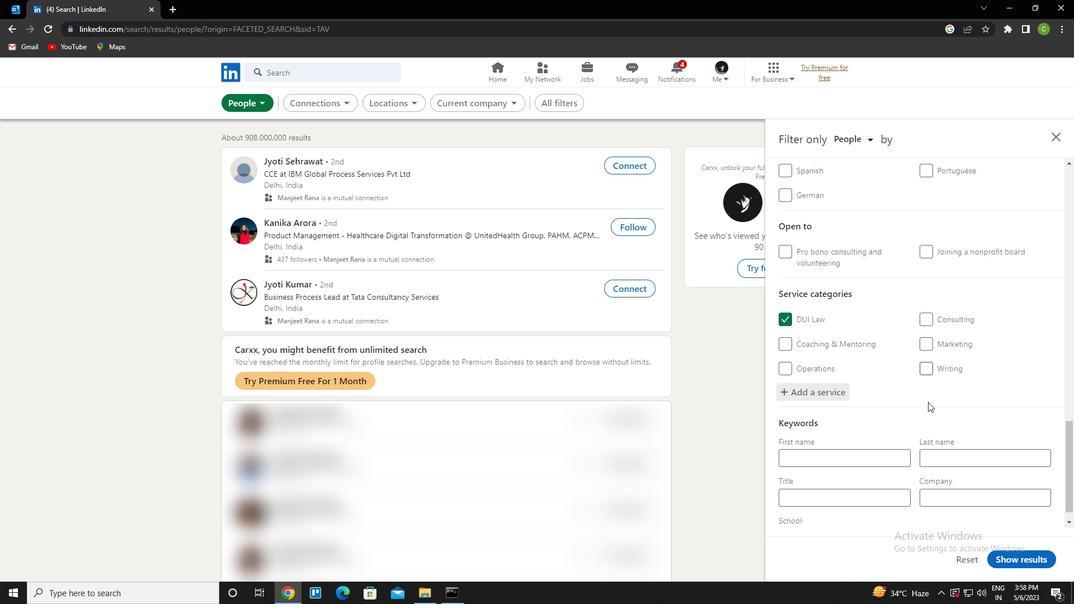 
Action: Mouse moved to (872, 423)
Screenshot: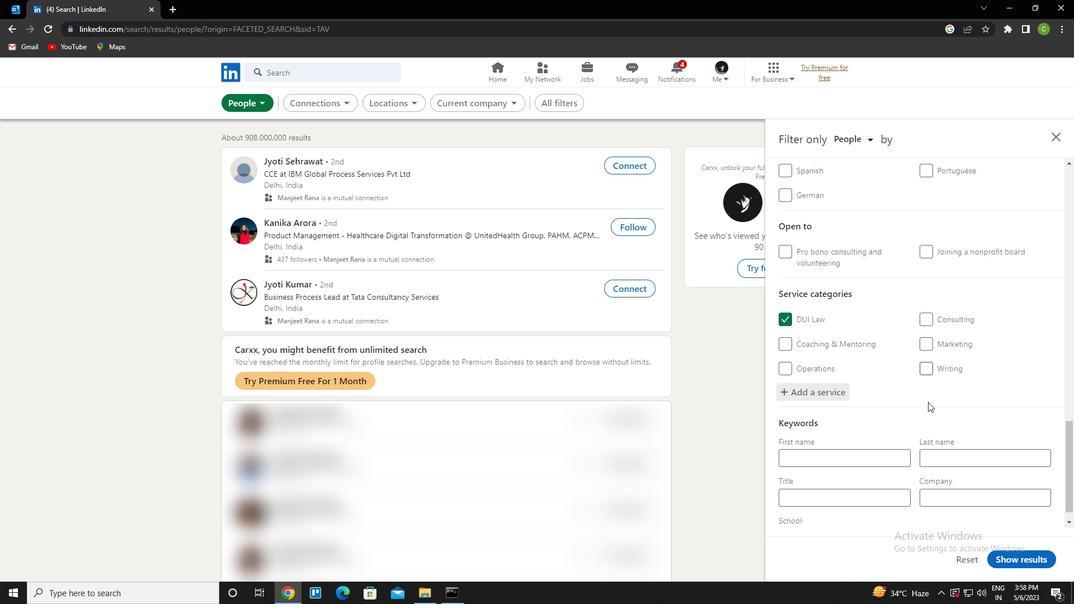 
Action: Mouse scrolled (872, 422) with delta (0, 0)
Screenshot: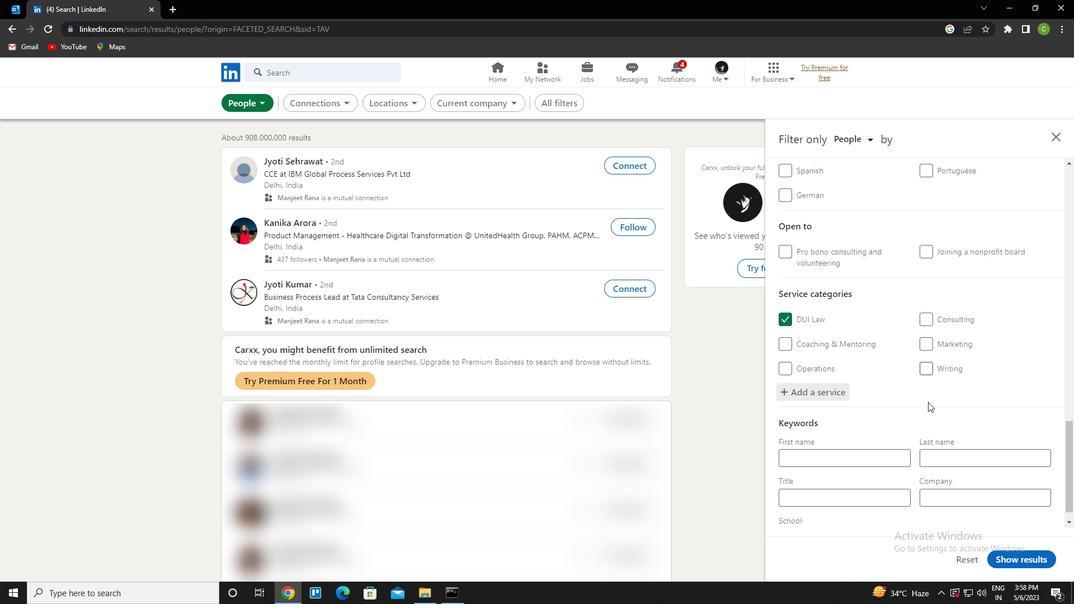 
Action: Mouse moved to (838, 479)
Screenshot: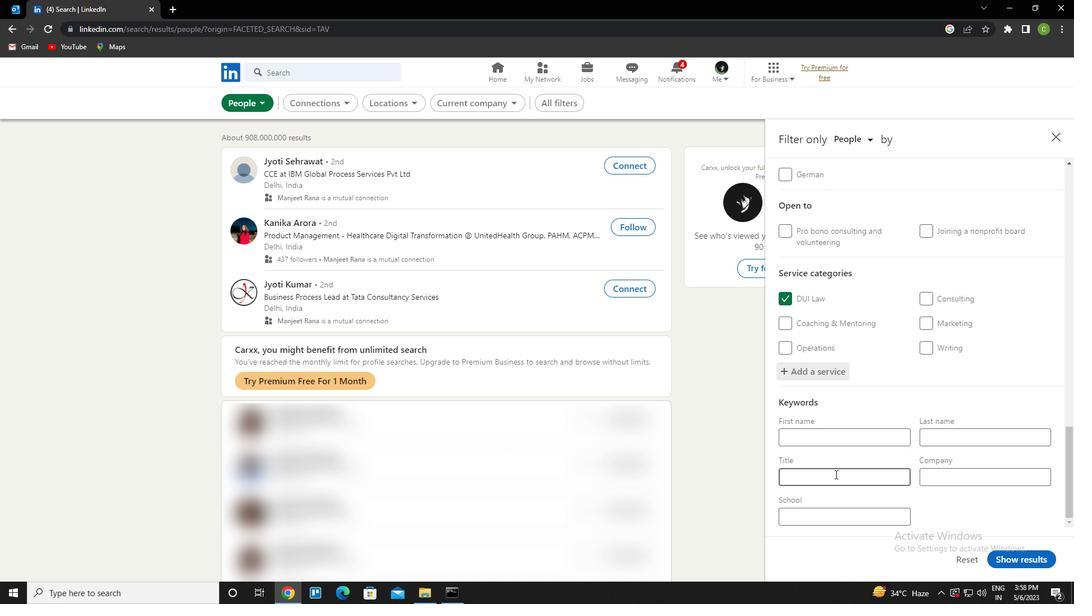 
Action: Mouse pressed left at (838, 479)
Screenshot: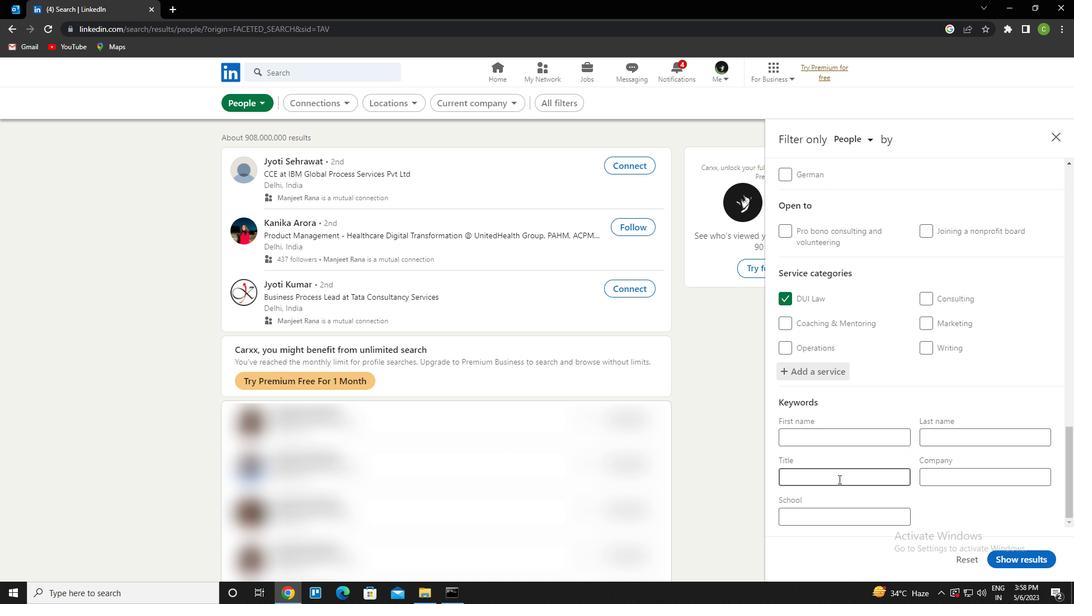 
Action: Key pressed <Key.caps_lock>l<Key.caps_lock>ockswith
Screenshot: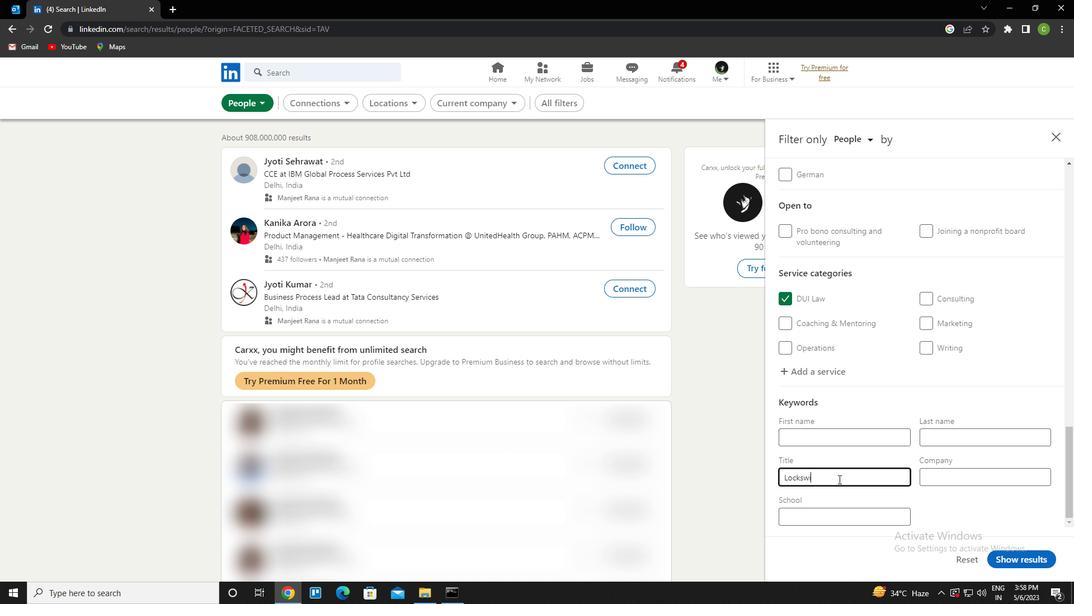 
Action: Mouse moved to (808, 476)
Screenshot: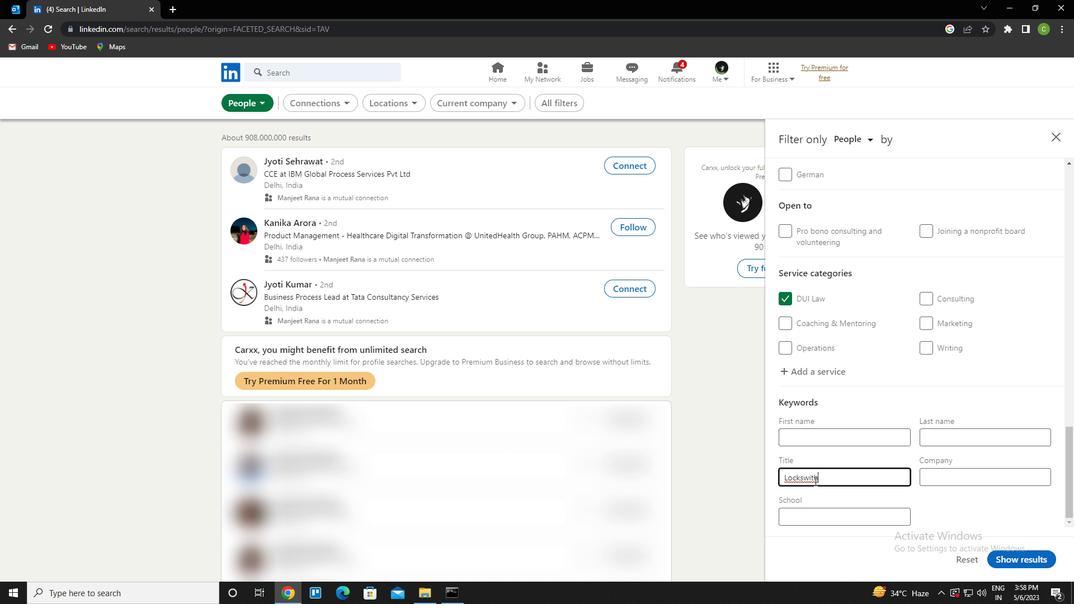 
Action: Mouse pressed left at (808, 476)
Screenshot: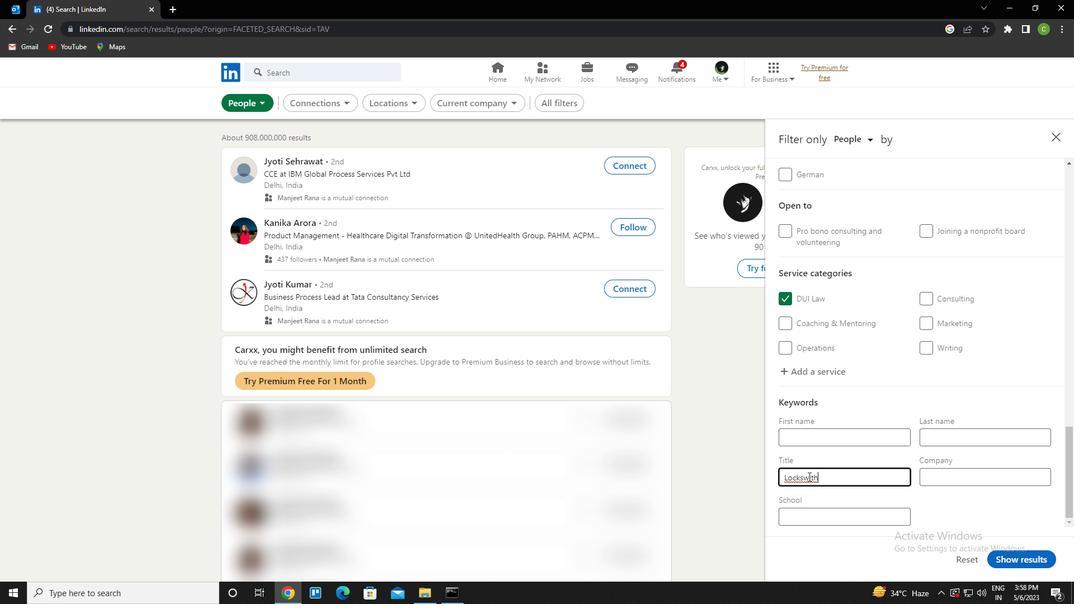 
Action: Mouse moved to (850, 486)
Screenshot: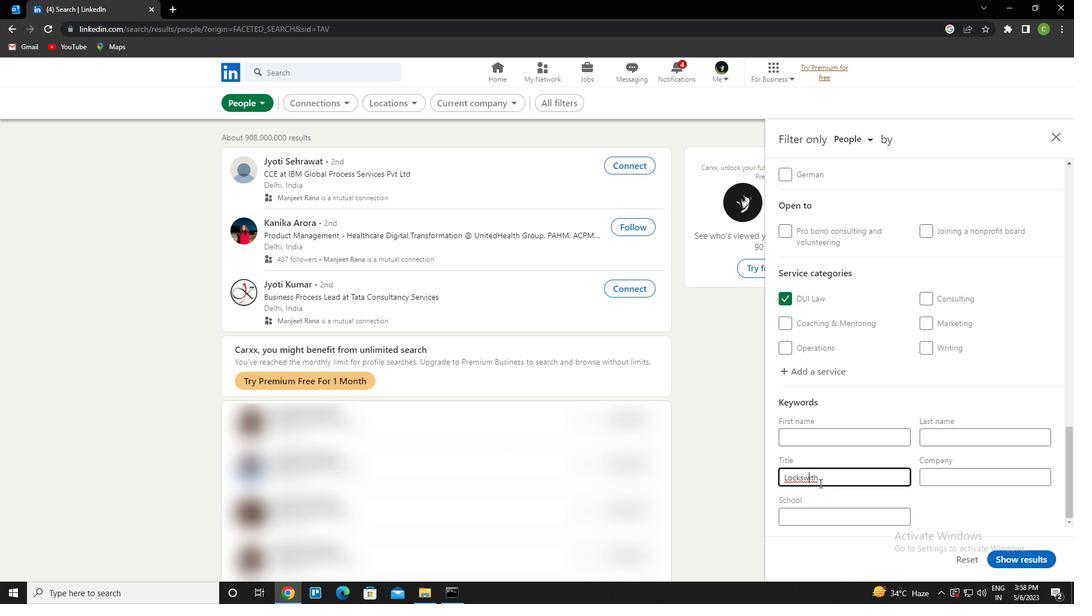 
Action: Key pressed <Key.backspace>m
Screenshot: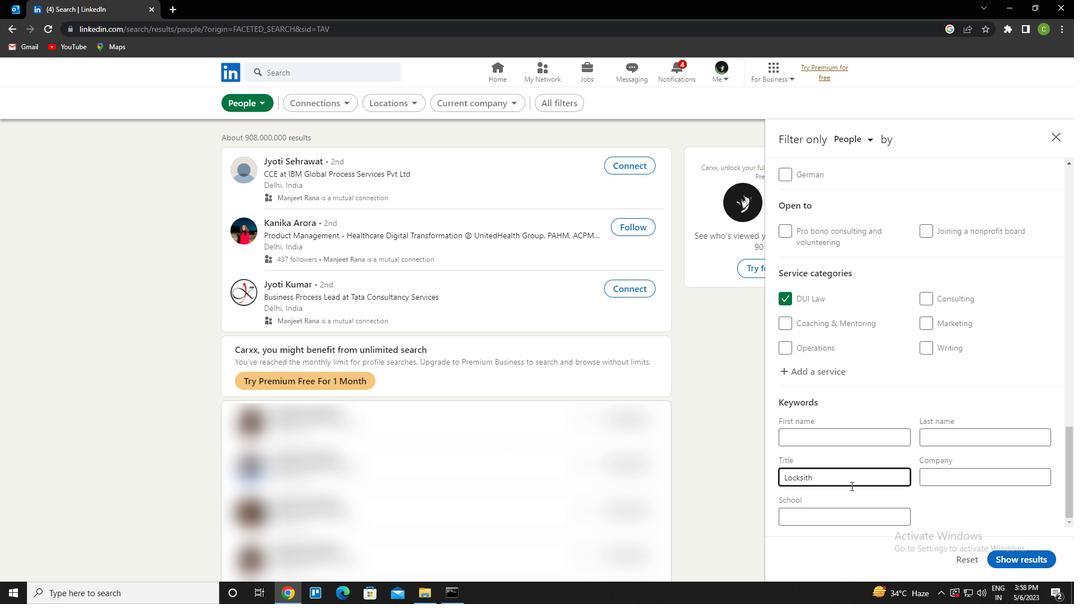 
Action: Mouse moved to (1040, 557)
Screenshot: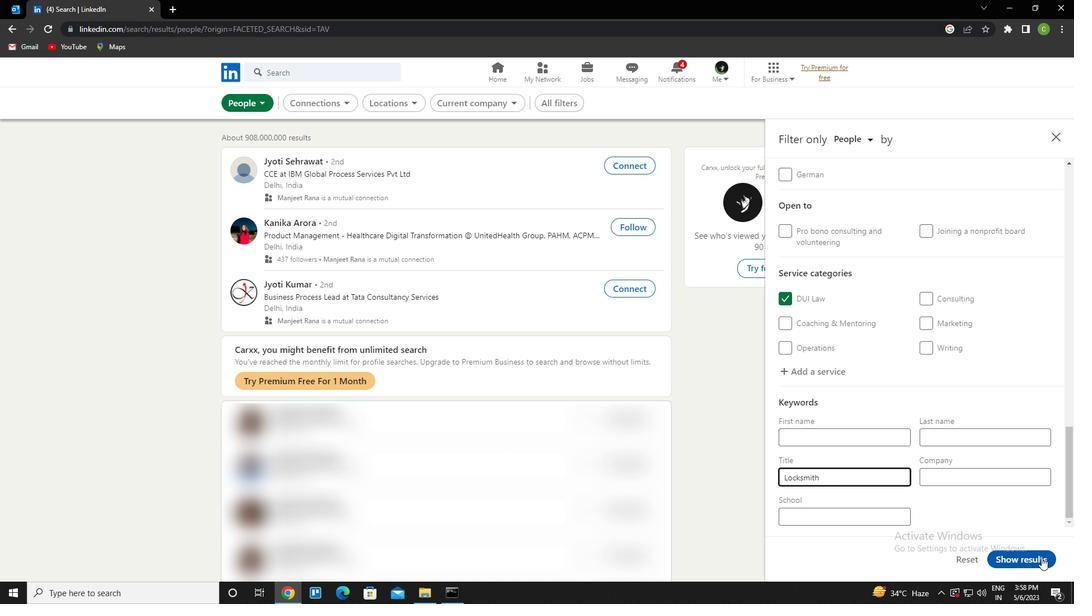 
Action: Mouse pressed left at (1040, 557)
Screenshot: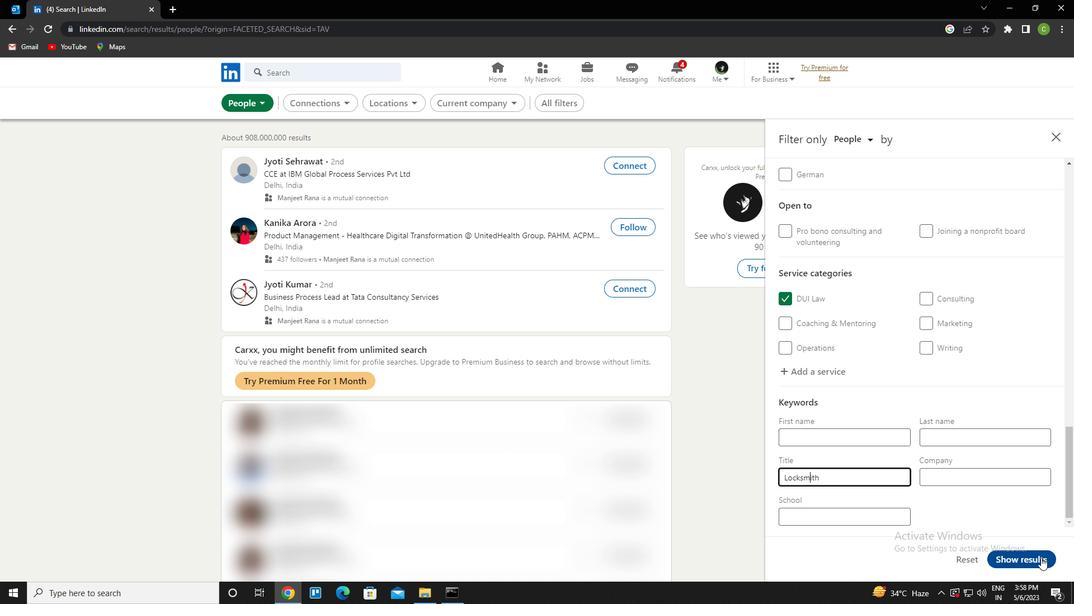 
Action: Mouse moved to (502, 482)
Screenshot: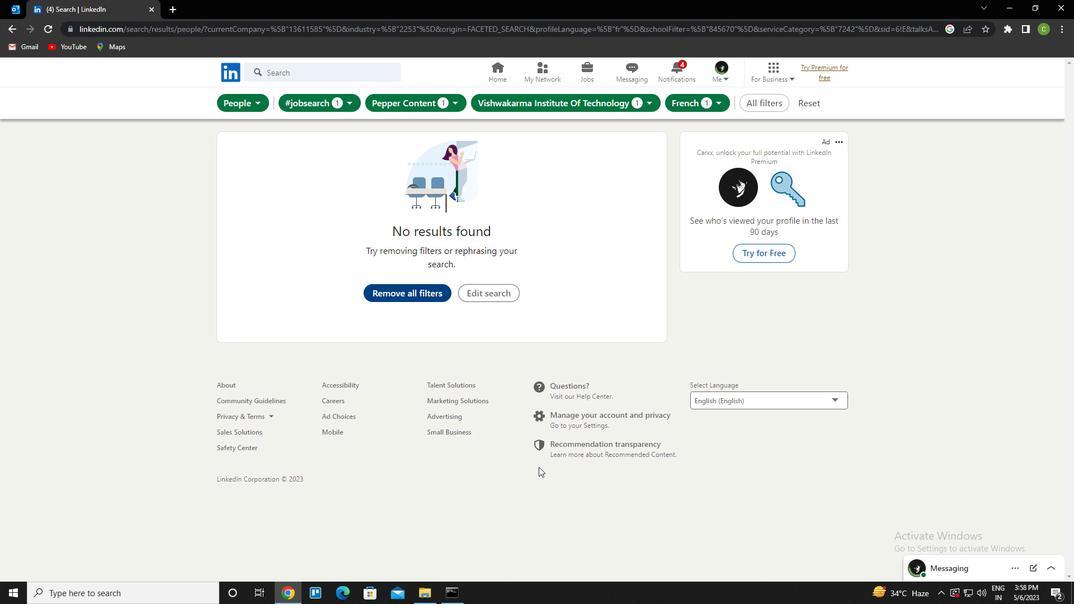 
